 Task: Set status limit to 10000.
Action: Mouse moved to (17, 575)
Screenshot: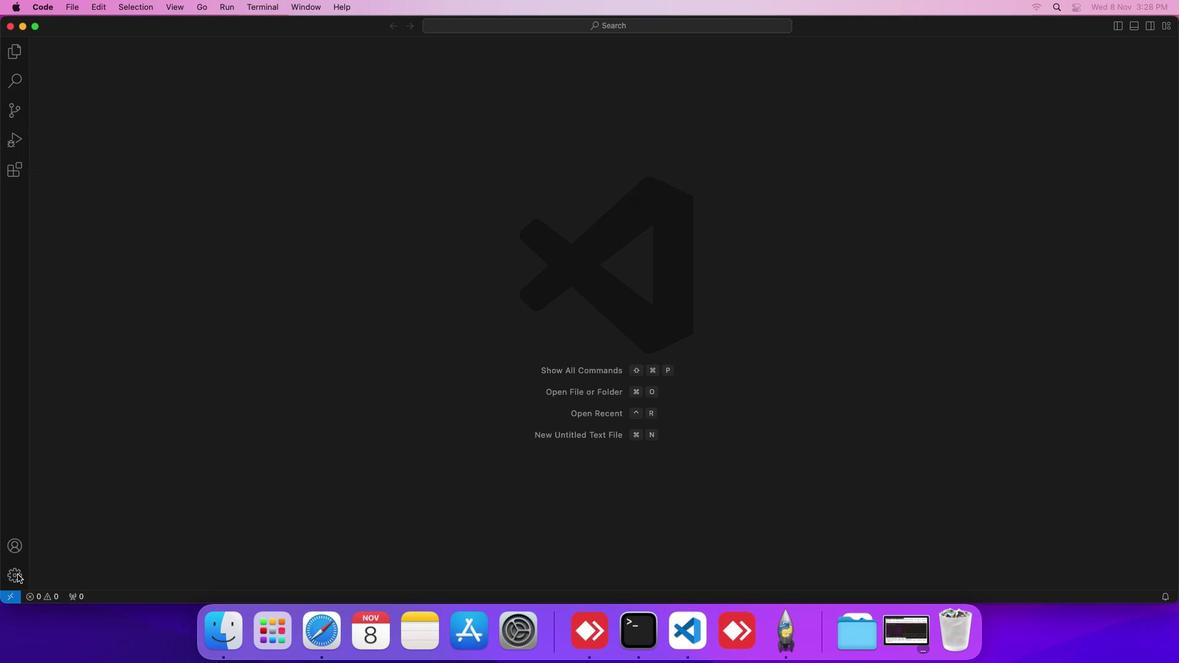 
Action: Mouse pressed left at (17, 575)
Screenshot: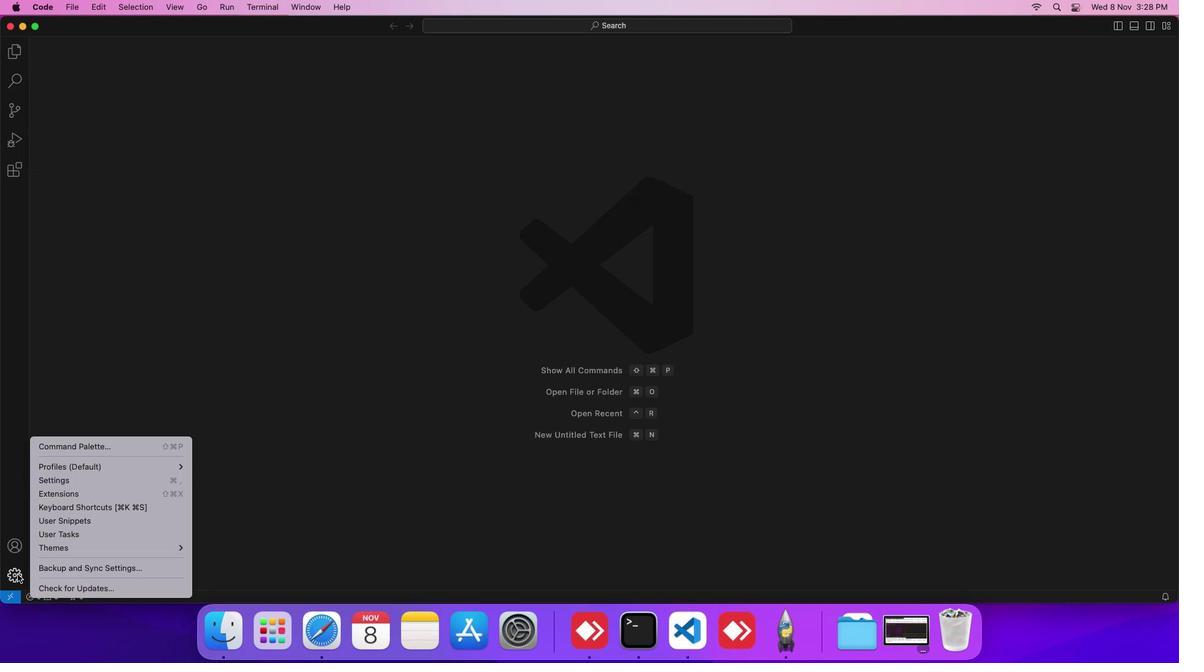 
Action: Mouse moved to (82, 486)
Screenshot: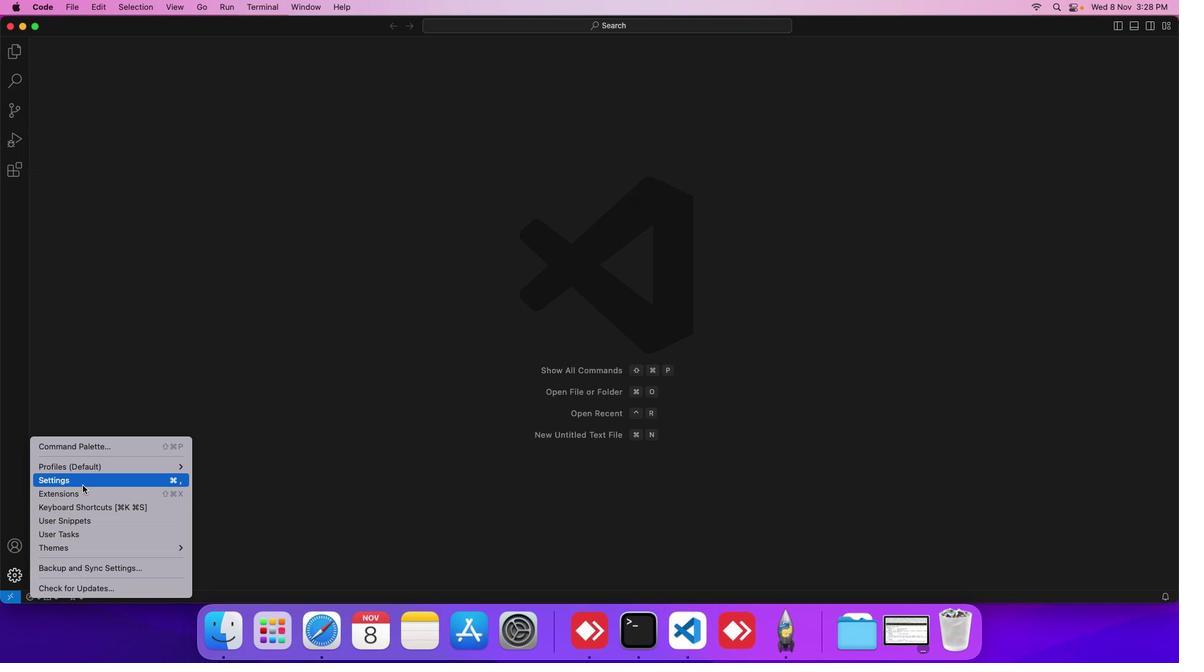 
Action: Mouse pressed left at (82, 486)
Screenshot: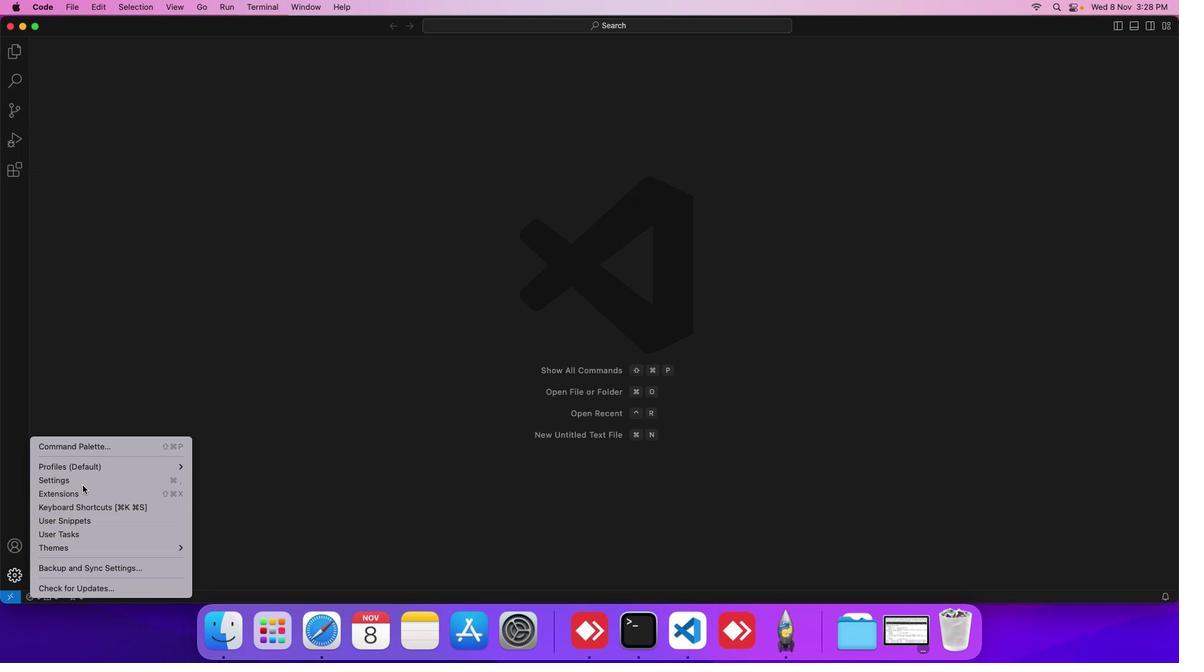 
Action: Mouse moved to (294, 218)
Screenshot: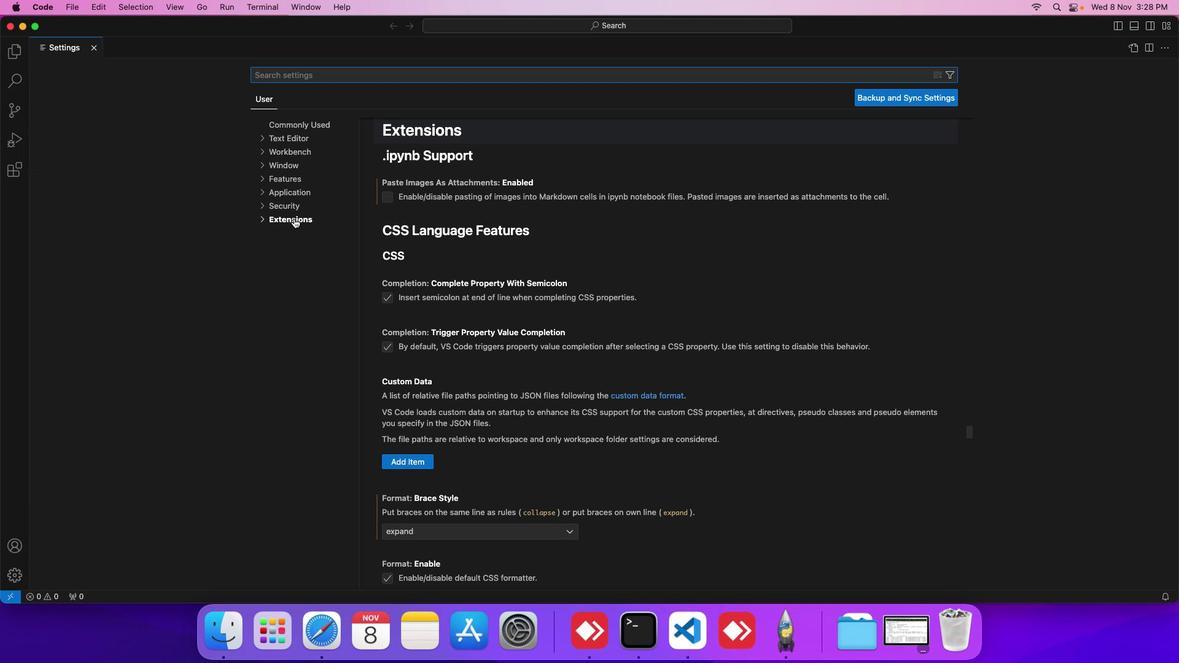 
Action: Mouse pressed left at (294, 218)
Screenshot: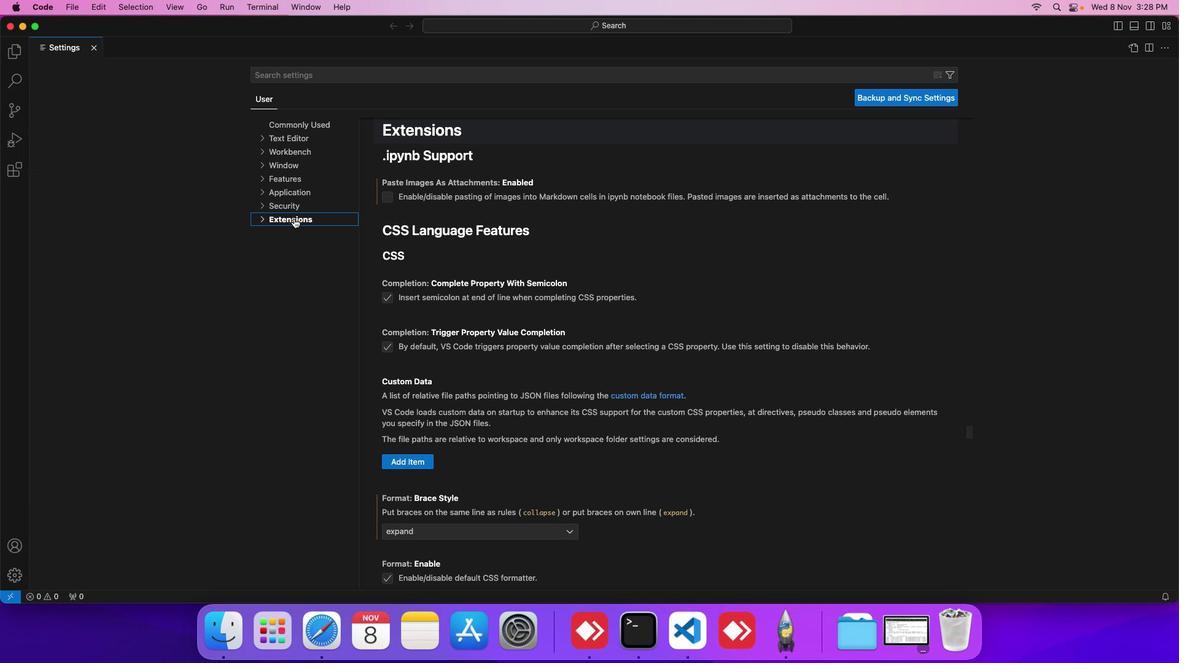 
Action: Mouse moved to (287, 279)
Screenshot: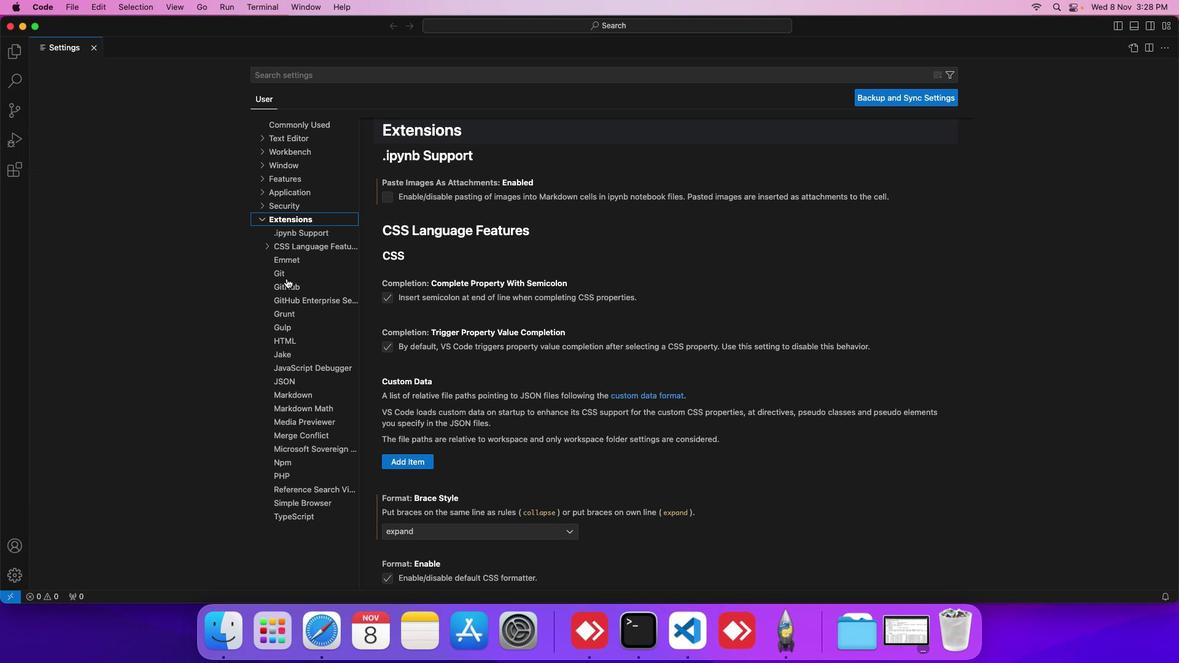 
Action: Mouse pressed left at (287, 279)
Screenshot: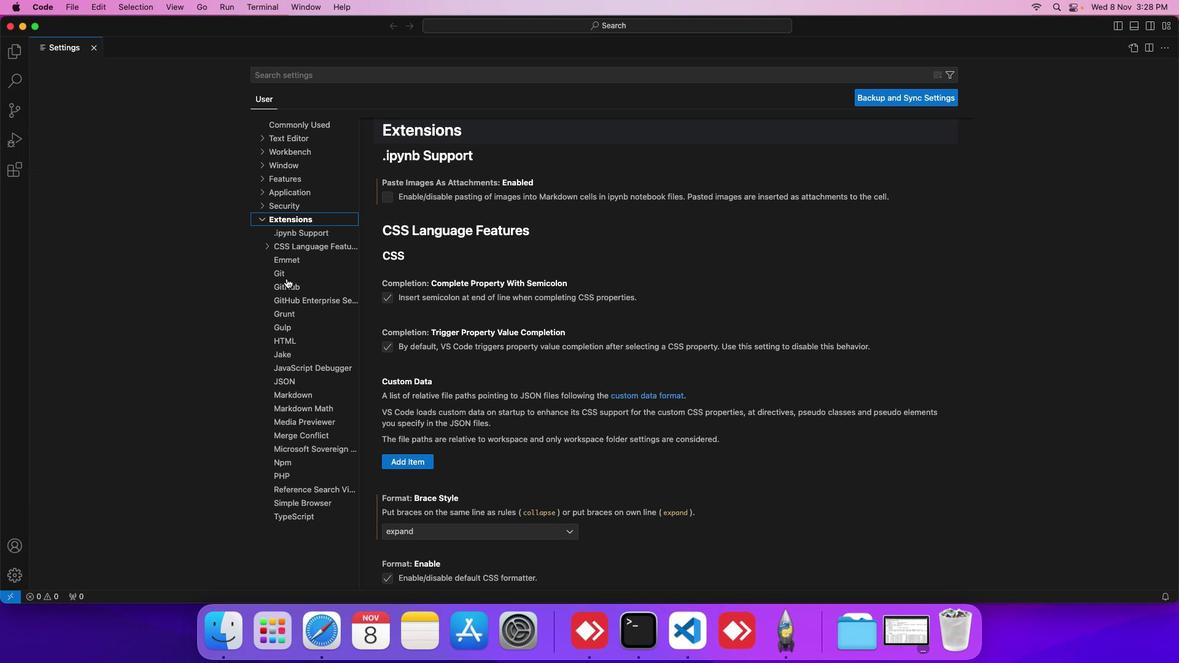 
Action: Mouse moved to (455, 398)
Screenshot: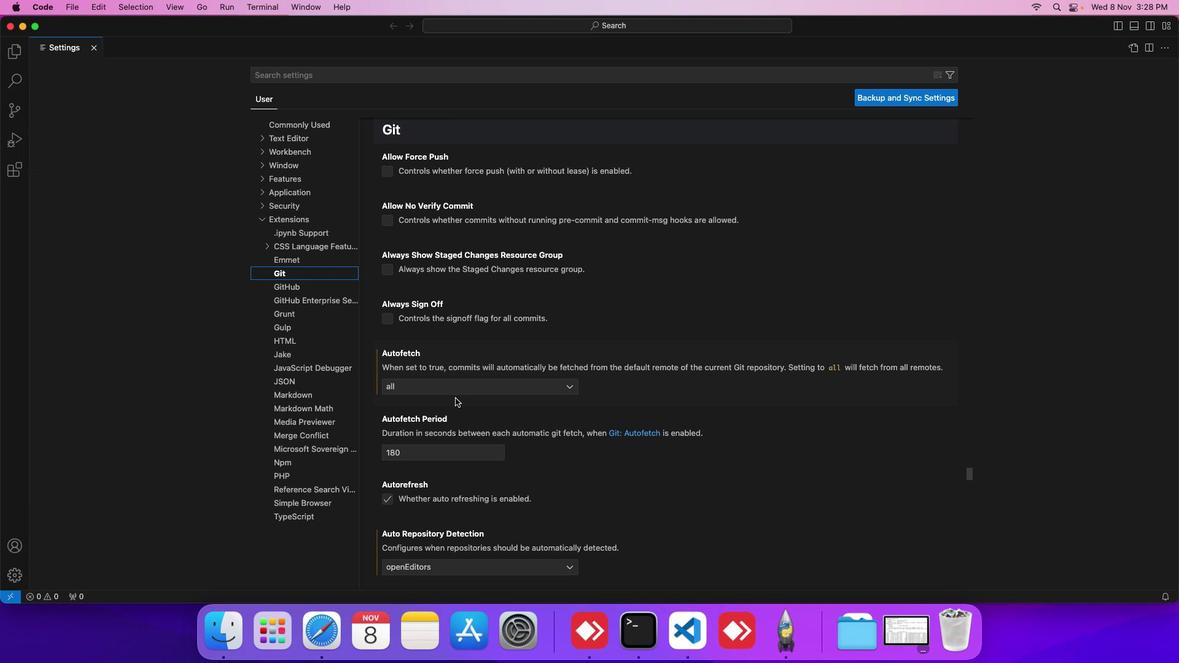 
Action: Mouse scrolled (455, 398) with delta (0, 0)
Screenshot: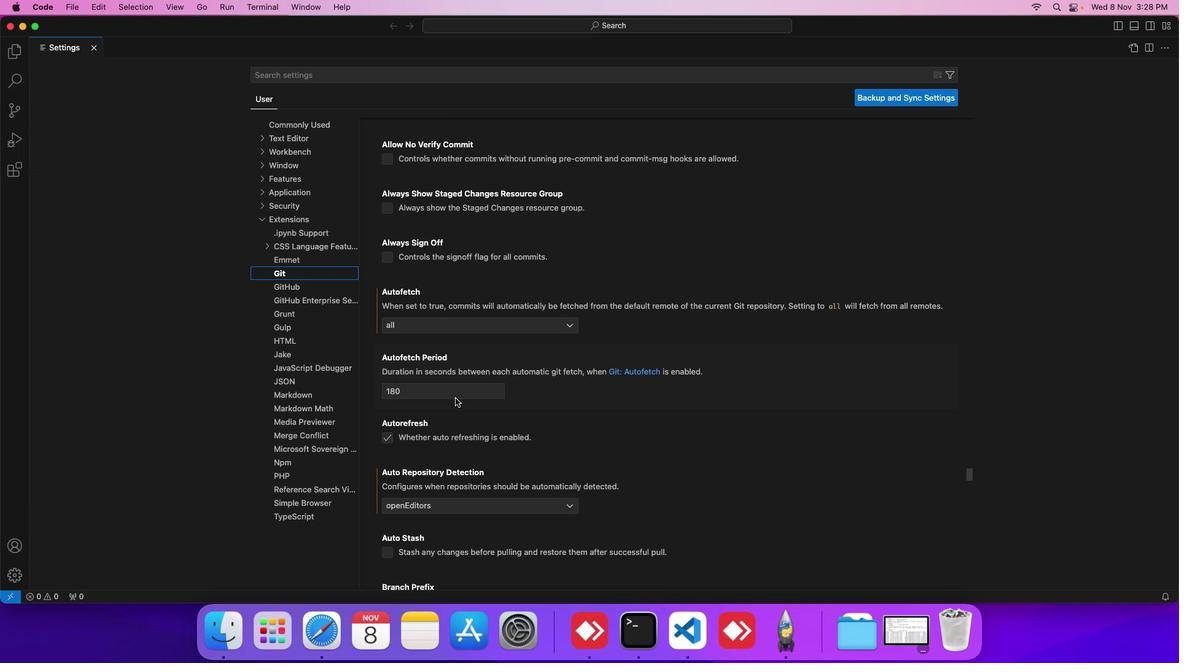 
Action: Mouse scrolled (455, 398) with delta (0, 0)
Screenshot: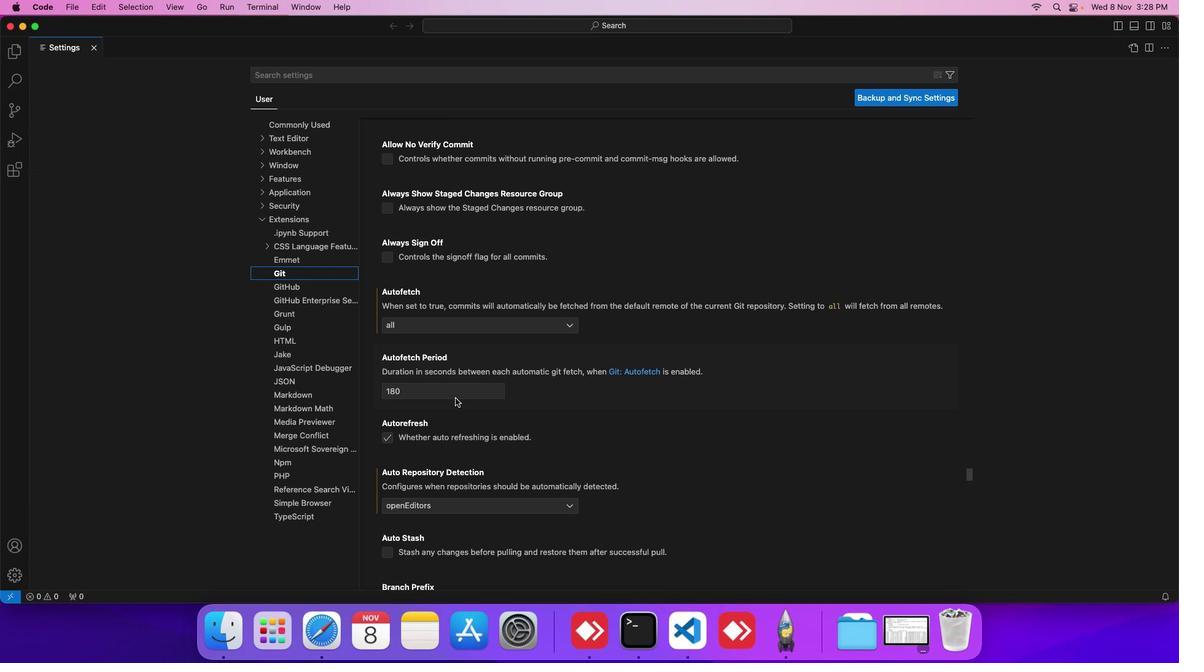 
Action: Mouse scrolled (455, 398) with delta (0, 0)
Screenshot: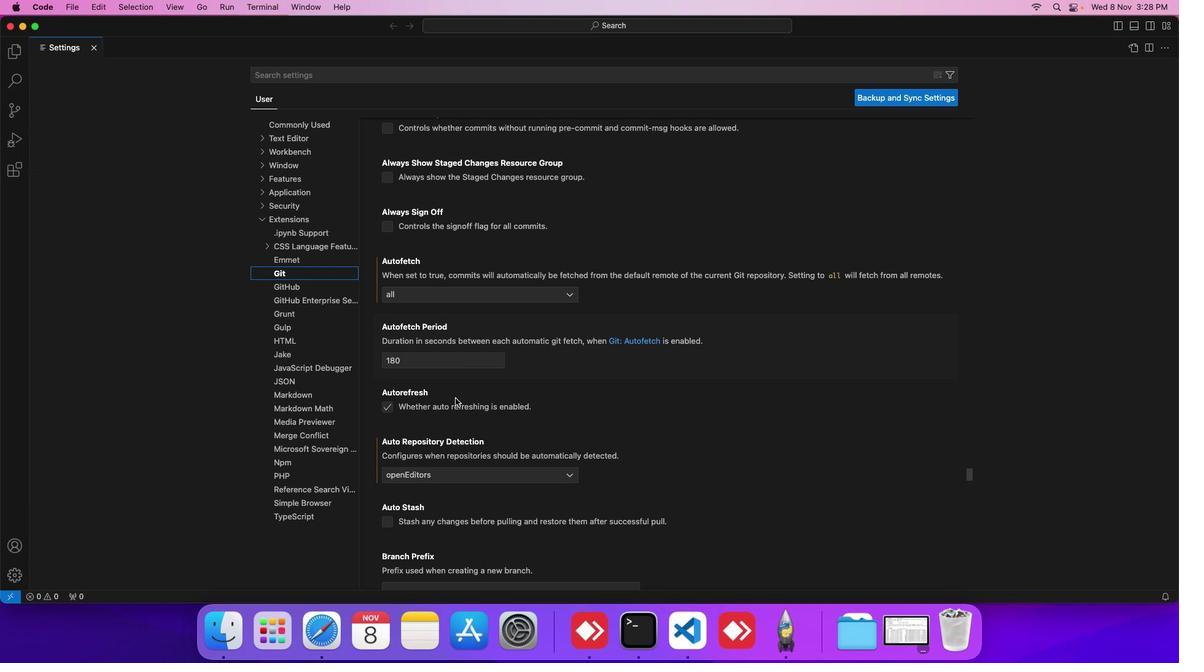 
Action: Mouse scrolled (455, 398) with delta (0, 0)
Screenshot: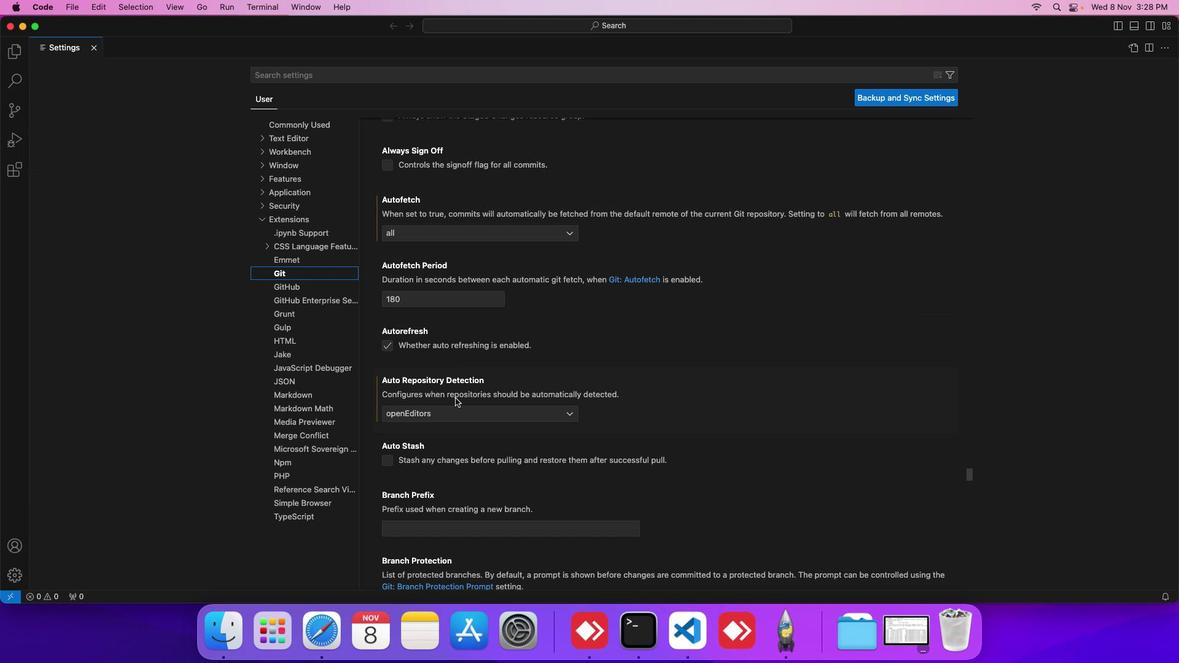 
Action: Mouse scrolled (455, 398) with delta (0, 0)
Screenshot: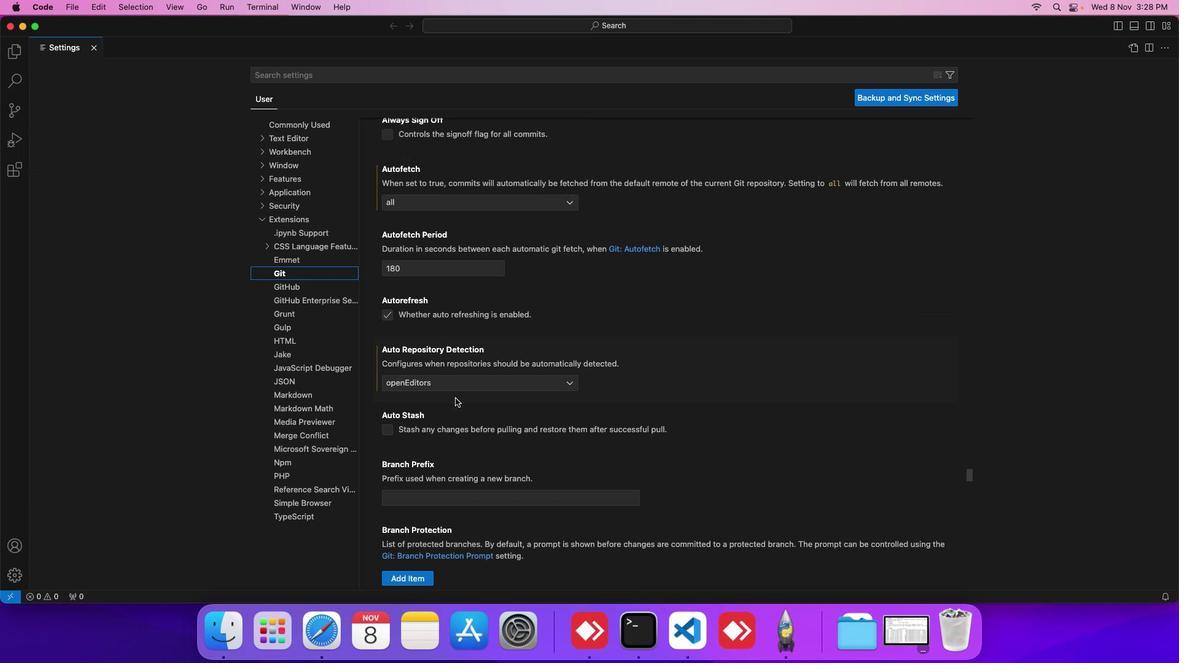 
Action: Mouse scrolled (455, 398) with delta (0, 0)
Screenshot: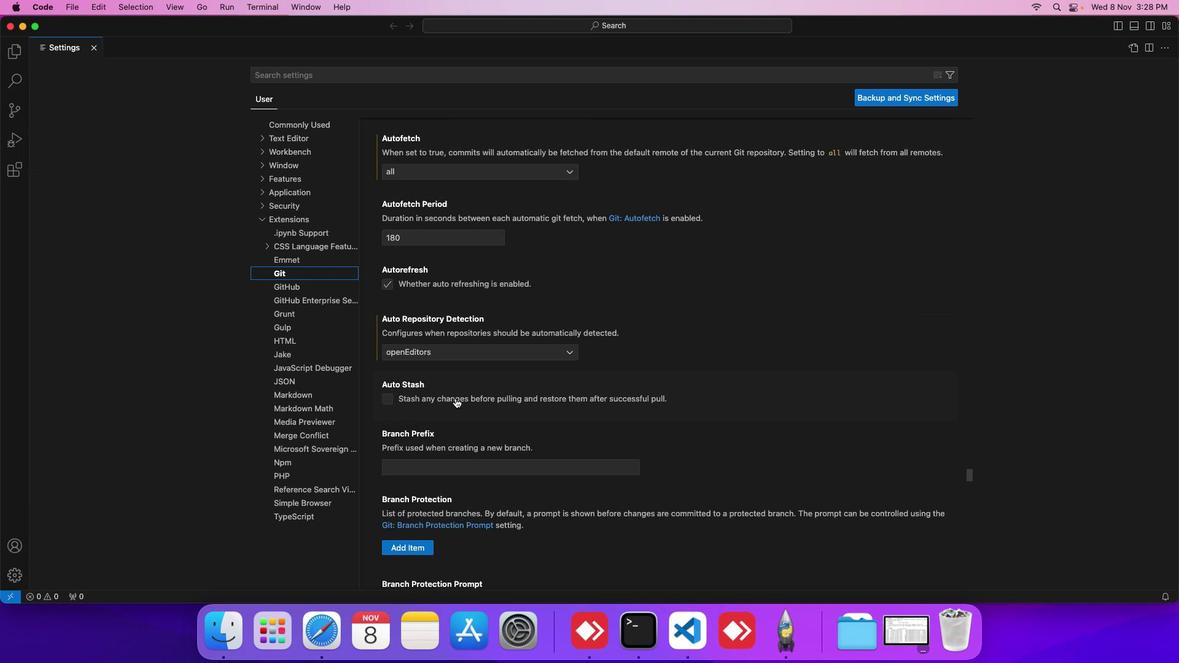 
Action: Mouse scrolled (455, 398) with delta (0, 0)
Screenshot: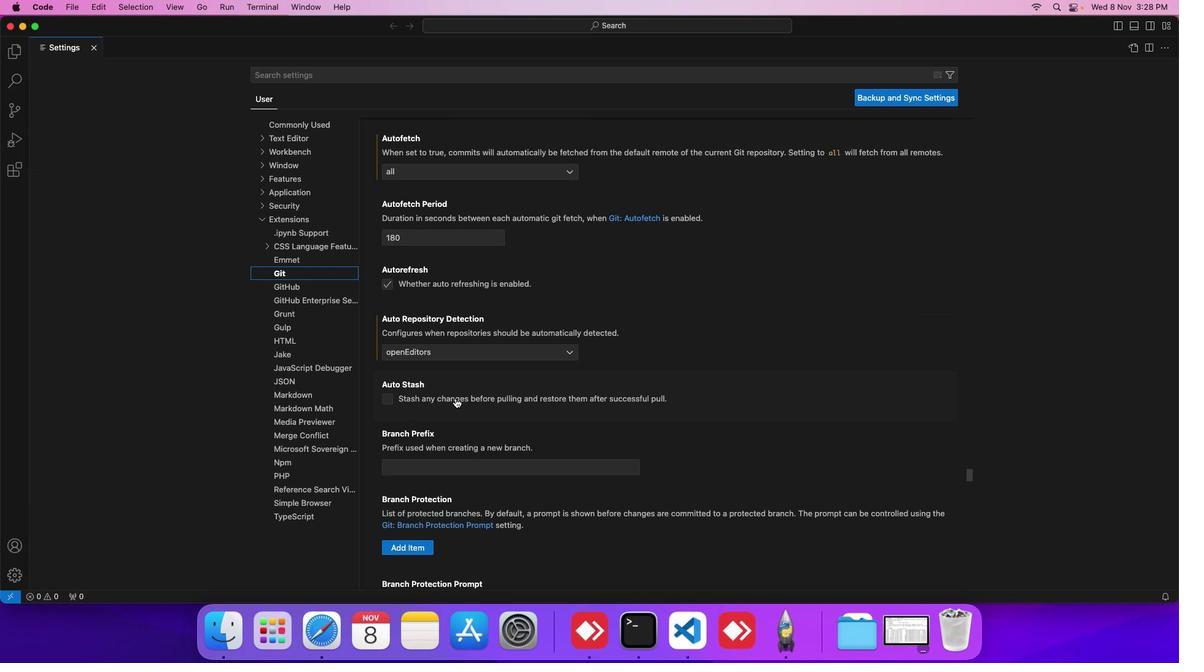 
Action: Mouse scrolled (455, 398) with delta (0, 0)
Screenshot: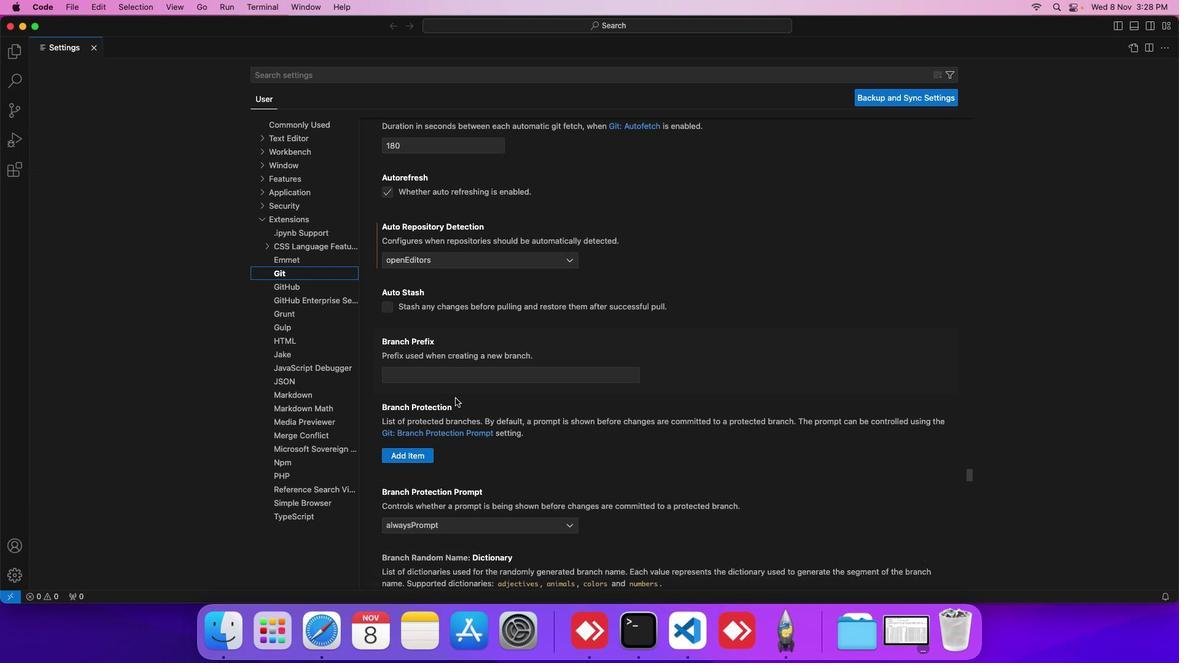 
Action: Mouse scrolled (455, 398) with delta (0, 0)
Screenshot: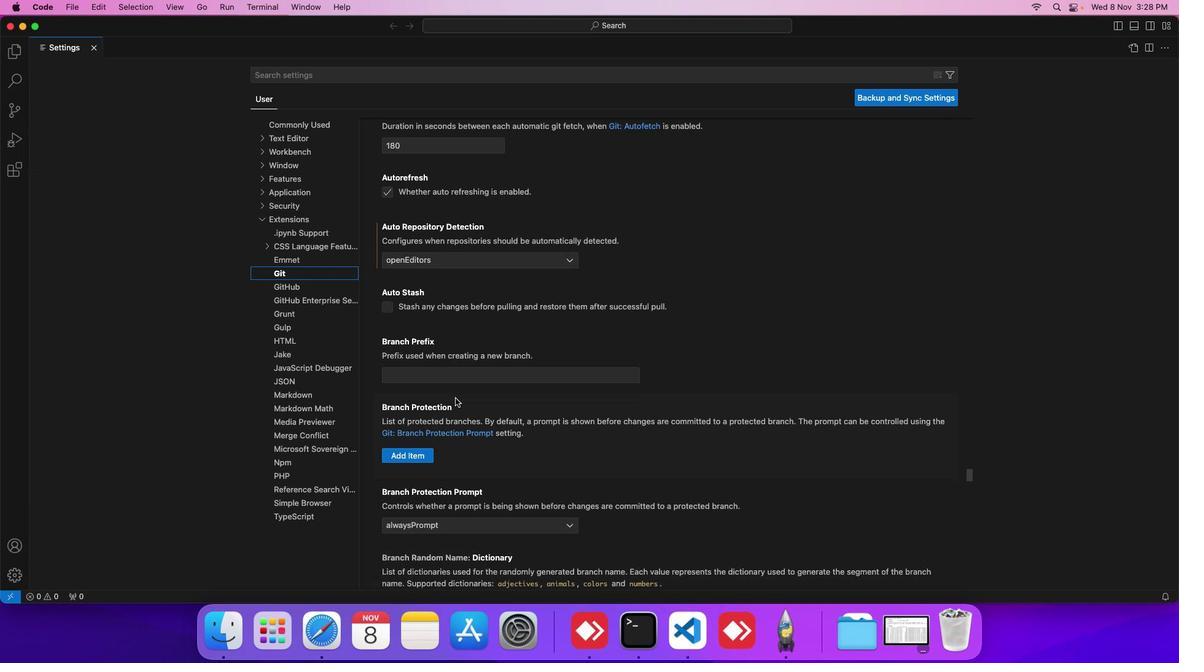 
Action: Mouse scrolled (455, 398) with delta (0, 0)
Screenshot: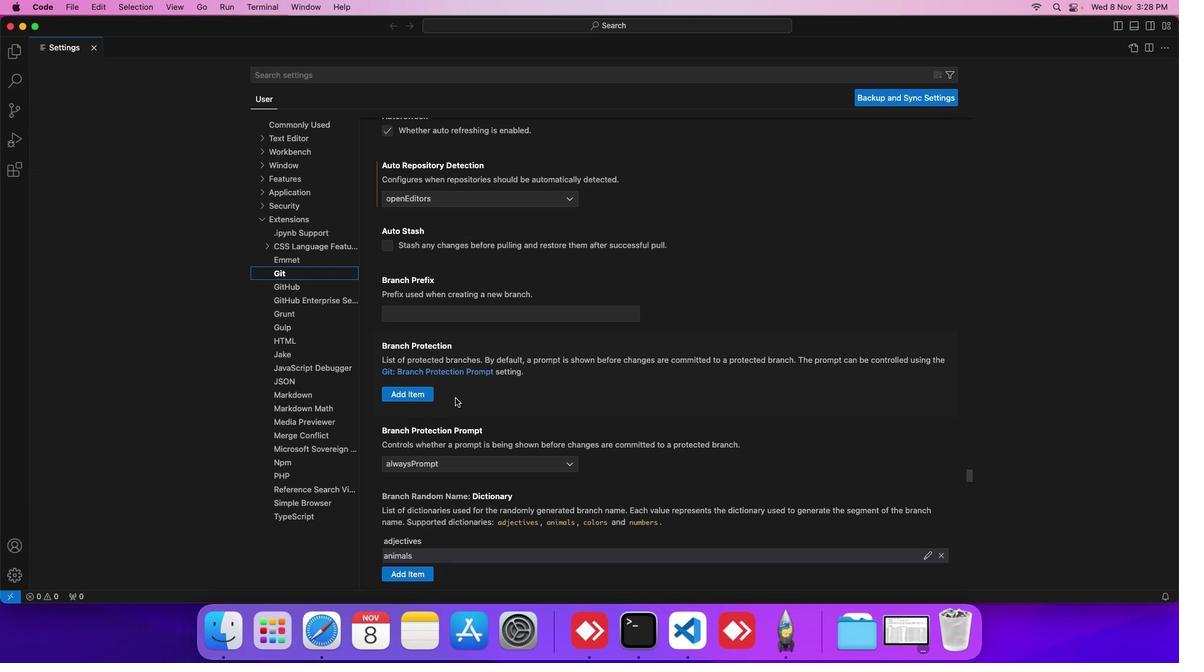 
Action: Mouse scrolled (455, 398) with delta (0, -1)
Screenshot: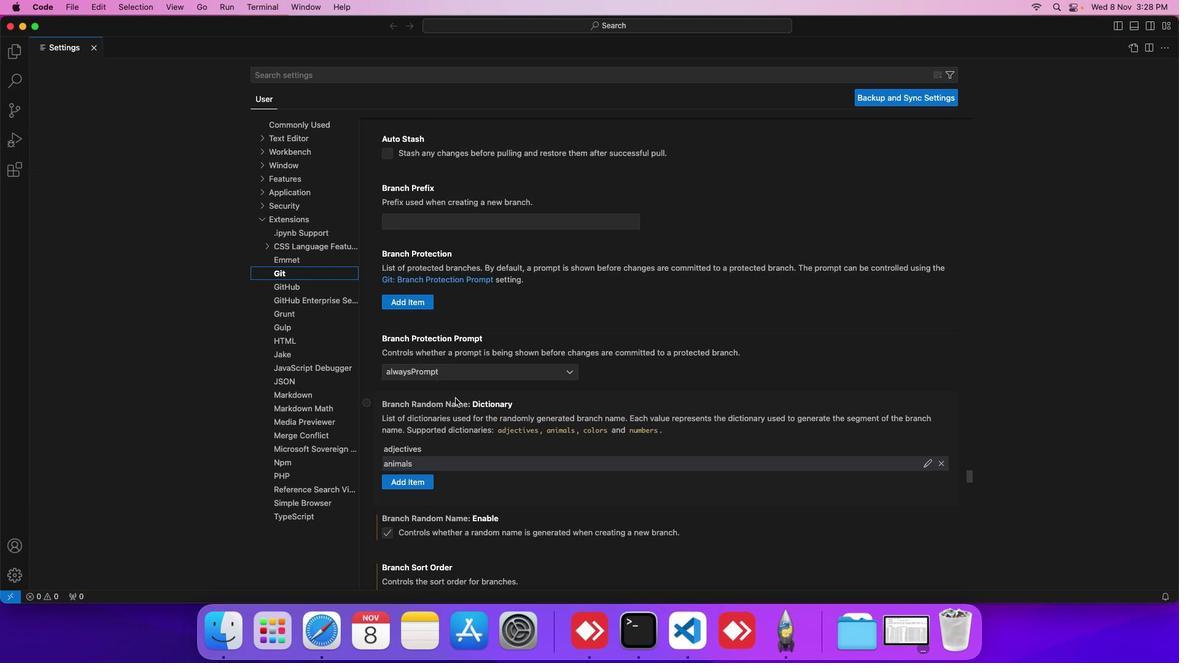 
Action: Mouse scrolled (455, 398) with delta (0, -1)
Screenshot: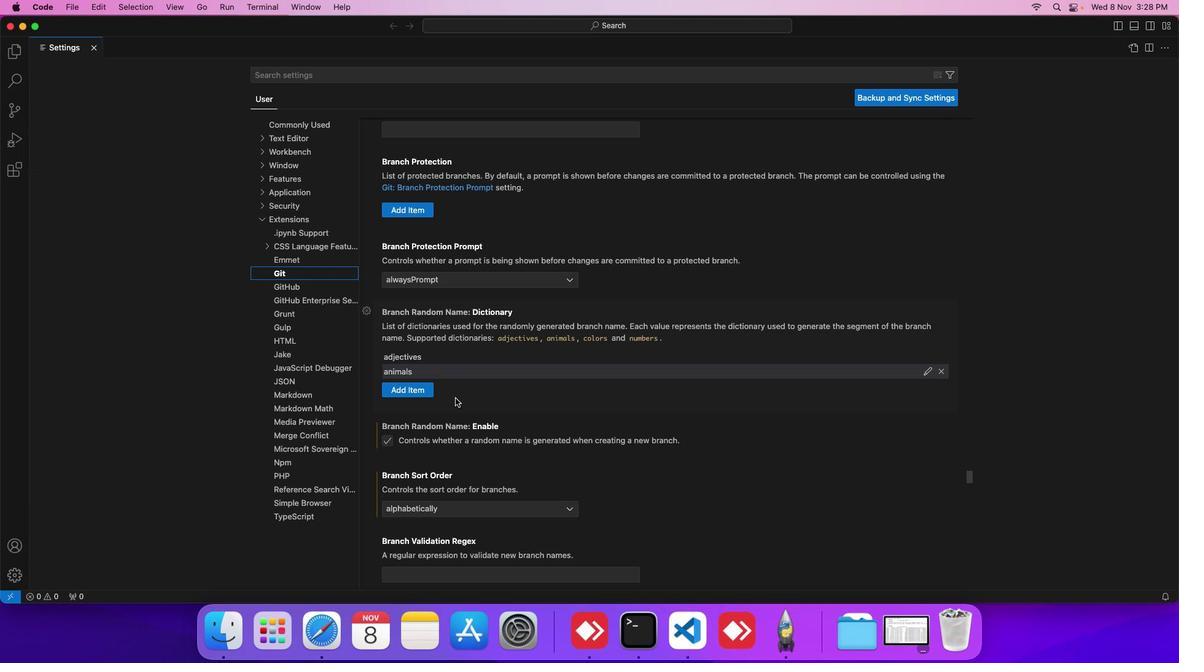 
Action: Mouse scrolled (455, 398) with delta (0, -1)
Screenshot: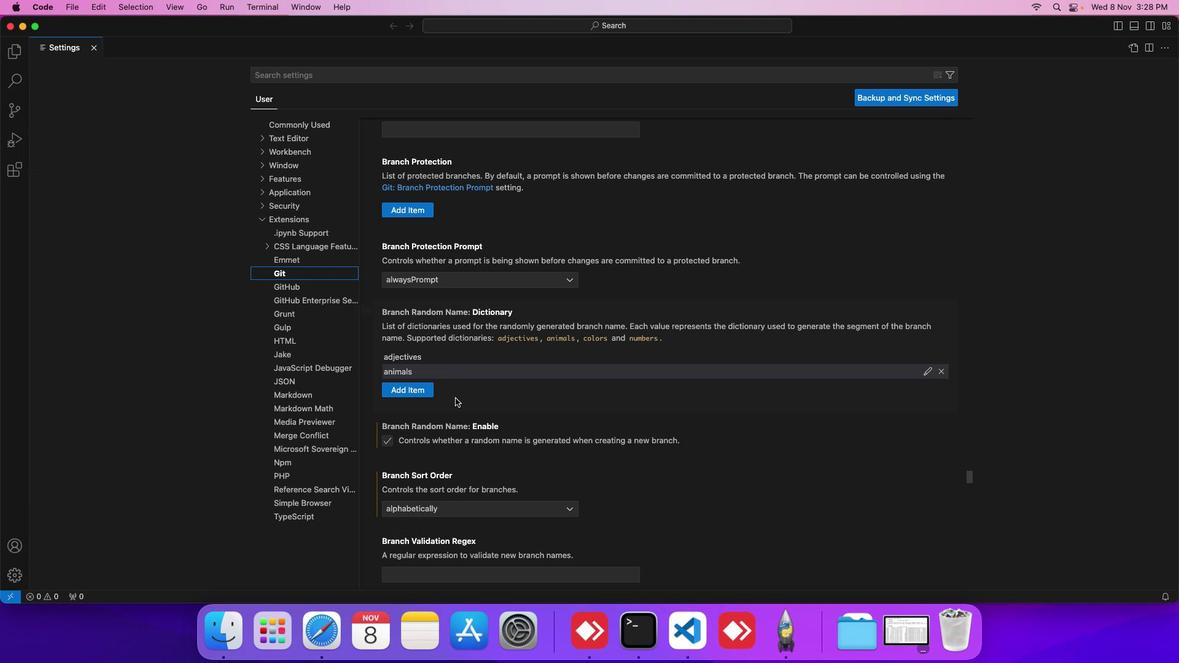 
Action: Mouse scrolled (455, 398) with delta (0, 0)
Screenshot: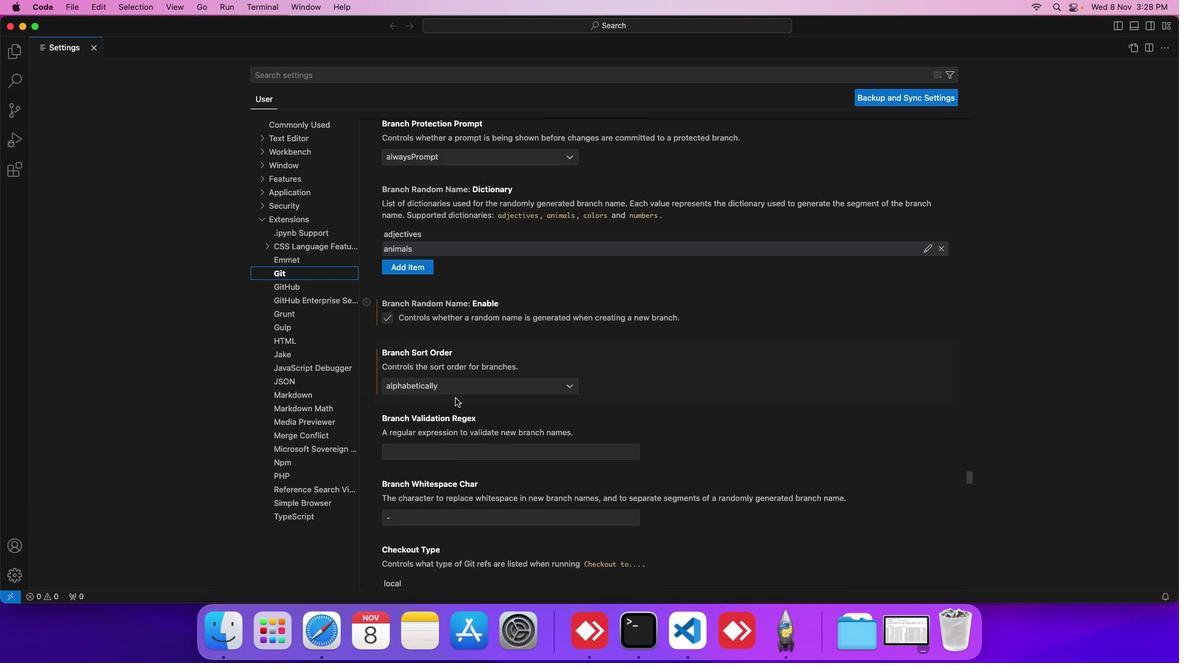 
Action: Mouse scrolled (455, 398) with delta (0, 0)
Screenshot: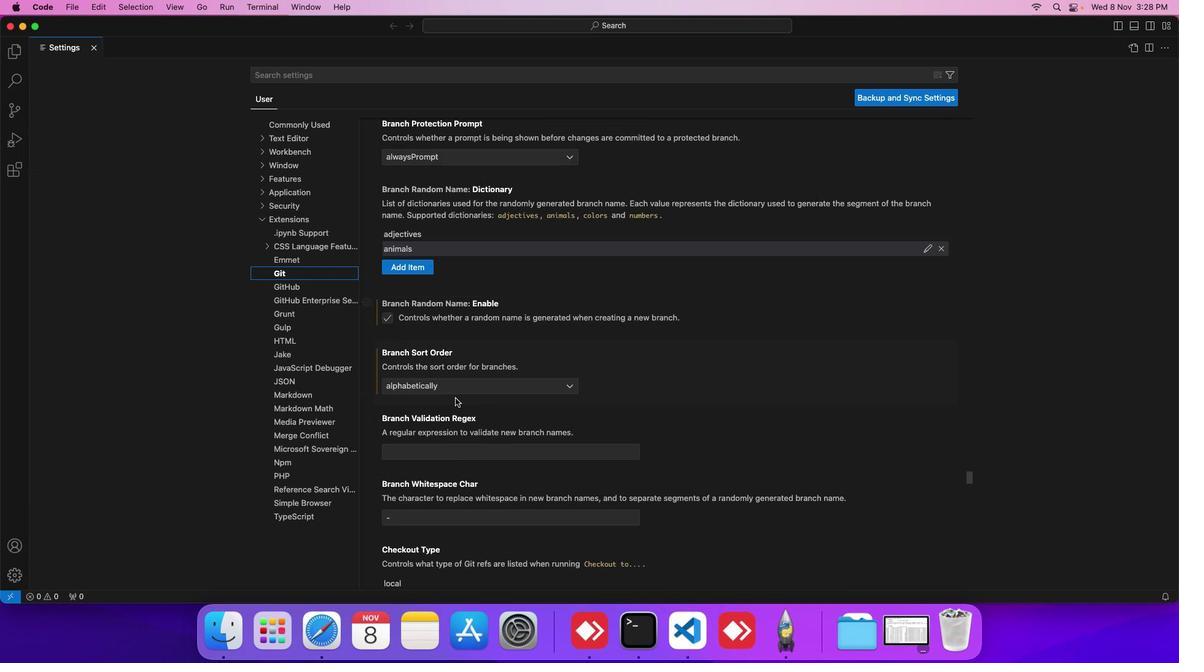 
Action: Mouse scrolled (455, 398) with delta (0, -1)
Screenshot: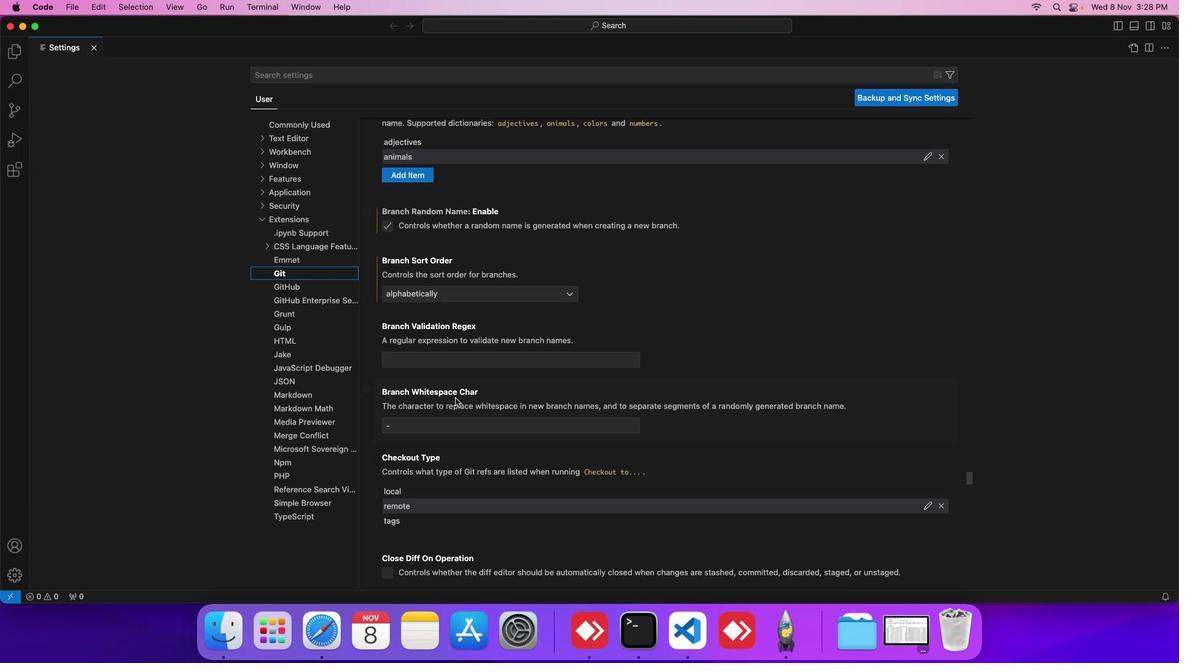 
Action: Mouse scrolled (455, 398) with delta (0, -1)
Screenshot: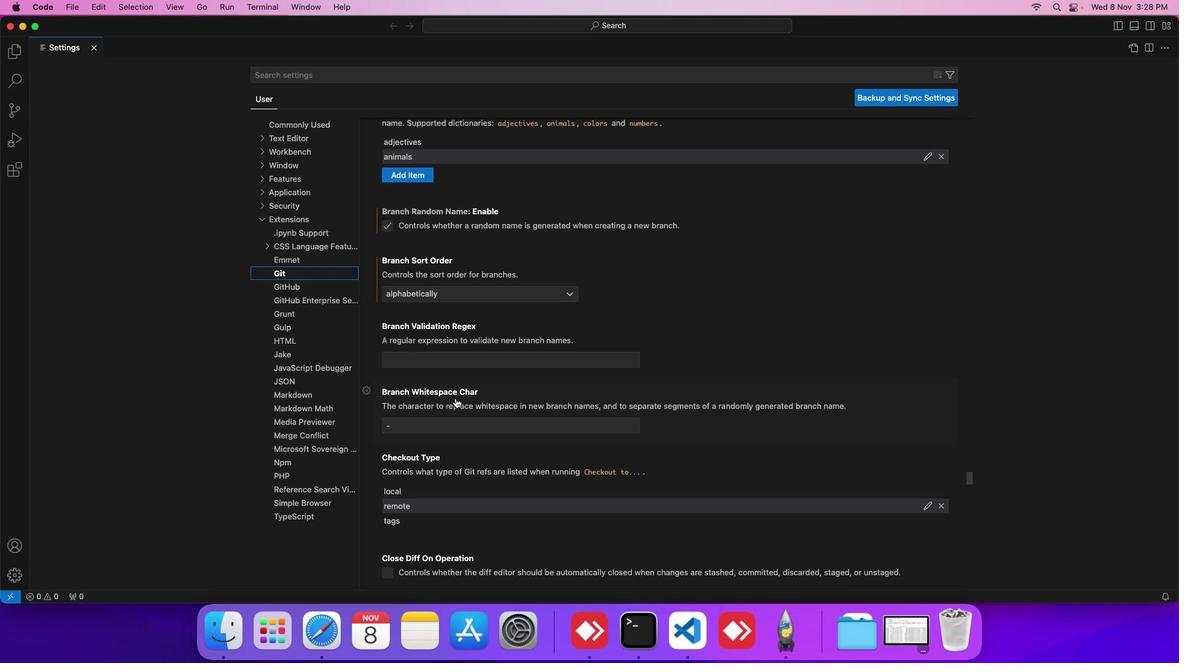 
Action: Mouse scrolled (455, 398) with delta (0, -1)
Screenshot: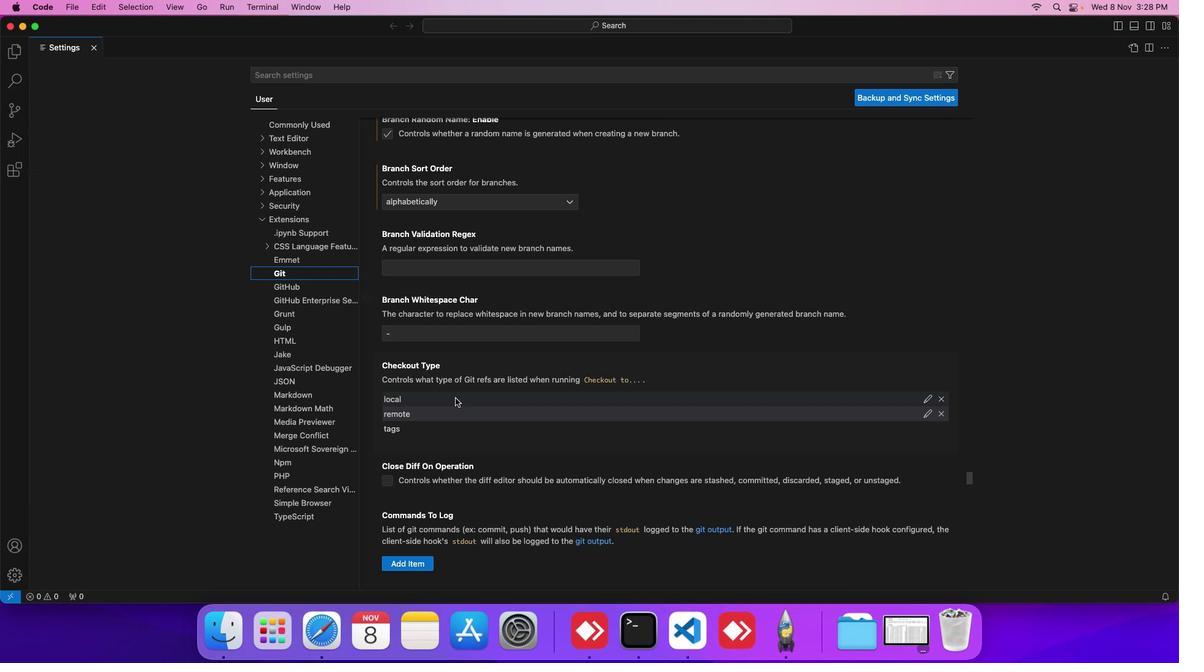 
Action: Mouse scrolled (455, 398) with delta (0, -1)
Screenshot: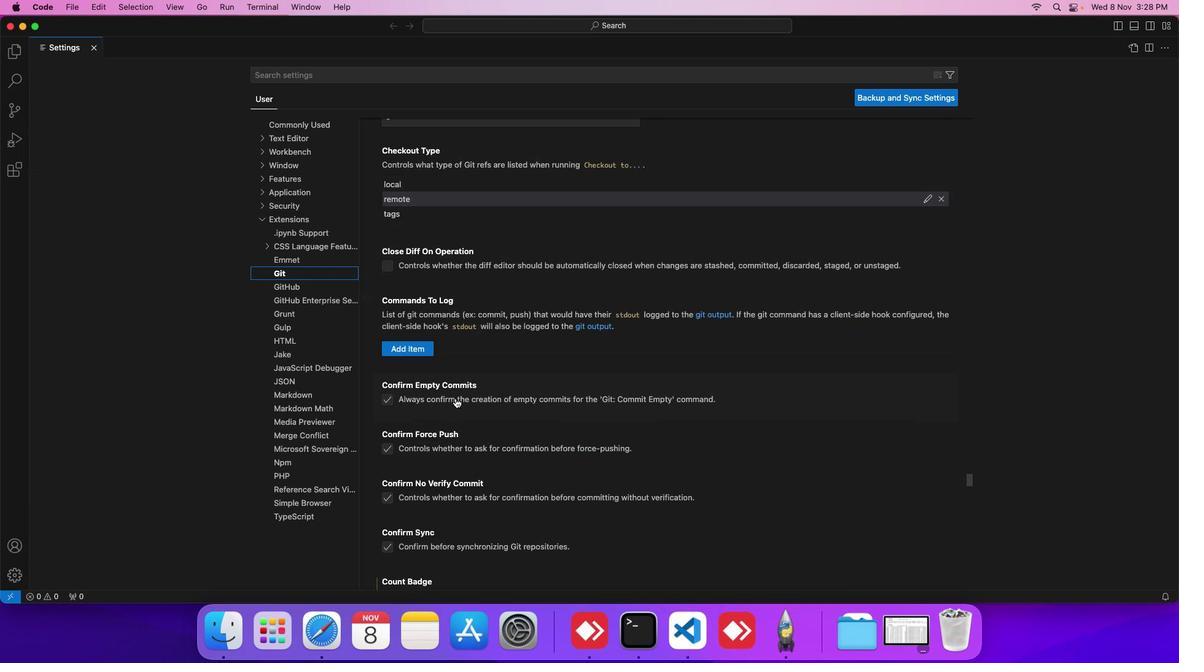 
Action: Mouse scrolled (455, 398) with delta (0, -2)
Screenshot: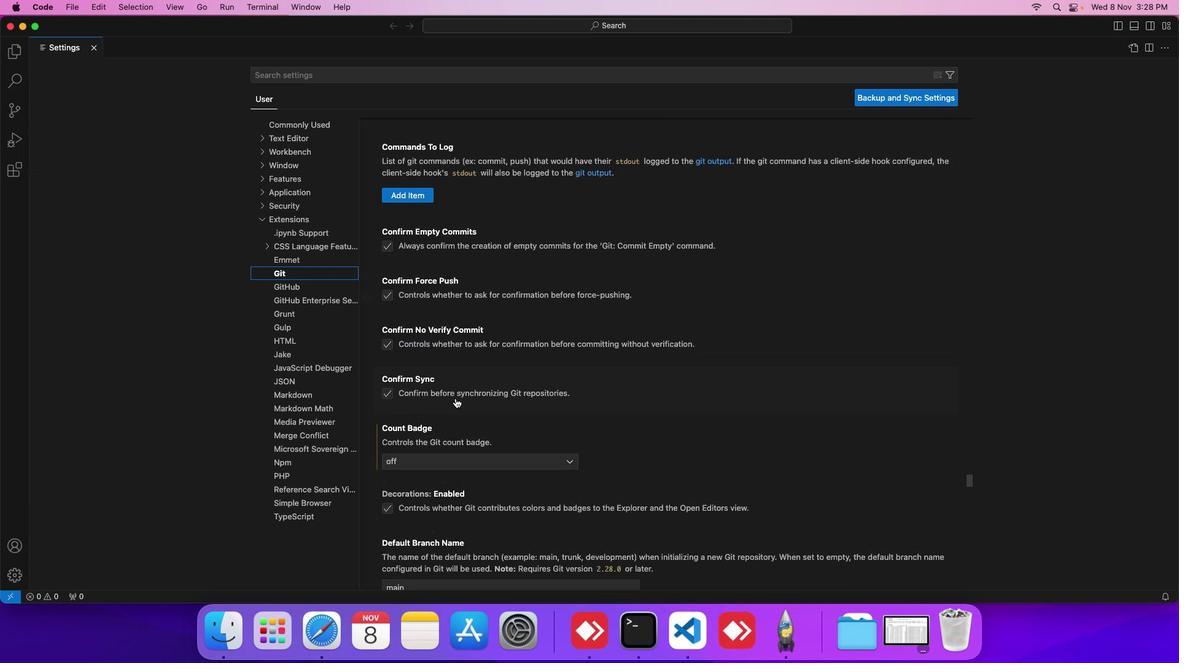 
Action: Mouse scrolled (455, 398) with delta (0, -3)
Screenshot: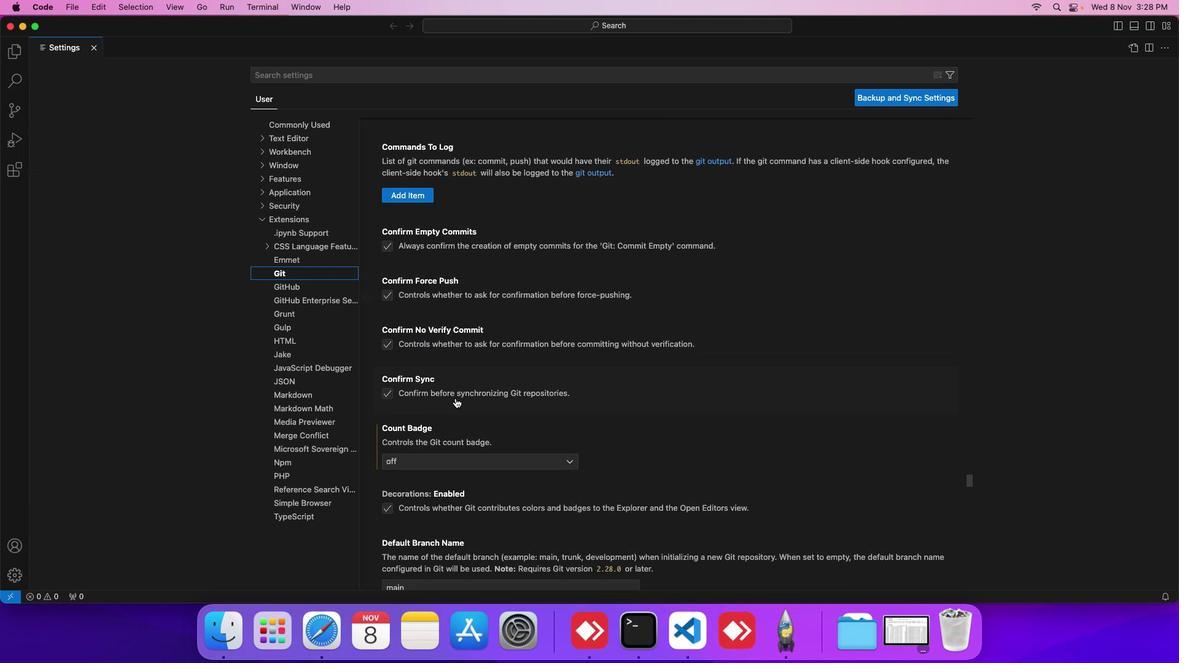 
Action: Mouse scrolled (455, 398) with delta (0, 0)
Screenshot: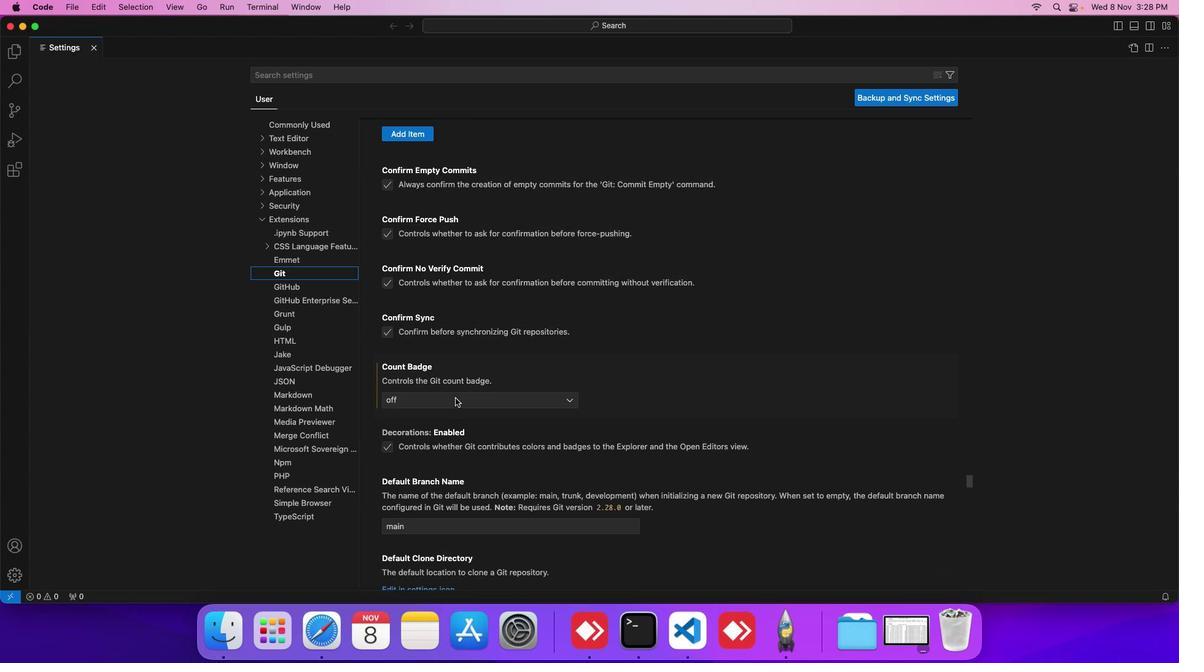 
Action: Mouse scrolled (455, 398) with delta (0, 0)
Screenshot: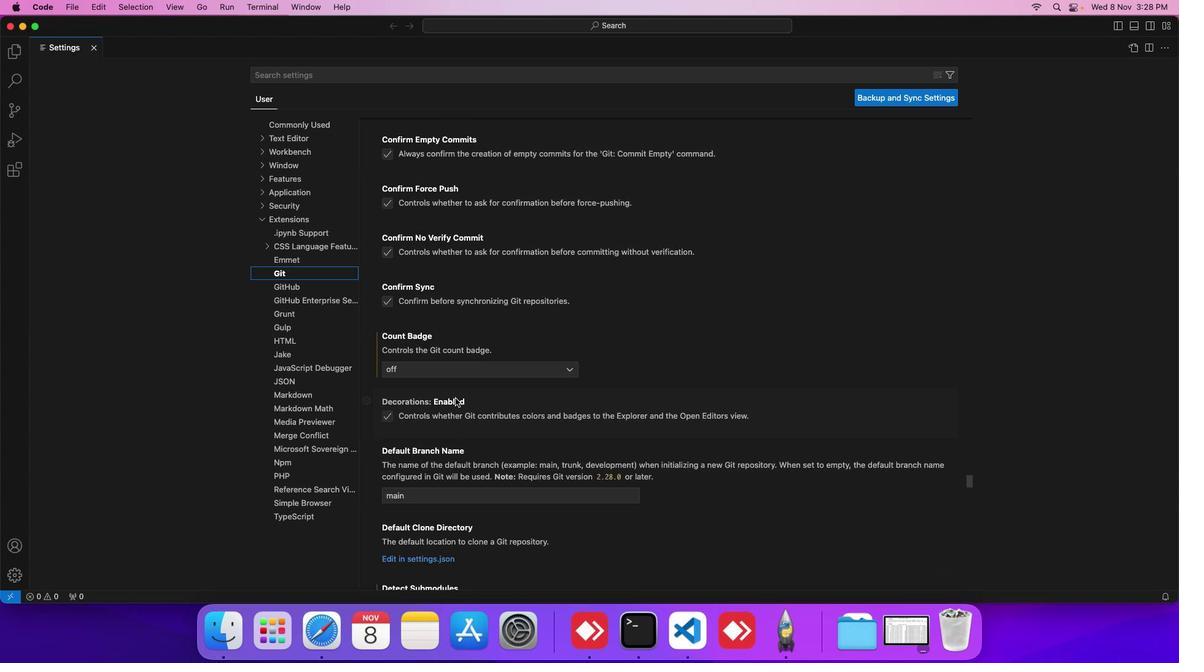 
Action: Mouse scrolled (455, 398) with delta (0, 0)
Screenshot: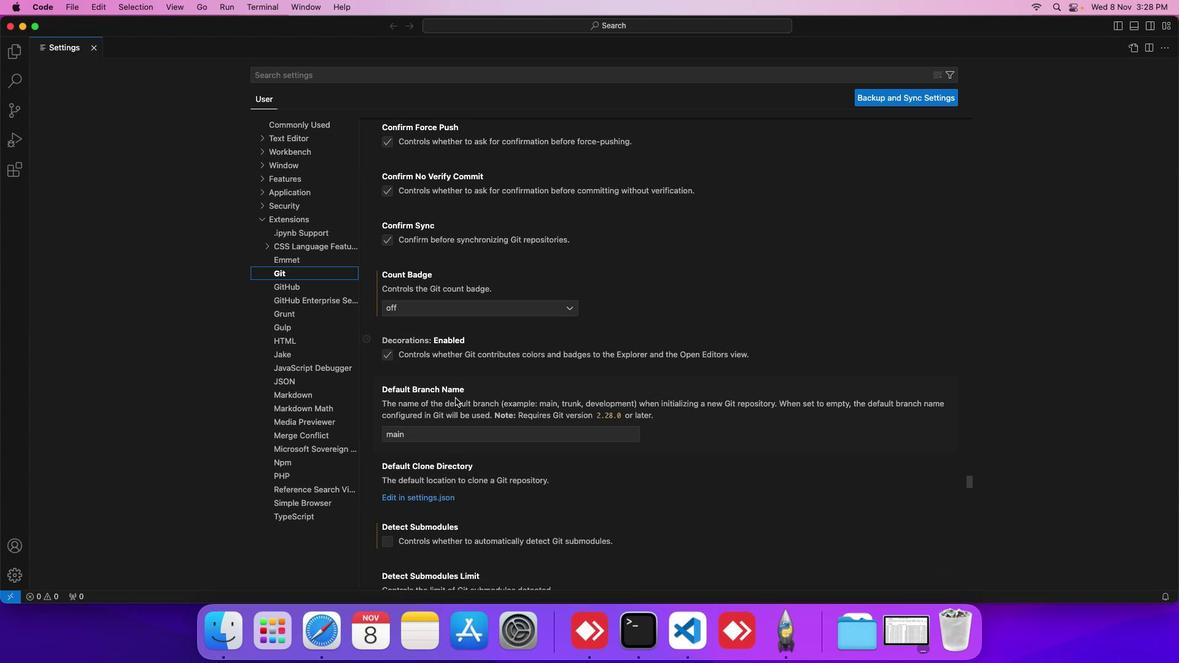 
Action: Mouse scrolled (455, 398) with delta (0, -1)
Screenshot: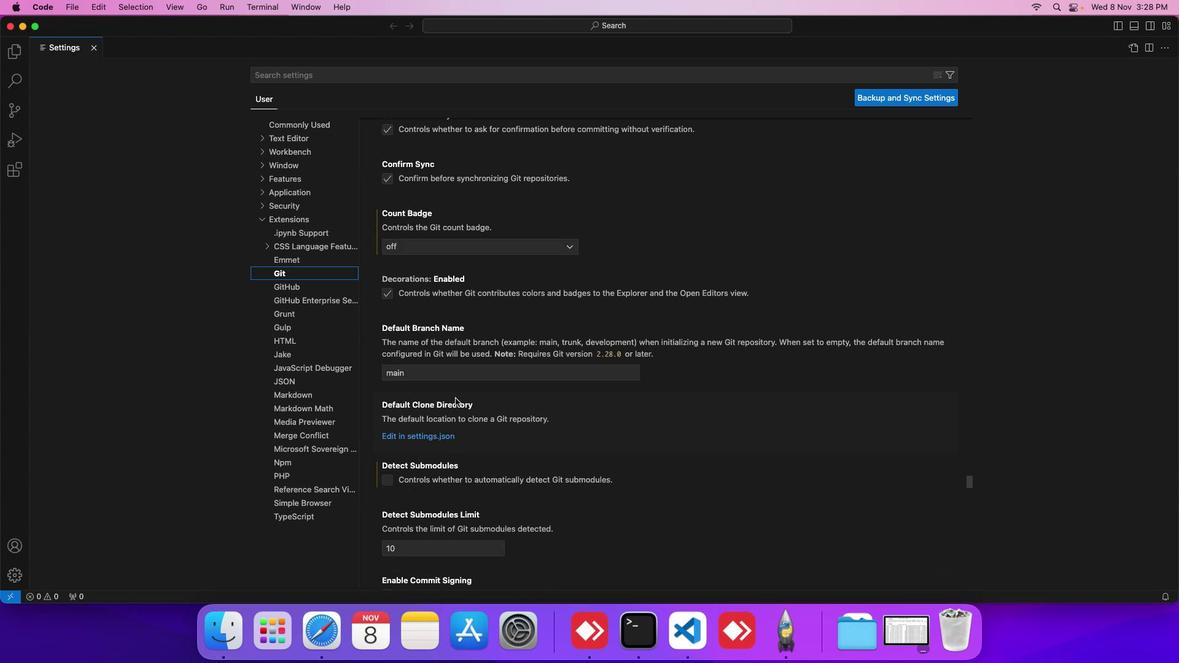 
Action: Mouse scrolled (455, 398) with delta (0, -1)
Screenshot: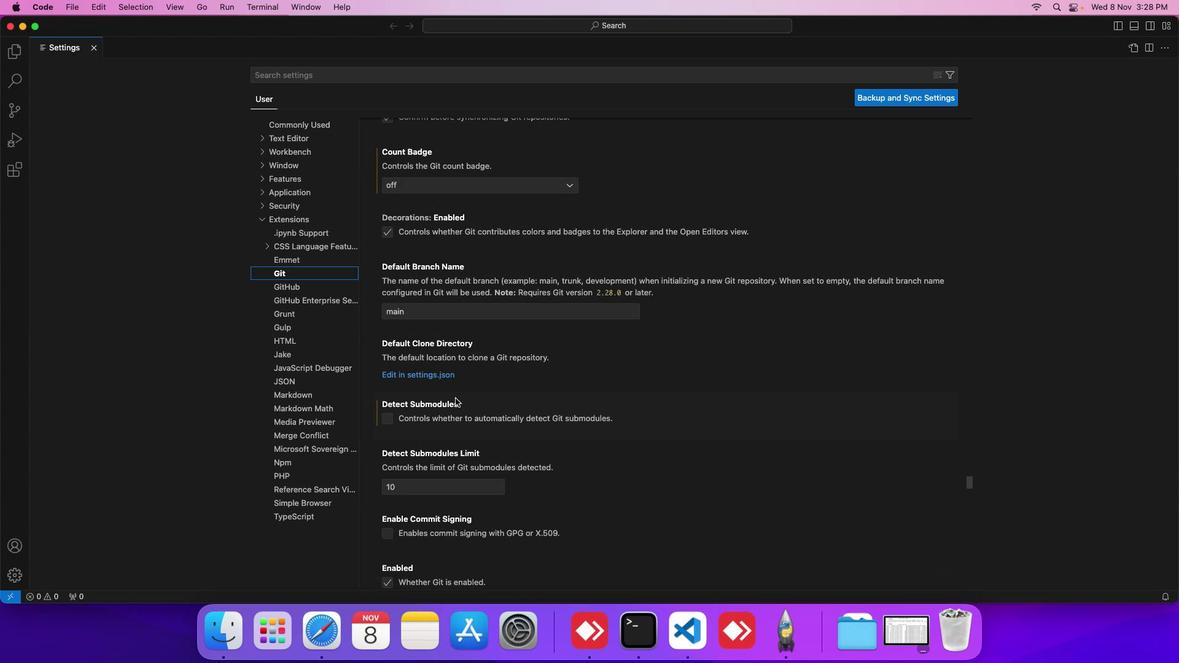 
Action: Mouse scrolled (455, 398) with delta (0, -1)
Screenshot: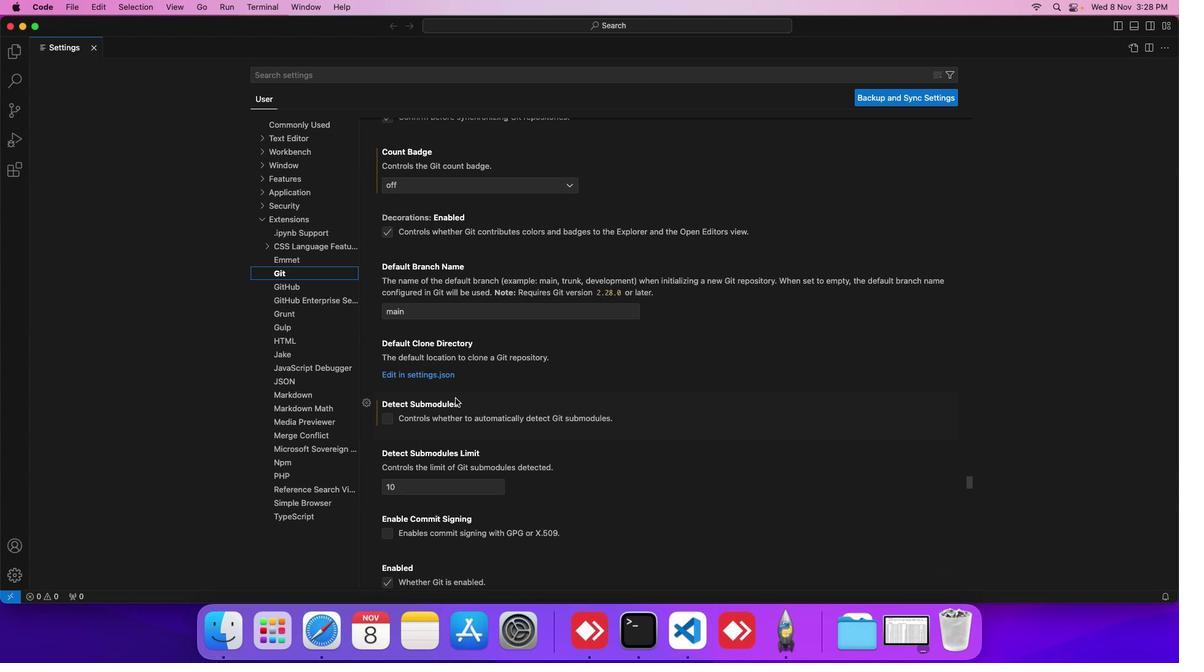
Action: Mouse scrolled (455, 398) with delta (0, 0)
Screenshot: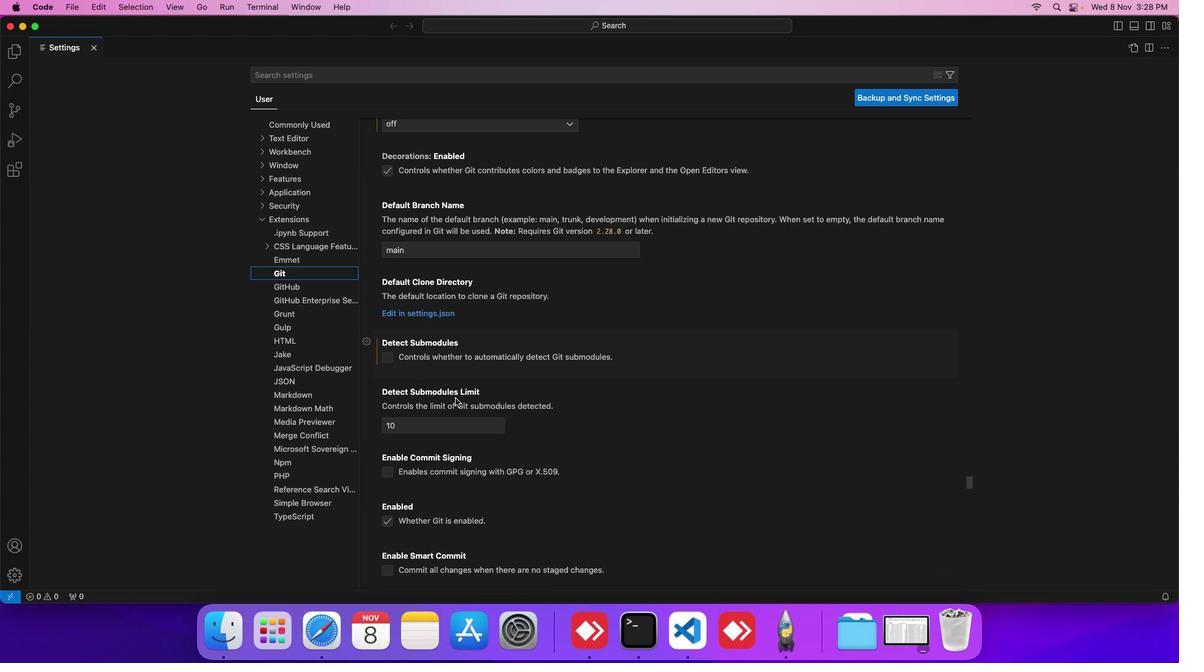 
Action: Mouse scrolled (455, 398) with delta (0, 0)
Screenshot: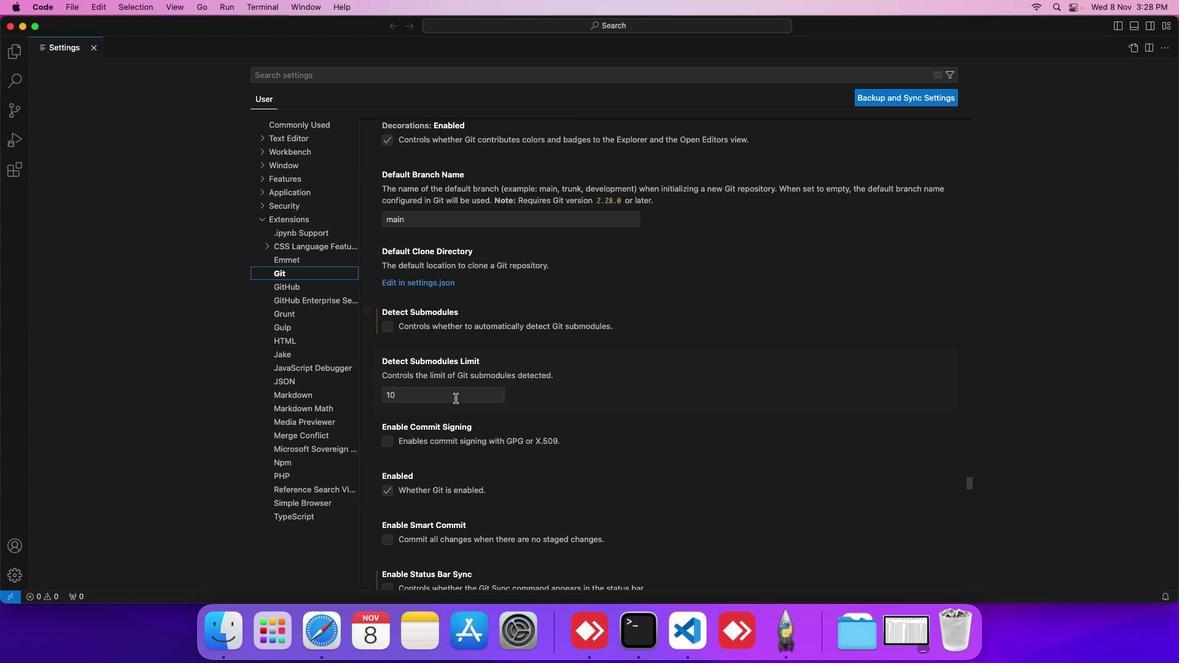 
Action: Mouse scrolled (455, 398) with delta (0, 0)
Screenshot: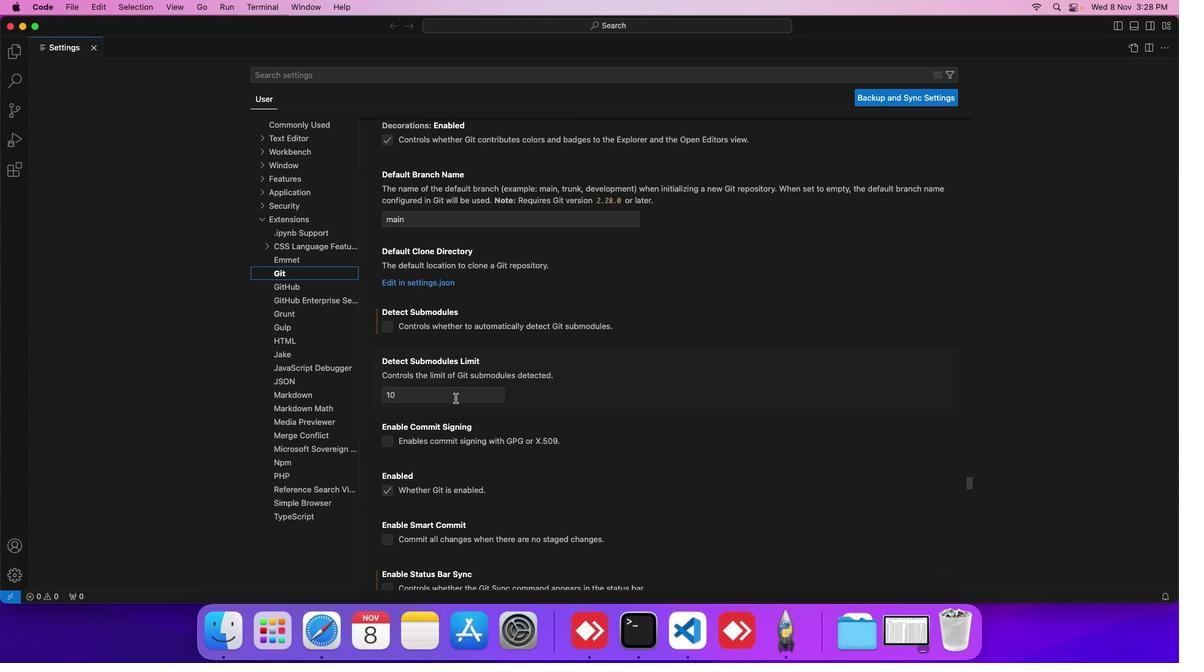 
Action: Mouse scrolled (455, 398) with delta (0, 0)
Screenshot: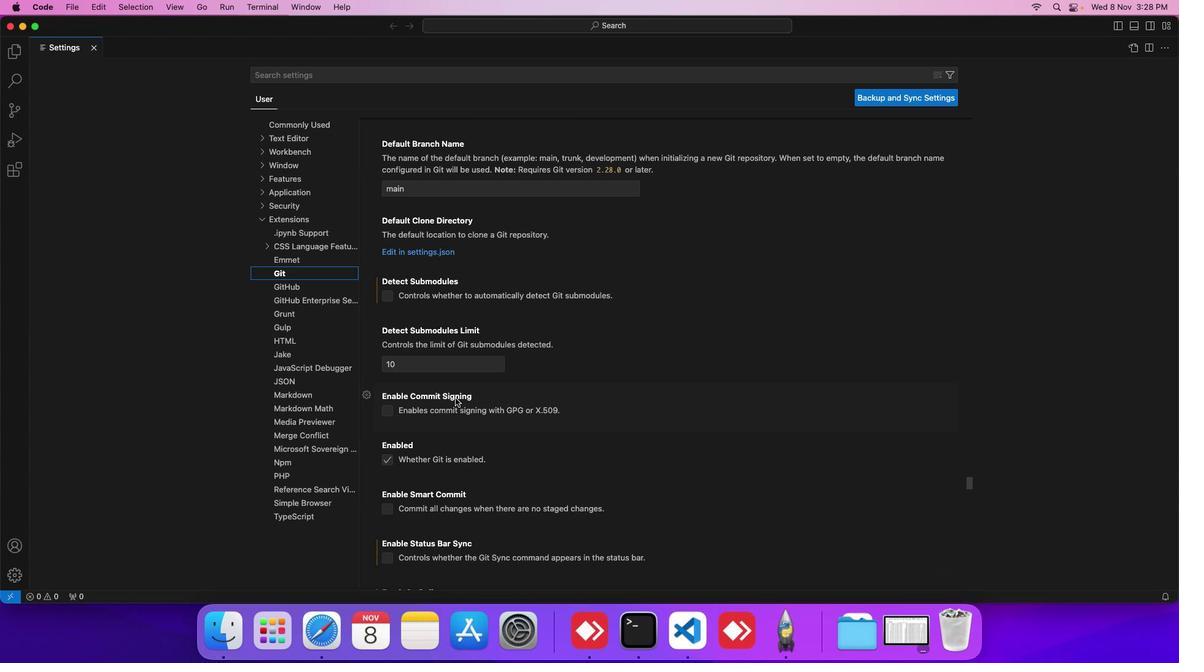 
Action: Mouse scrolled (455, 398) with delta (0, 0)
Screenshot: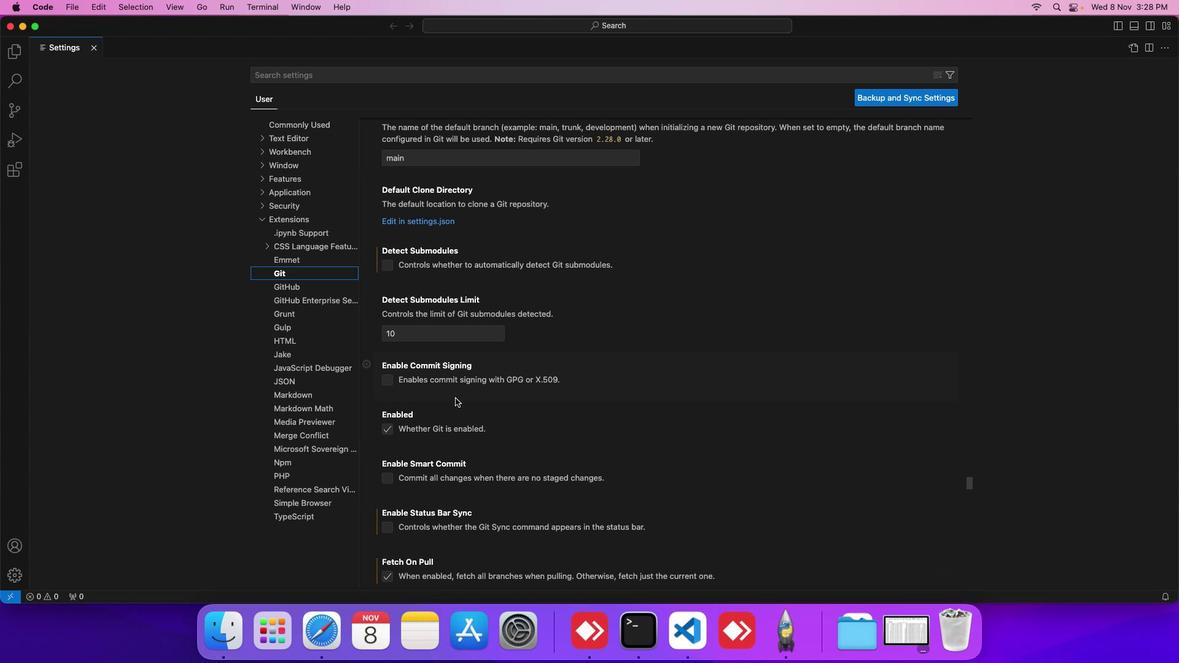 
Action: Mouse scrolled (455, 398) with delta (0, 0)
Screenshot: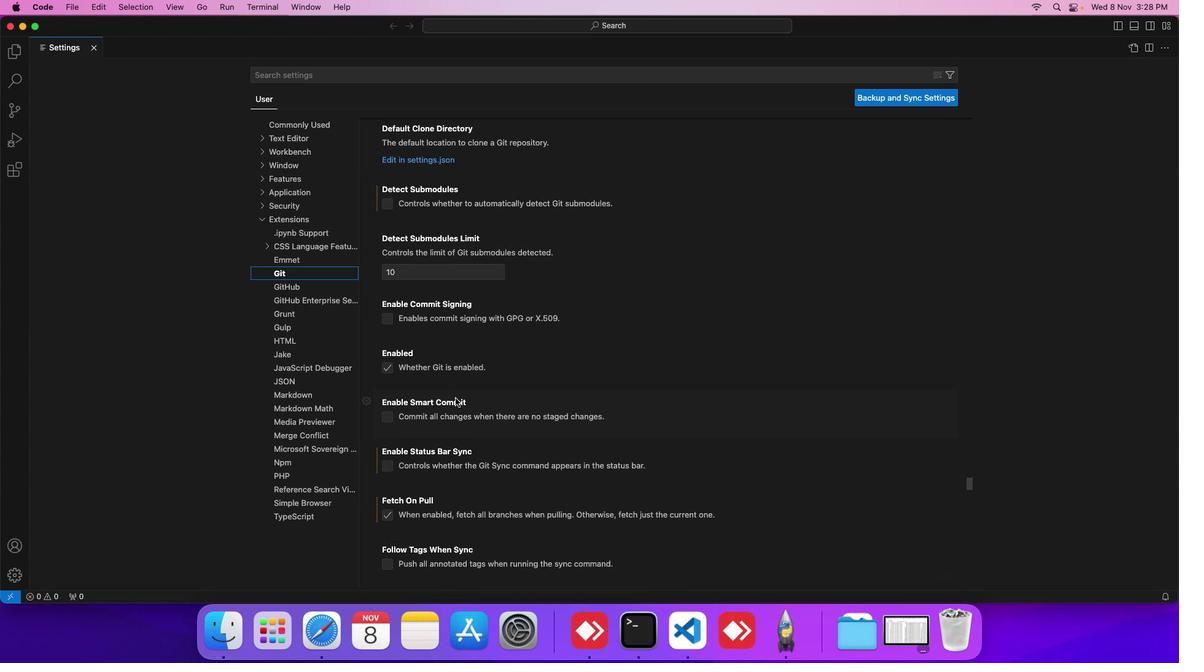 
Action: Mouse scrolled (455, 398) with delta (0, 0)
Screenshot: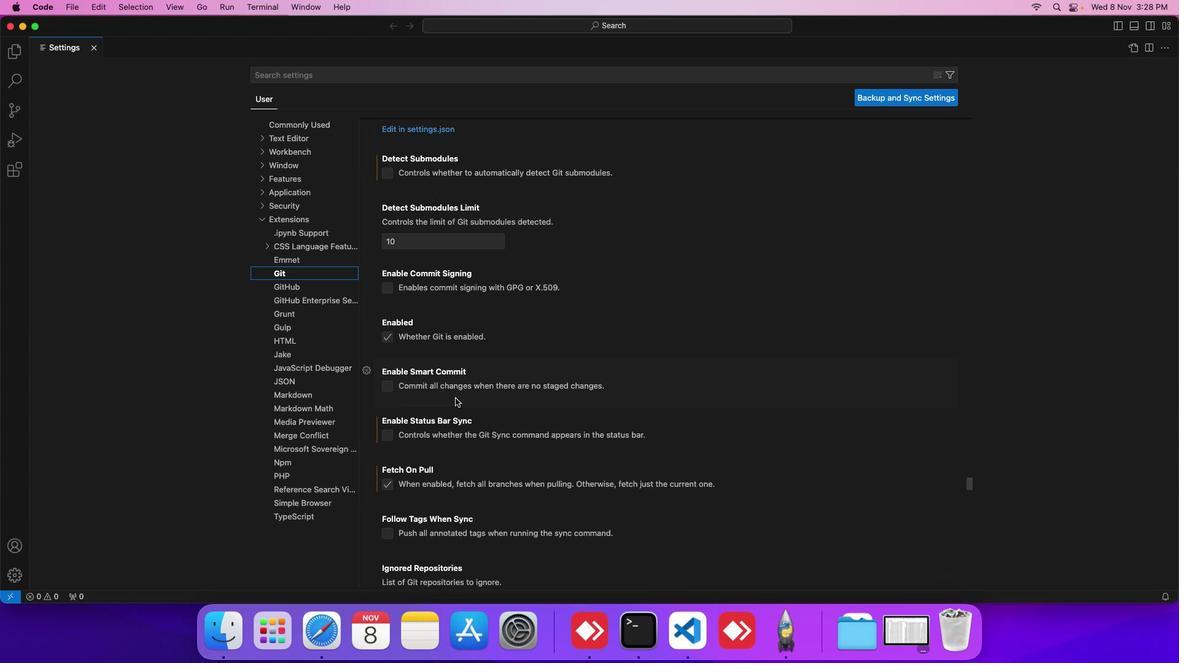 
Action: Mouse scrolled (455, 398) with delta (0, 0)
Screenshot: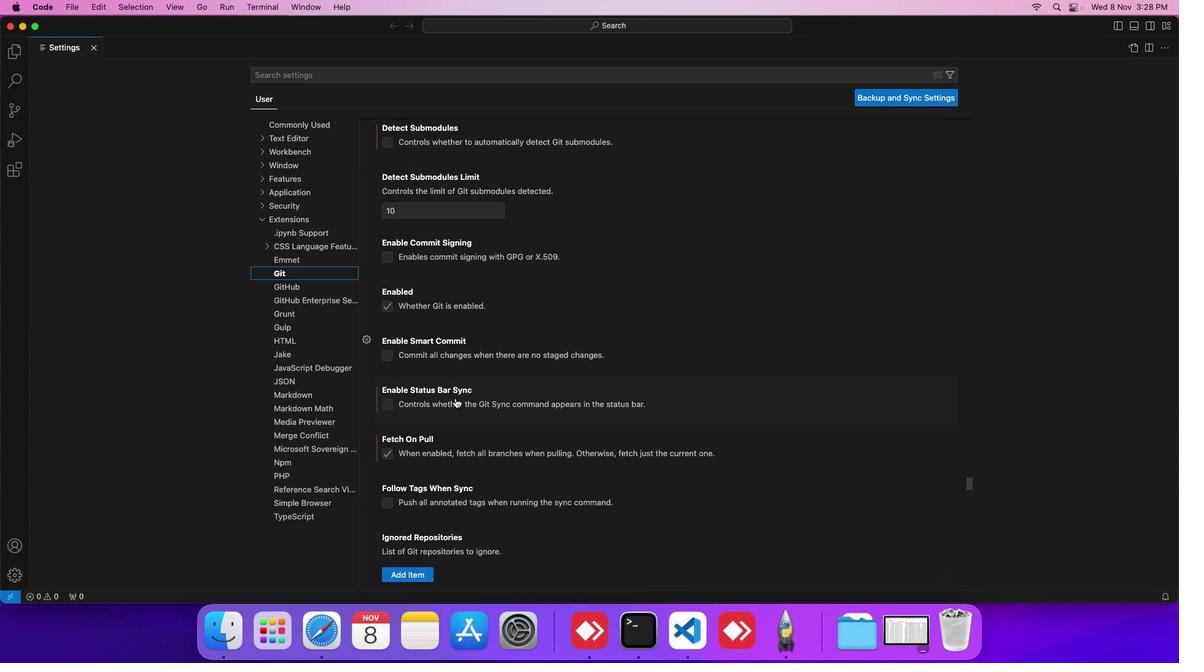 
Action: Mouse scrolled (455, 398) with delta (0, 0)
Screenshot: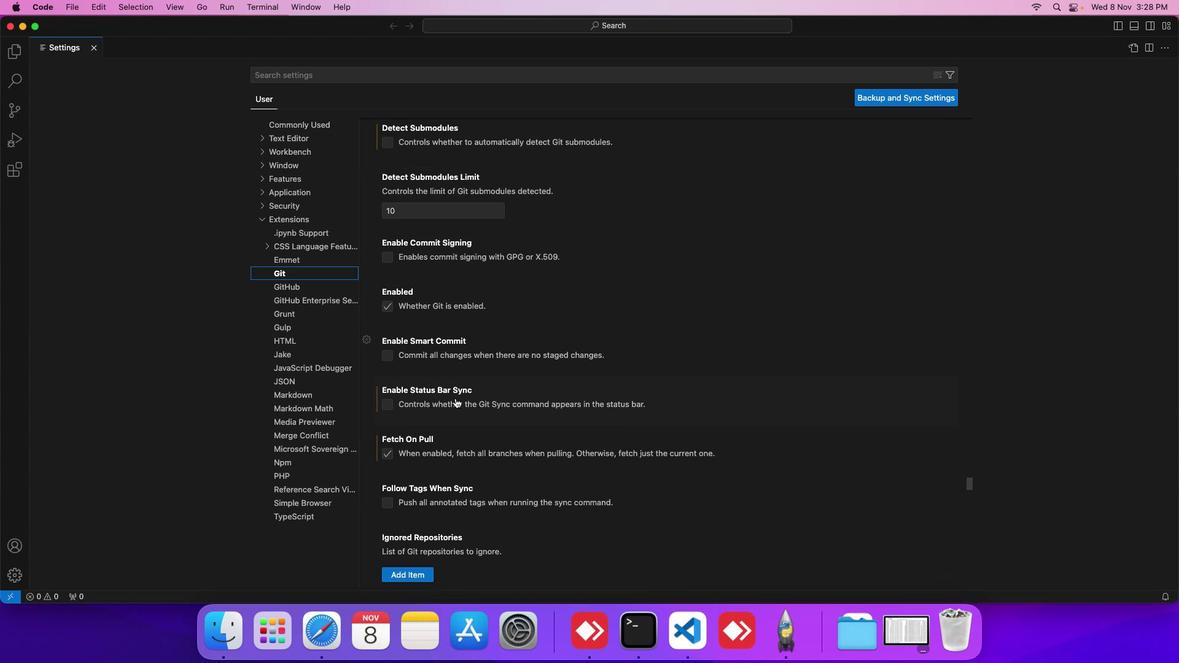 
Action: Mouse scrolled (455, 398) with delta (0, 0)
Screenshot: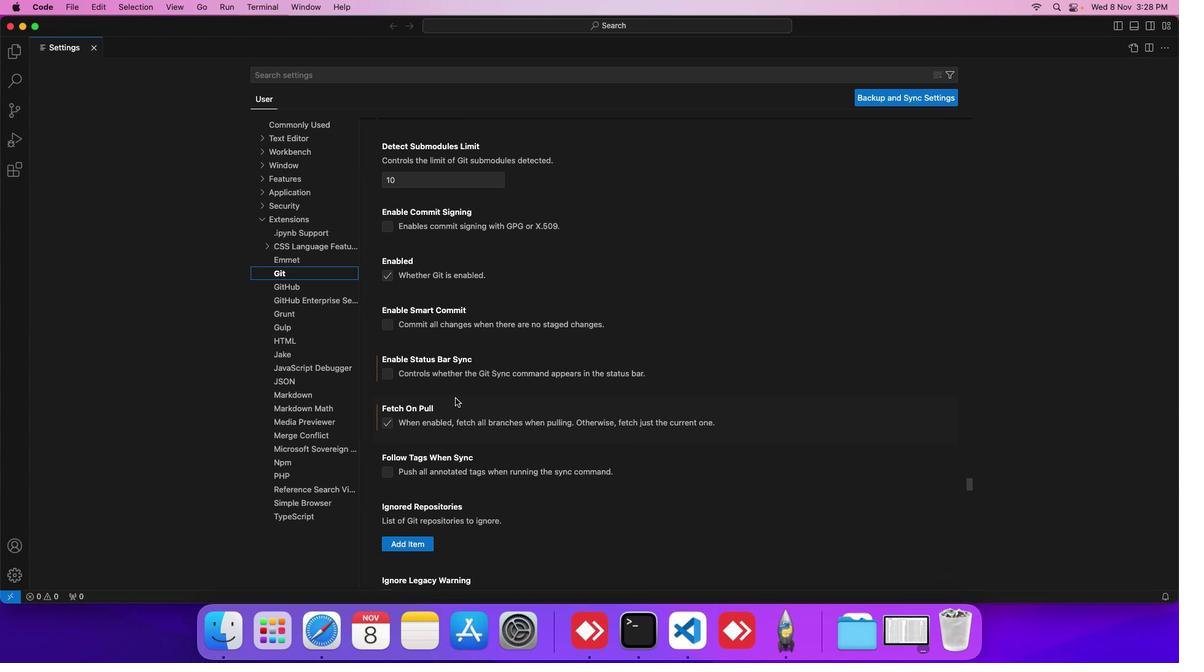 
Action: Mouse scrolled (455, 398) with delta (0, 0)
Screenshot: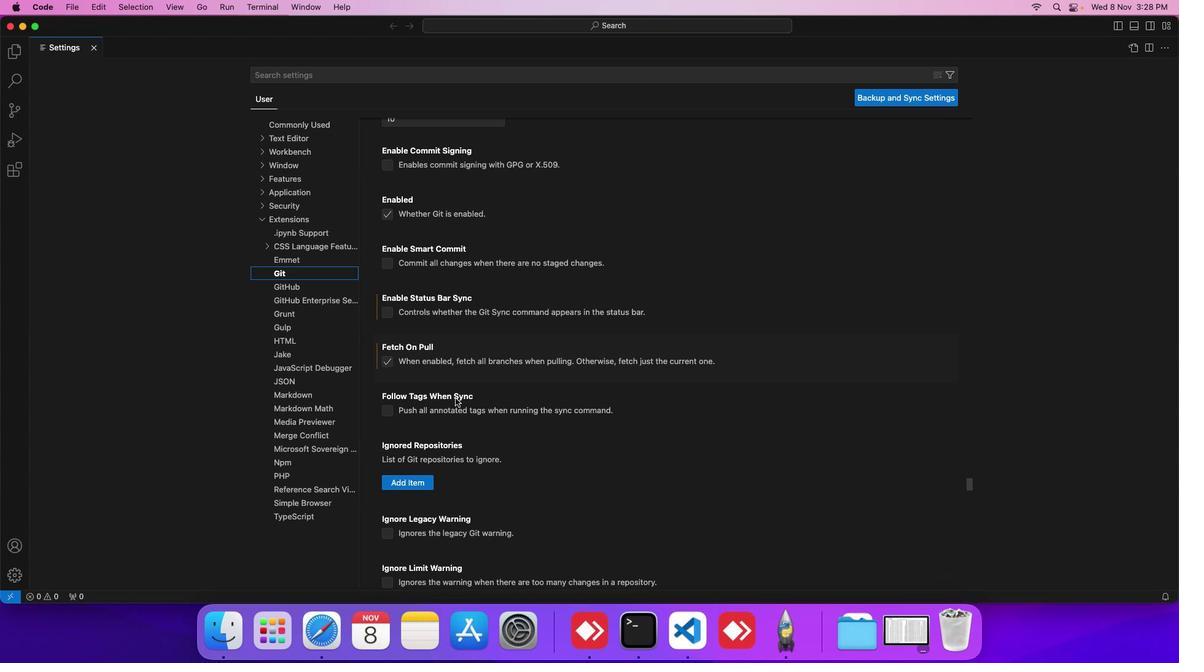 
Action: Mouse scrolled (455, 398) with delta (0, 0)
Screenshot: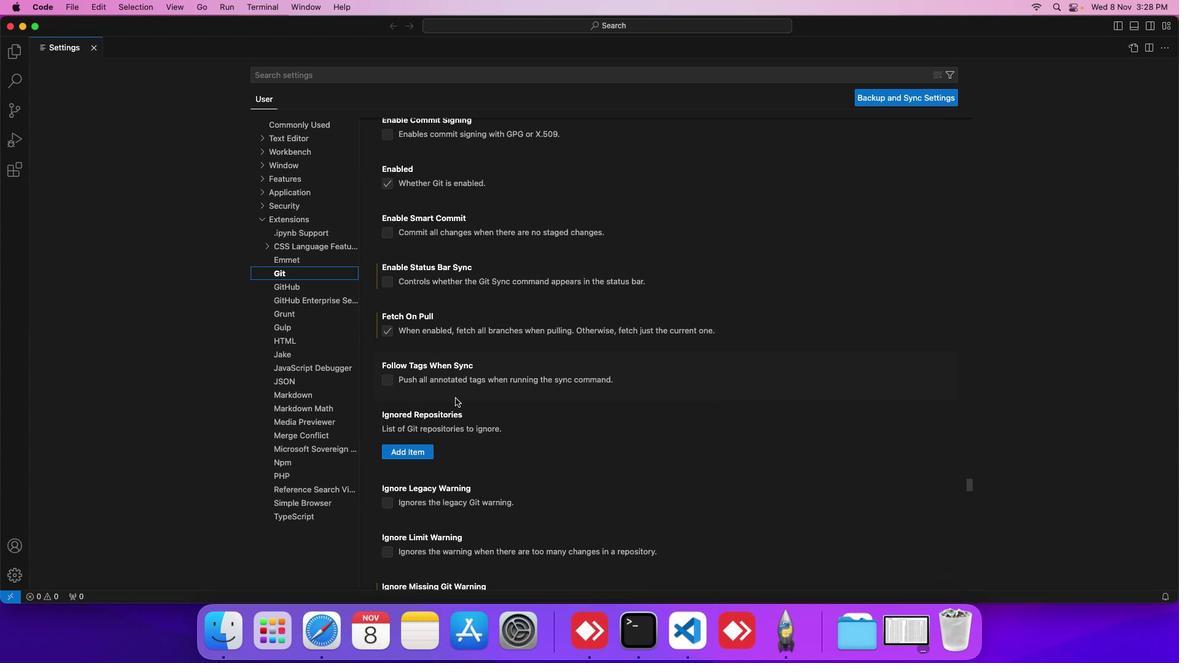 
Action: Mouse scrolled (455, 398) with delta (0, 0)
Screenshot: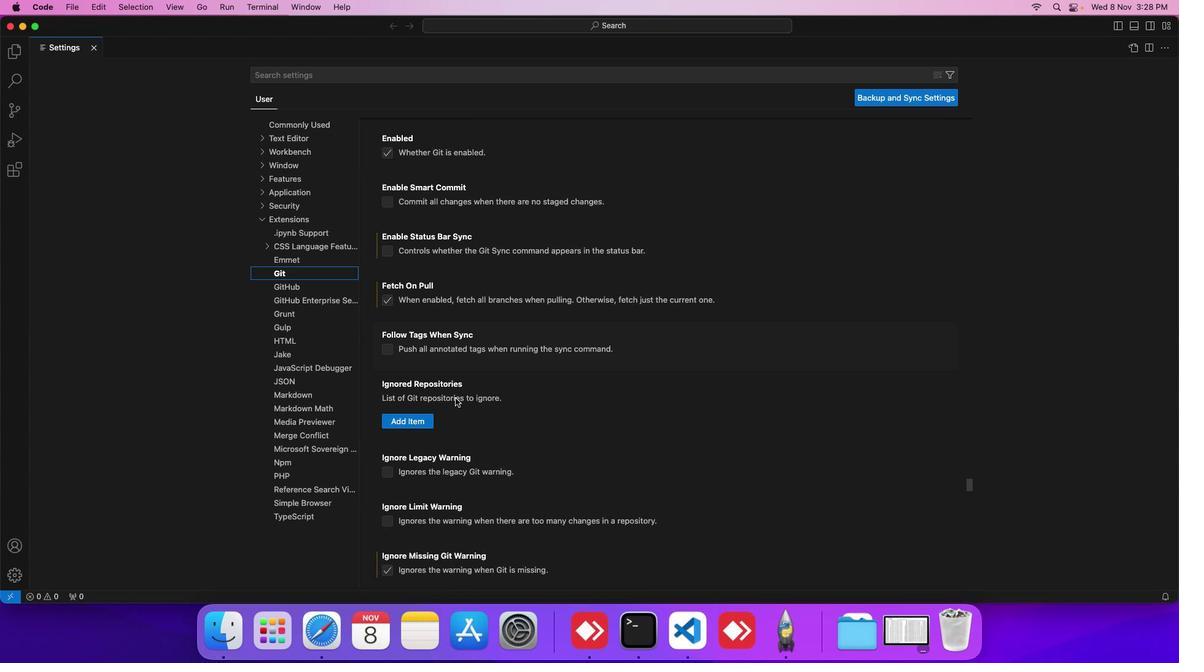 
Action: Mouse scrolled (455, 398) with delta (0, 0)
Screenshot: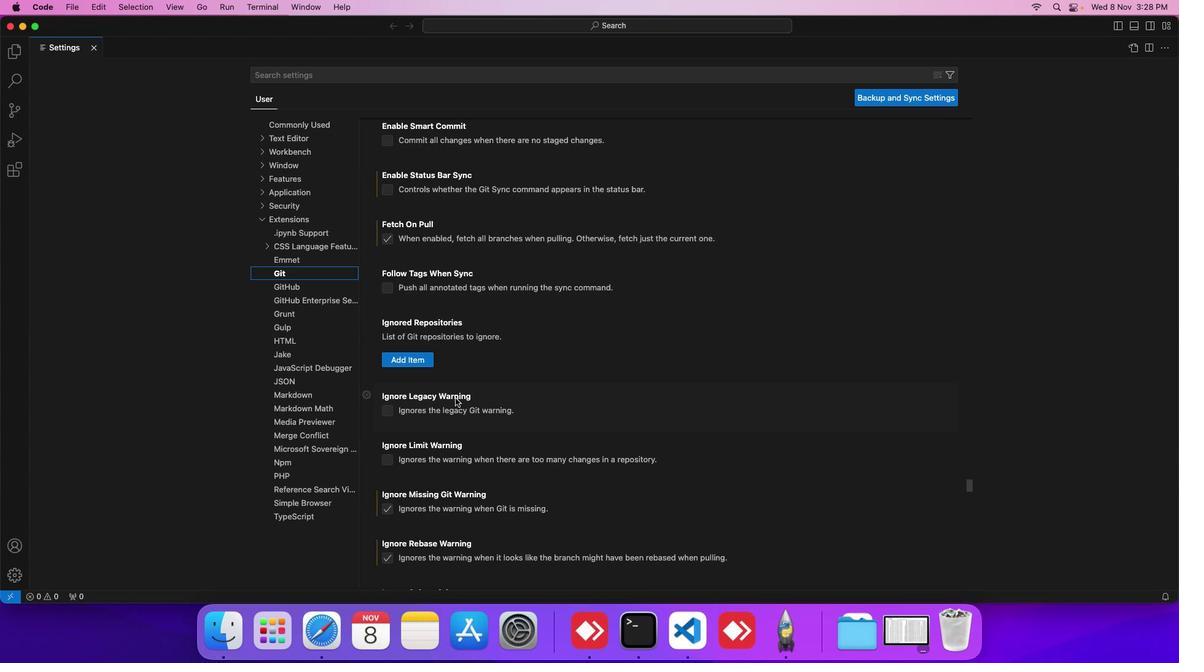 
Action: Mouse scrolled (455, 398) with delta (0, -1)
Screenshot: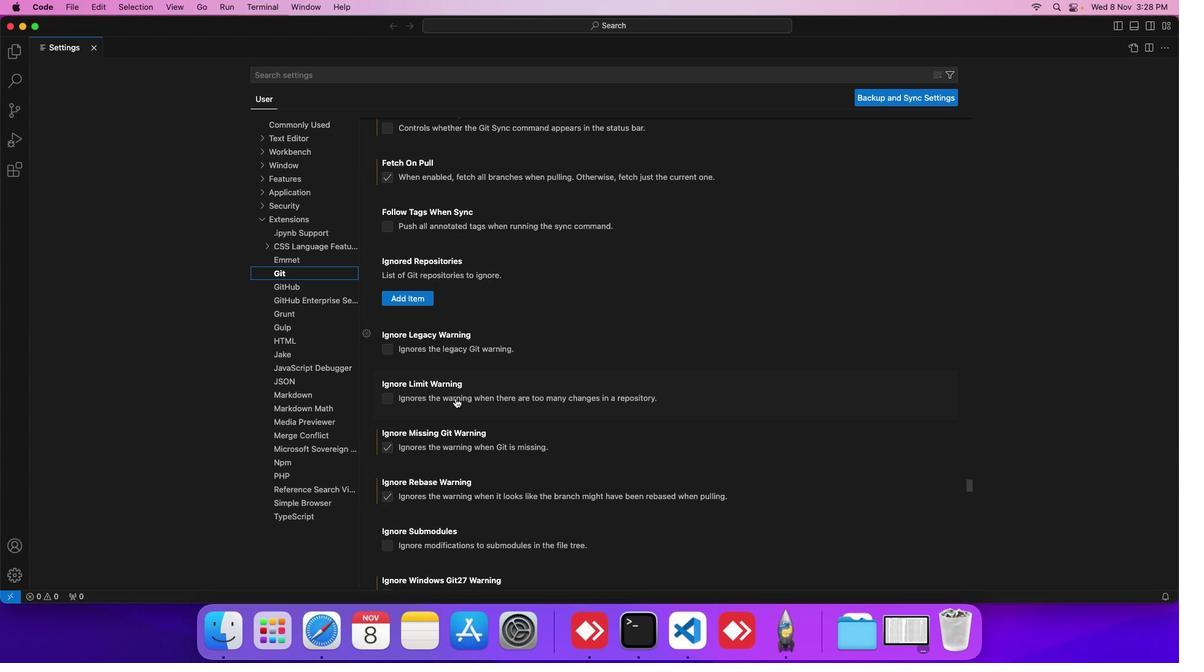 
Action: Mouse scrolled (455, 398) with delta (0, -1)
Screenshot: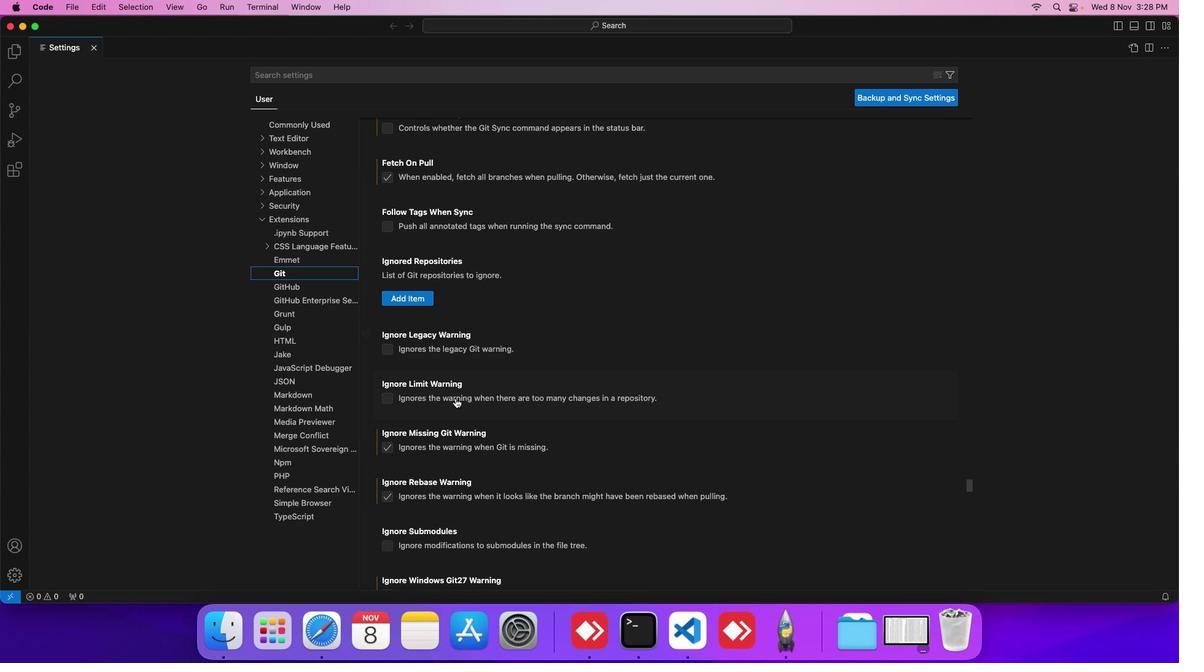 
Action: Mouse scrolled (455, 398) with delta (0, 0)
Screenshot: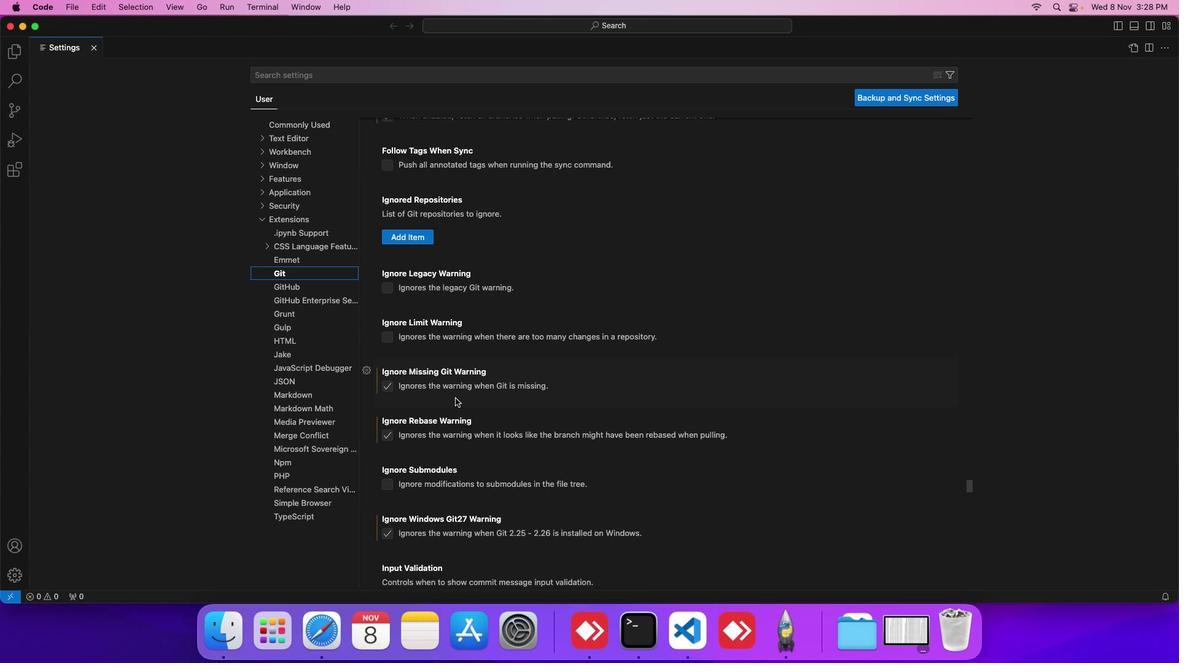
Action: Mouse scrolled (455, 398) with delta (0, 0)
Screenshot: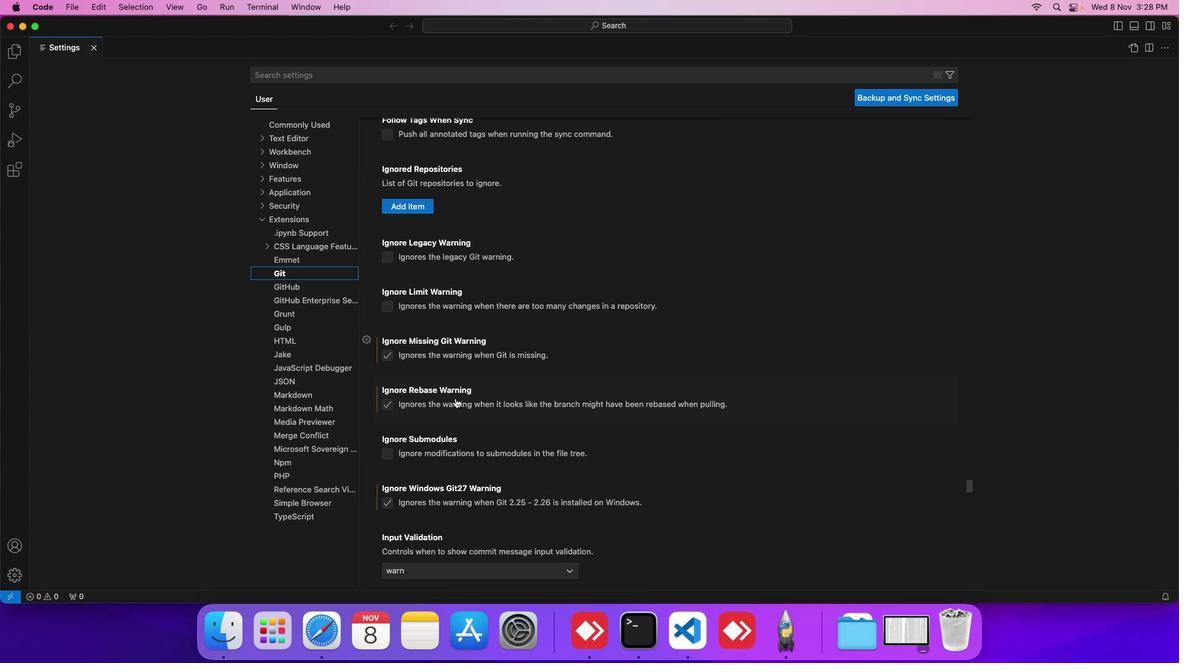 
Action: Mouse scrolled (455, 398) with delta (0, 0)
Screenshot: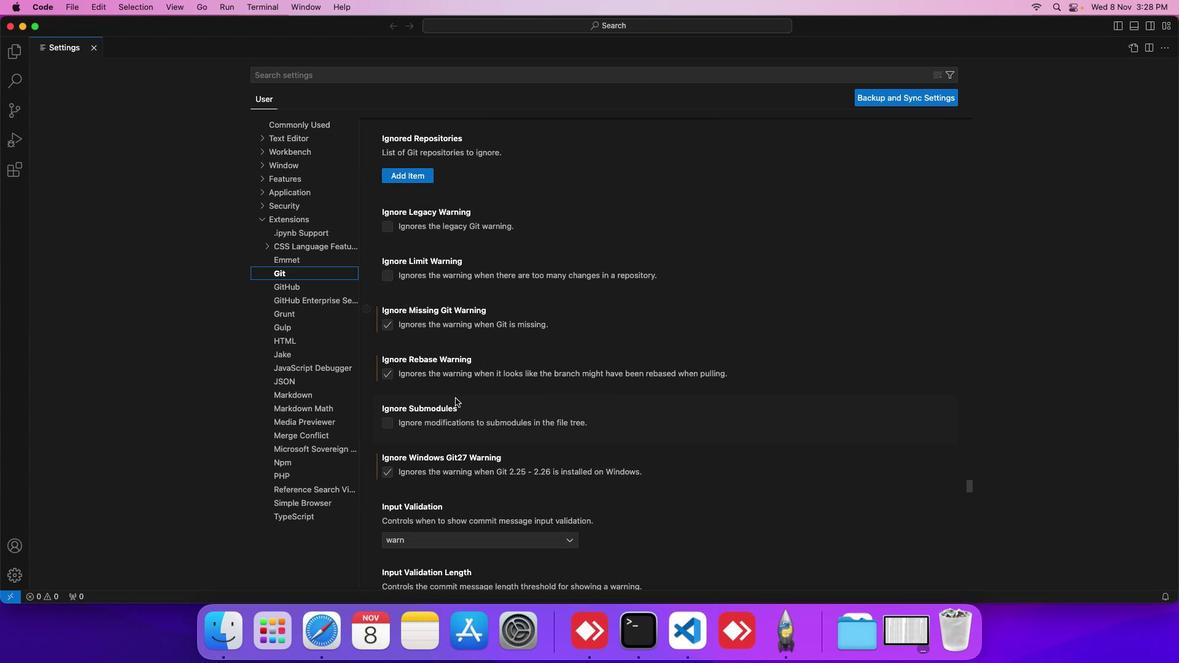 
Action: Mouse scrolled (455, 398) with delta (0, 0)
Screenshot: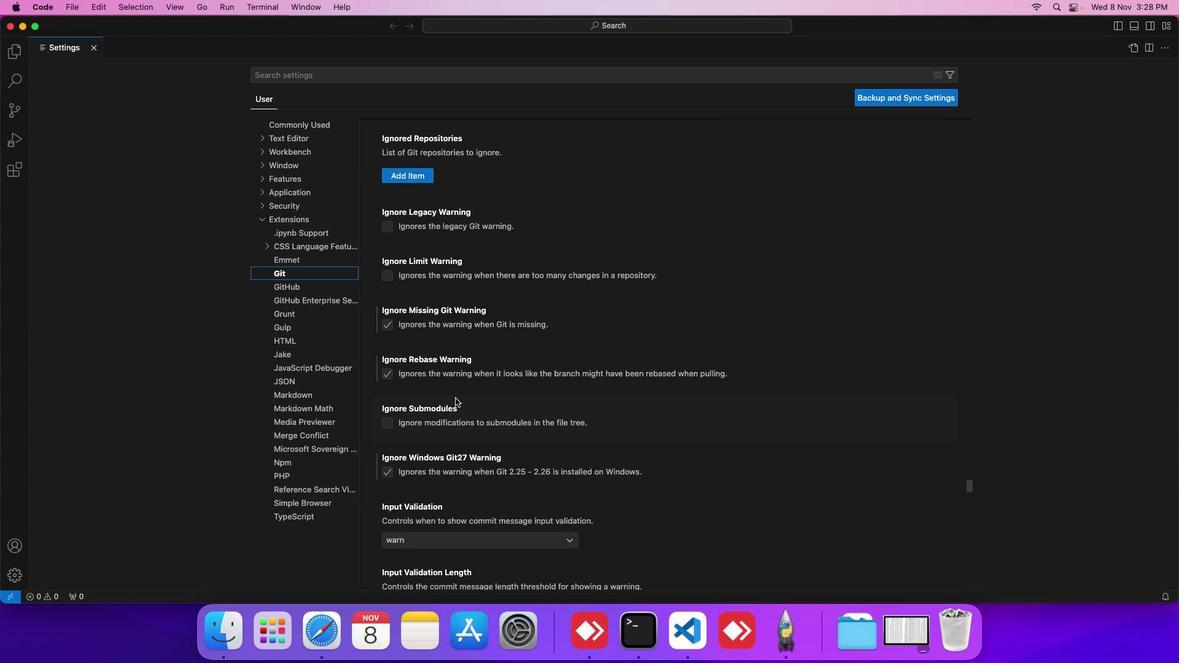 
Action: Mouse scrolled (455, 398) with delta (0, 0)
Screenshot: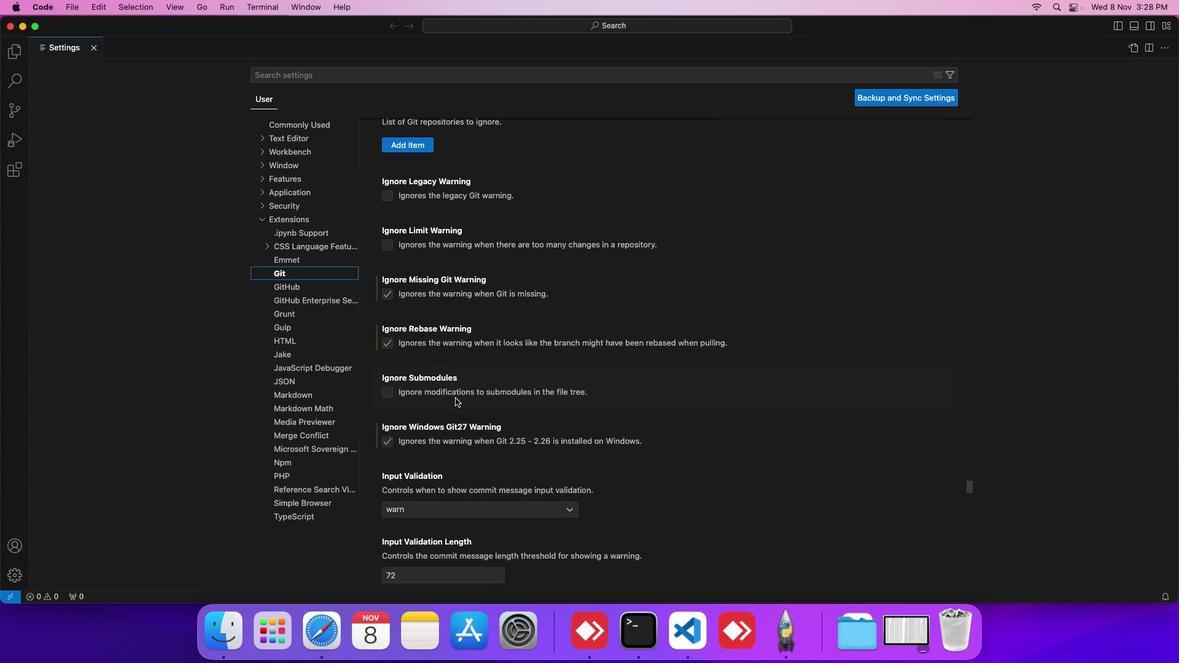 
Action: Mouse scrolled (455, 398) with delta (0, 0)
Screenshot: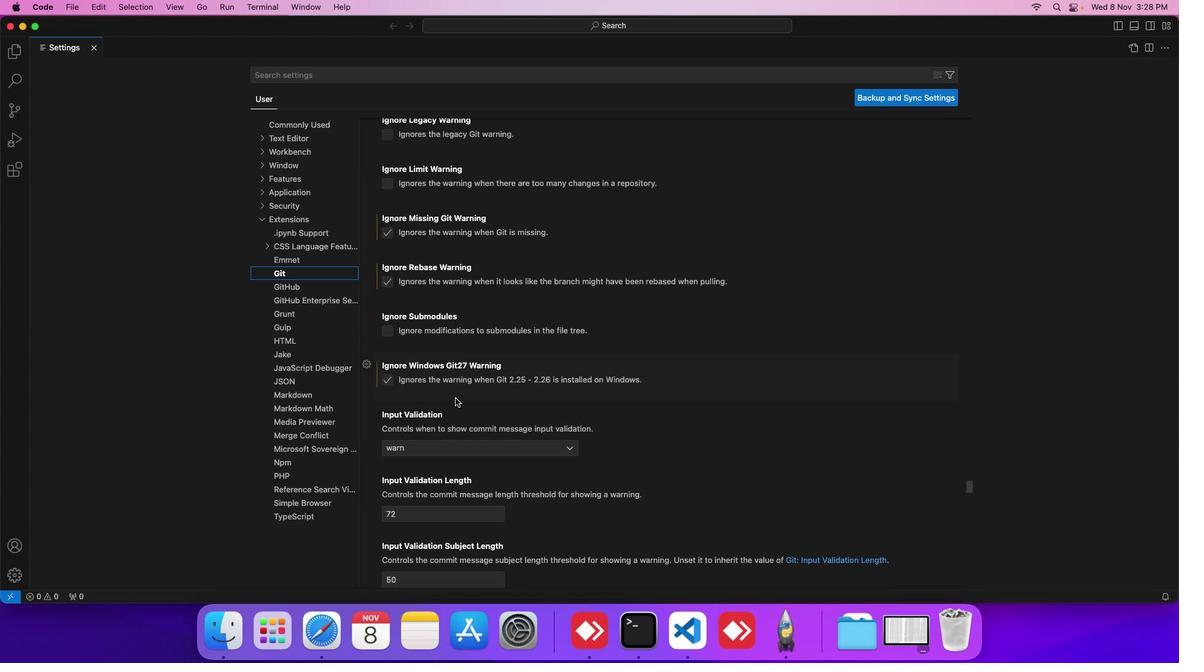 
Action: Mouse scrolled (455, 398) with delta (0, 0)
Screenshot: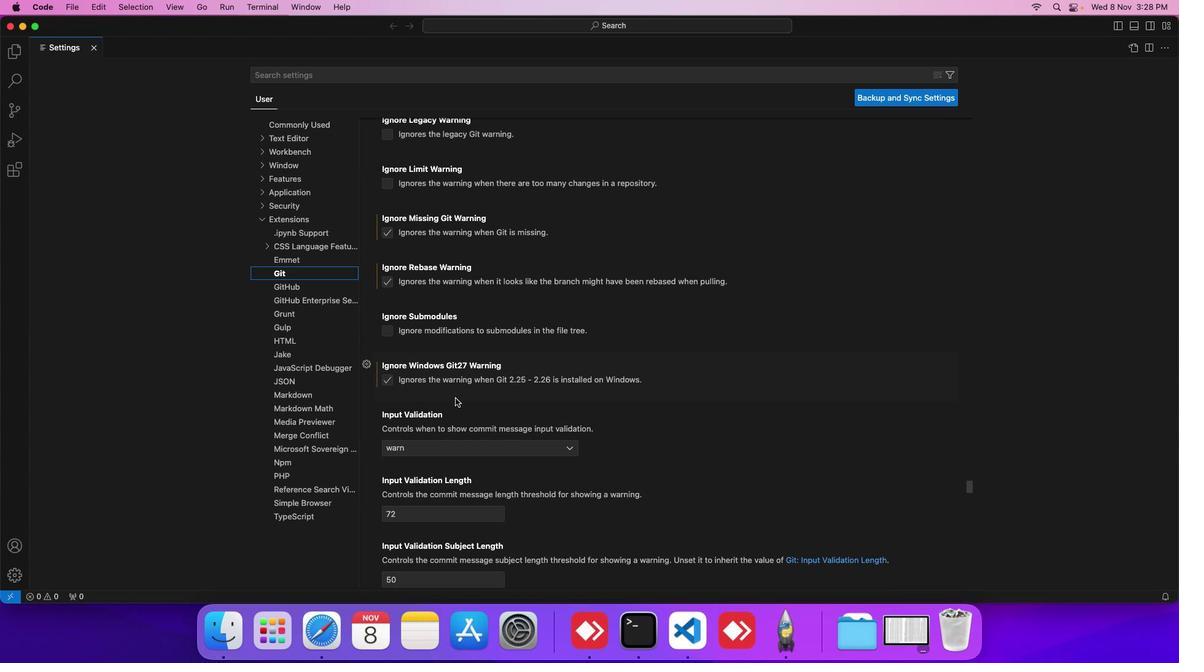 
Action: Mouse scrolled (455, 398) with delta (0, 0)
Screenshot: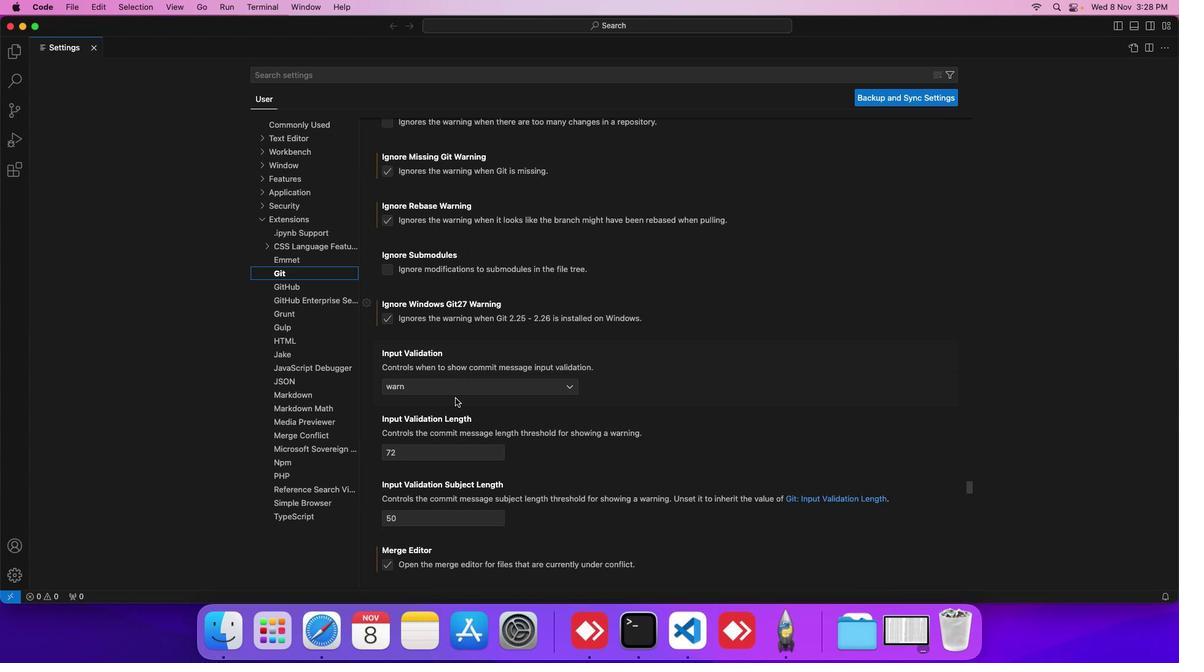 
Action: Mouse scrolled (455, 398) with delta (0, 0)
Screenshot: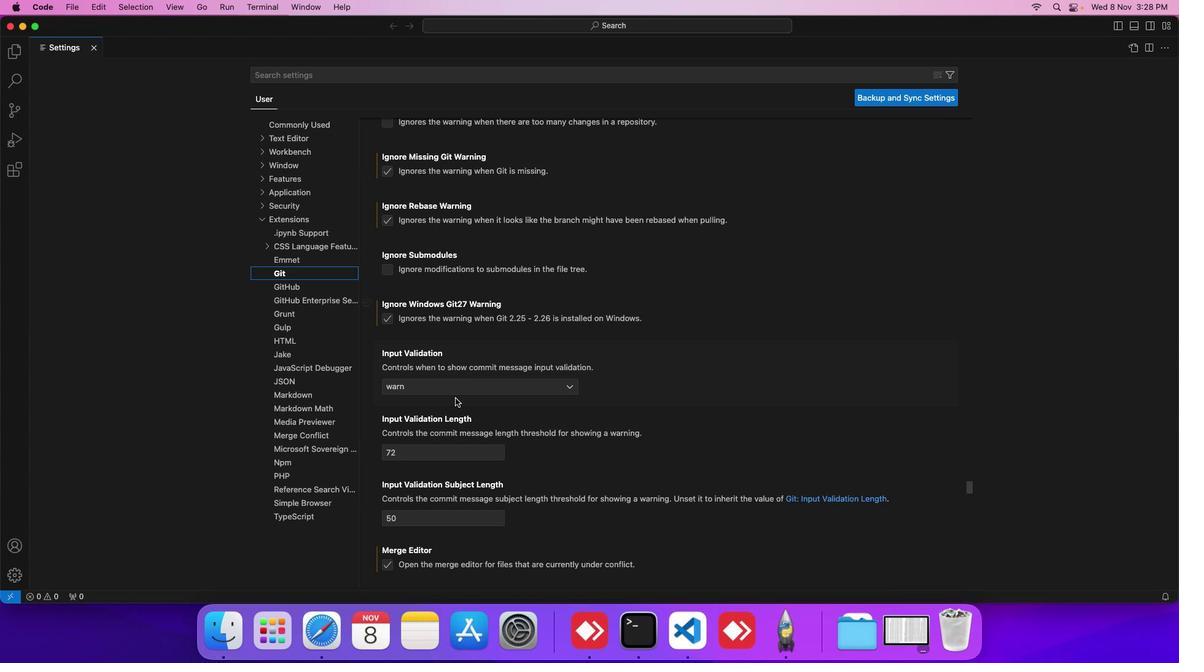 
Action: Mouse scrolled (455, 398) with delta (0, 0)
Screenshot: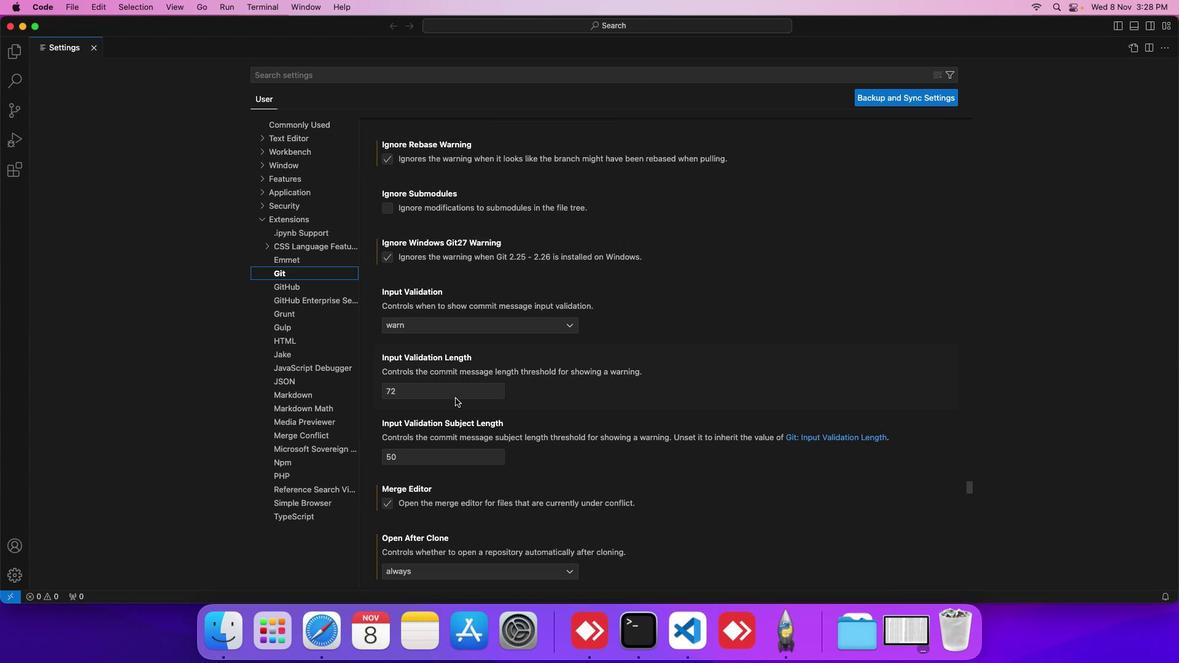 
Action: Mouse scrolled (455, 398) with delta (0, 0)
Screenshot: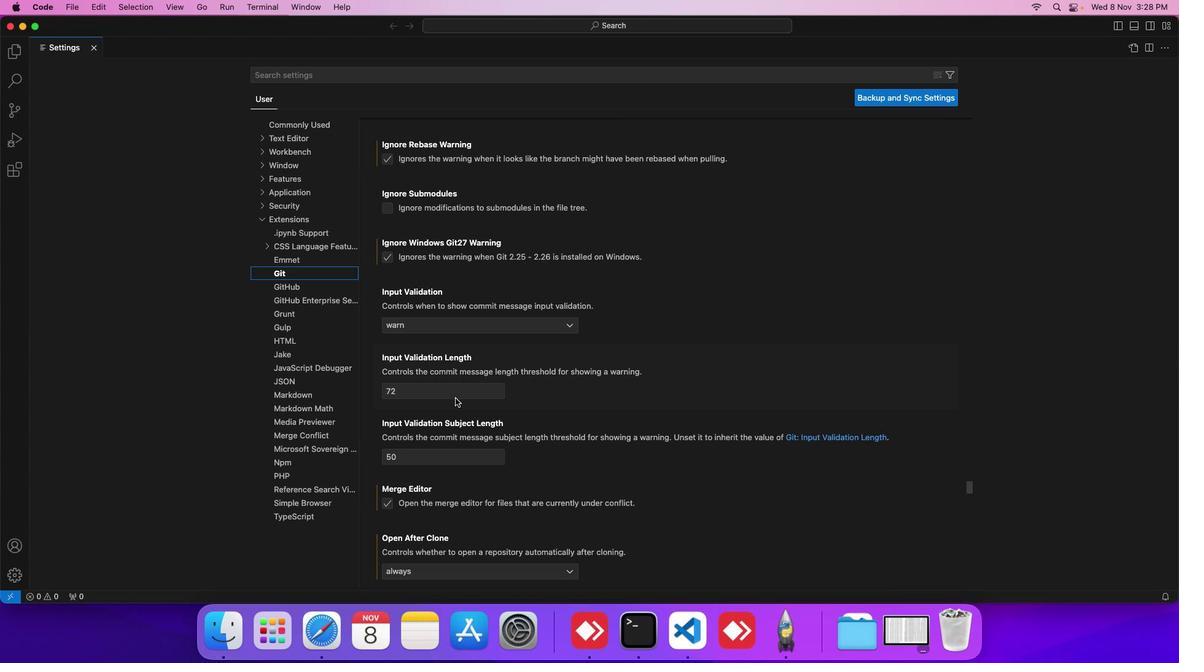 
Action: Mouse scrolled (455, 398) with delta (0, 0)
Screenshot: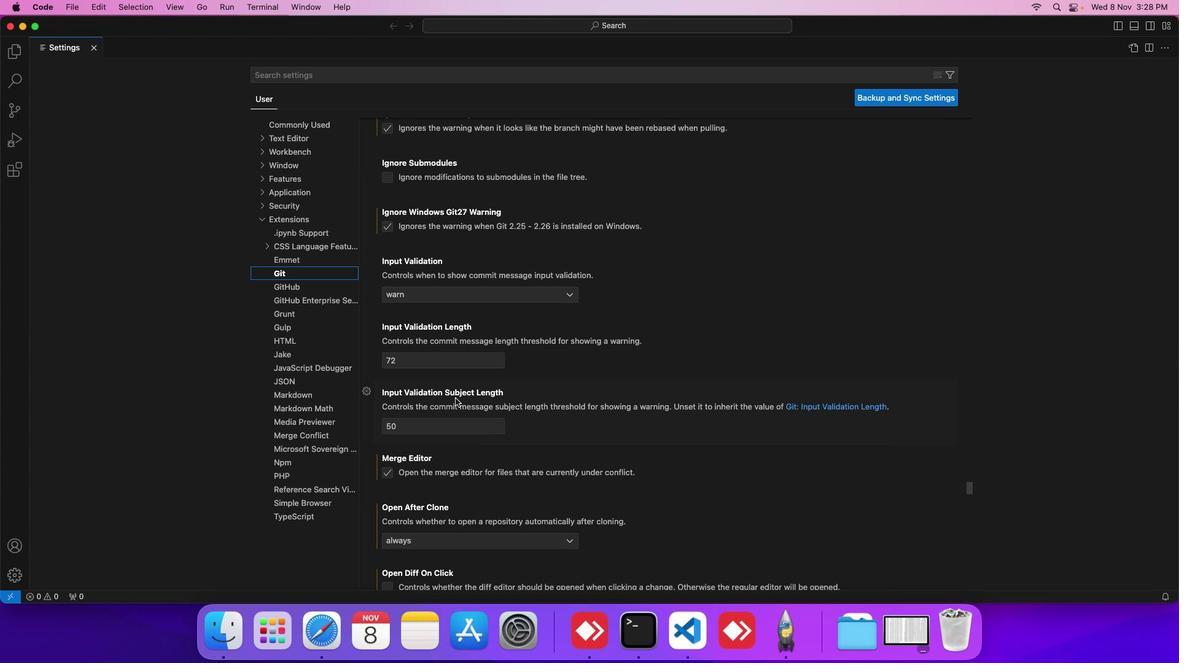 
Action: Mouse scrolled (455, 398) with delta (0, 0)
Screenshot: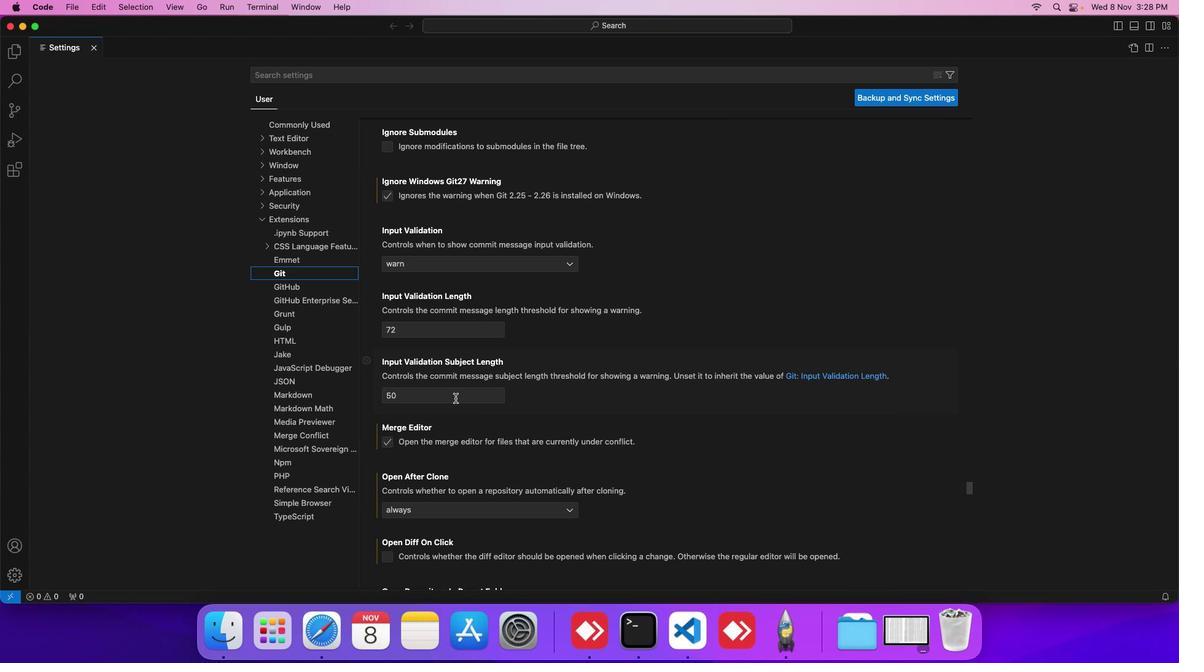 
Action: Mouse scrolled (455, 398) with delta (0, 0)
Screenshot: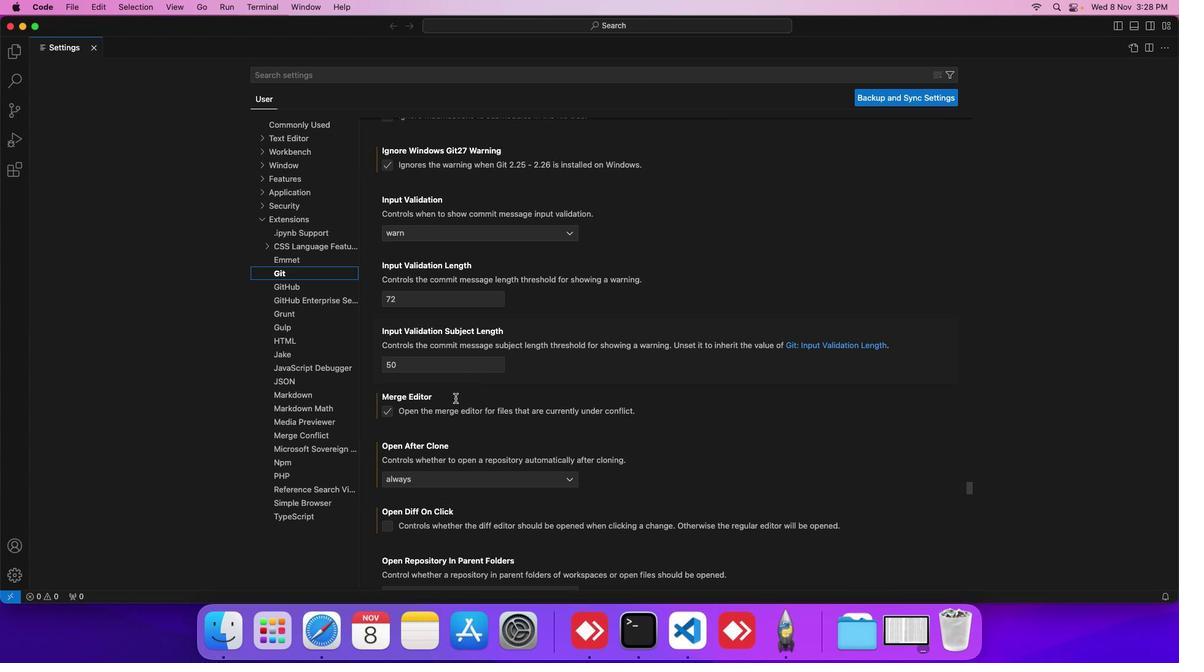 
Action: Mouse scrolled (455, 398) with delta (0, 0)
Screenshot: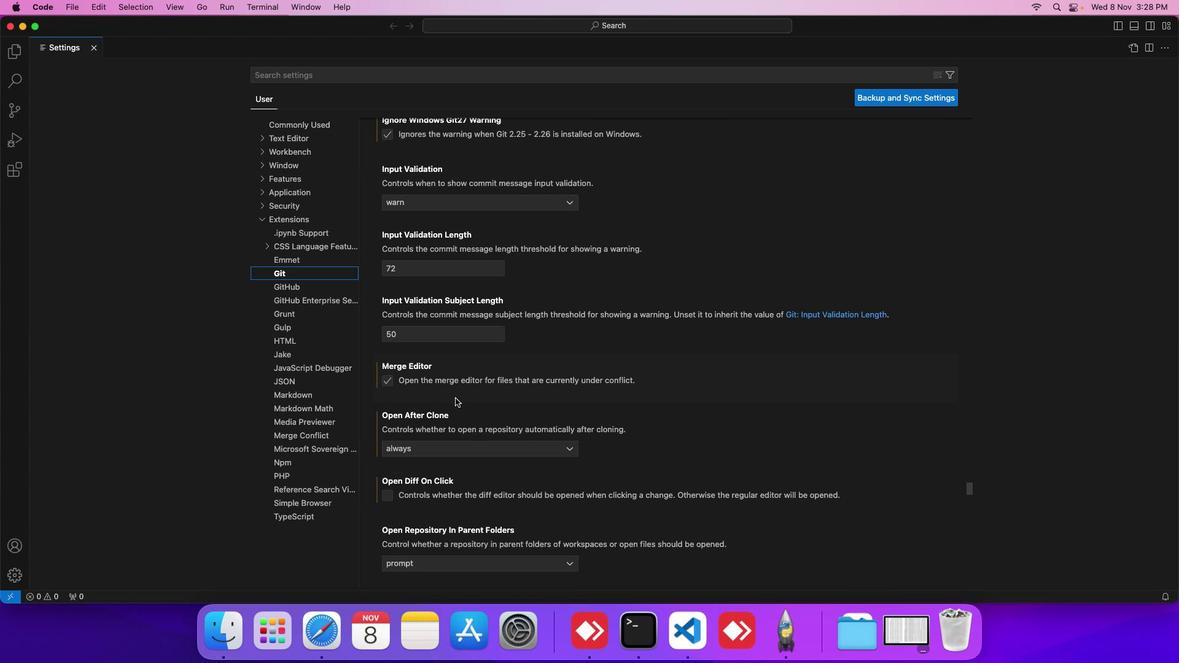 
Action: Mouse scrolled (455, 398) with delta (0, 0)
Screenshot: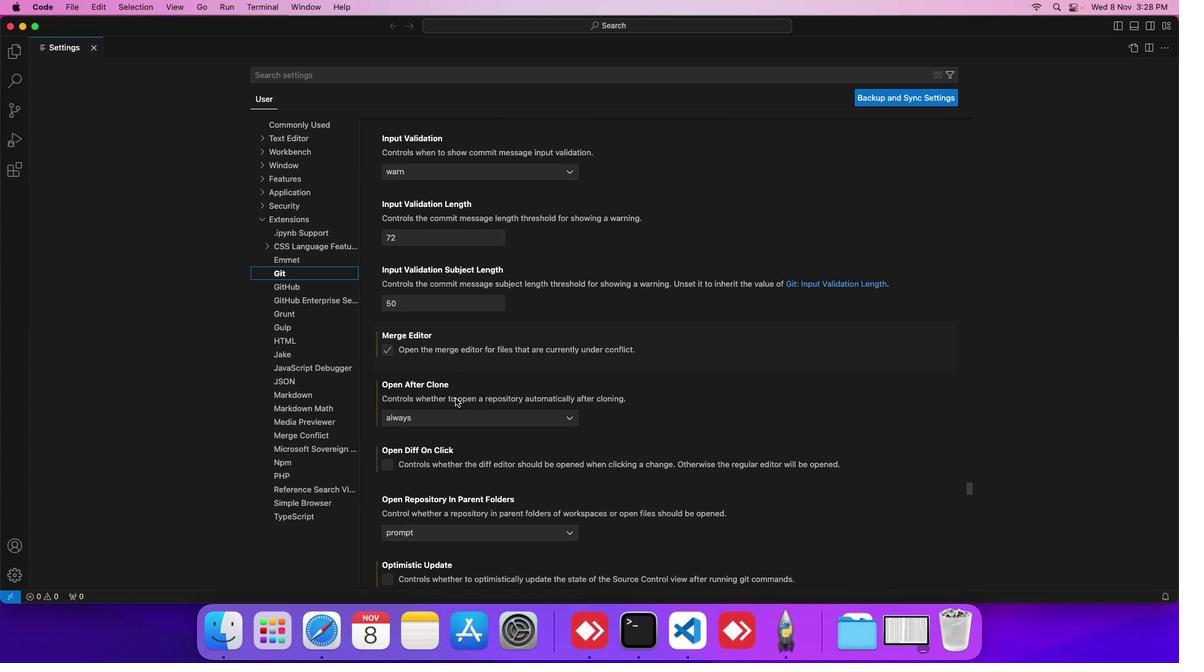 
Action: Mouse scrolled (455, 398) with delta (0, 0)
Screenshot: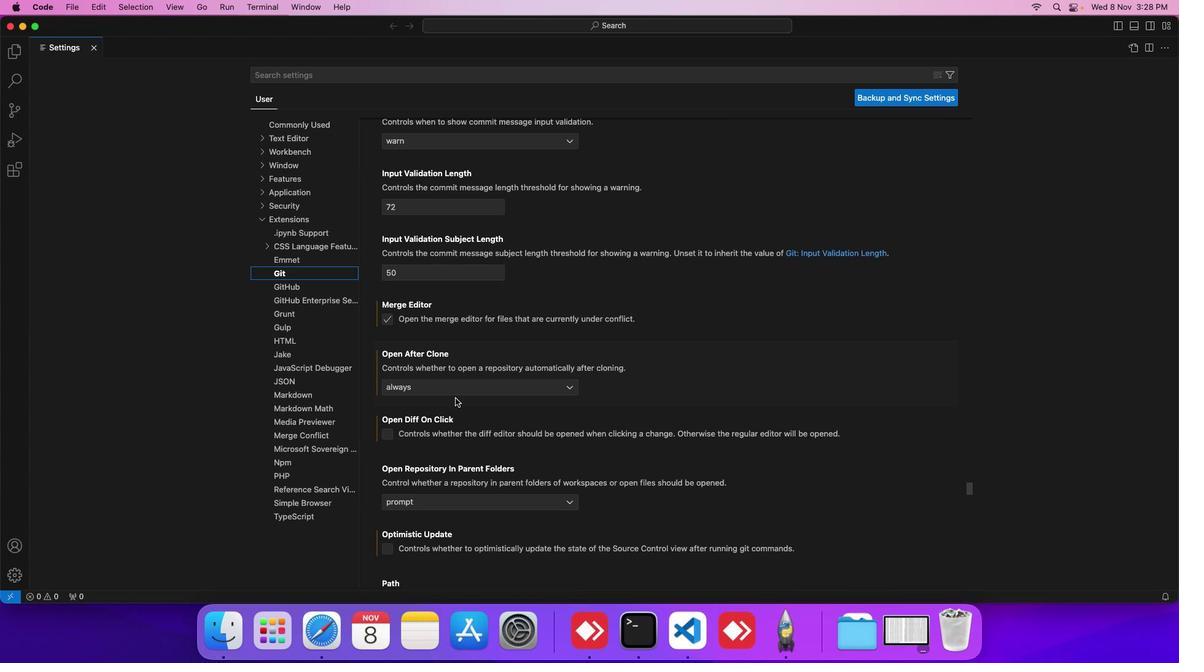 
Action: Mouse scrolled (455, 398) with delta (0, 0)
Screenshot: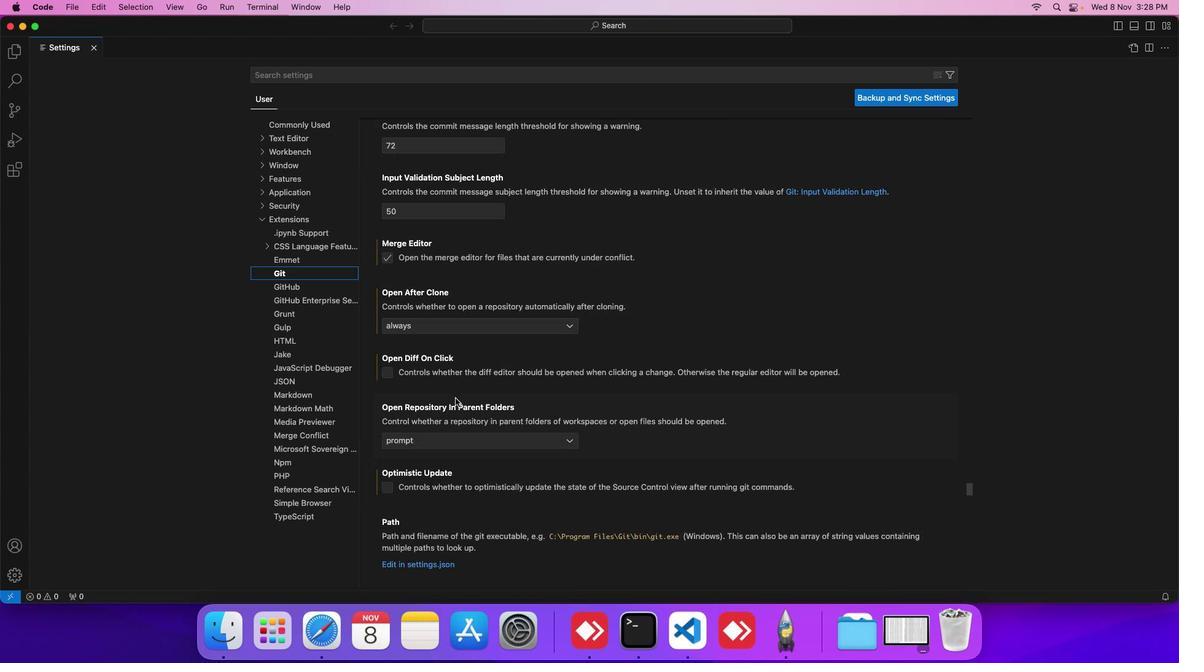
Action: Mouse scrolled (455, 398) with delta (0, 0)
Screenshot: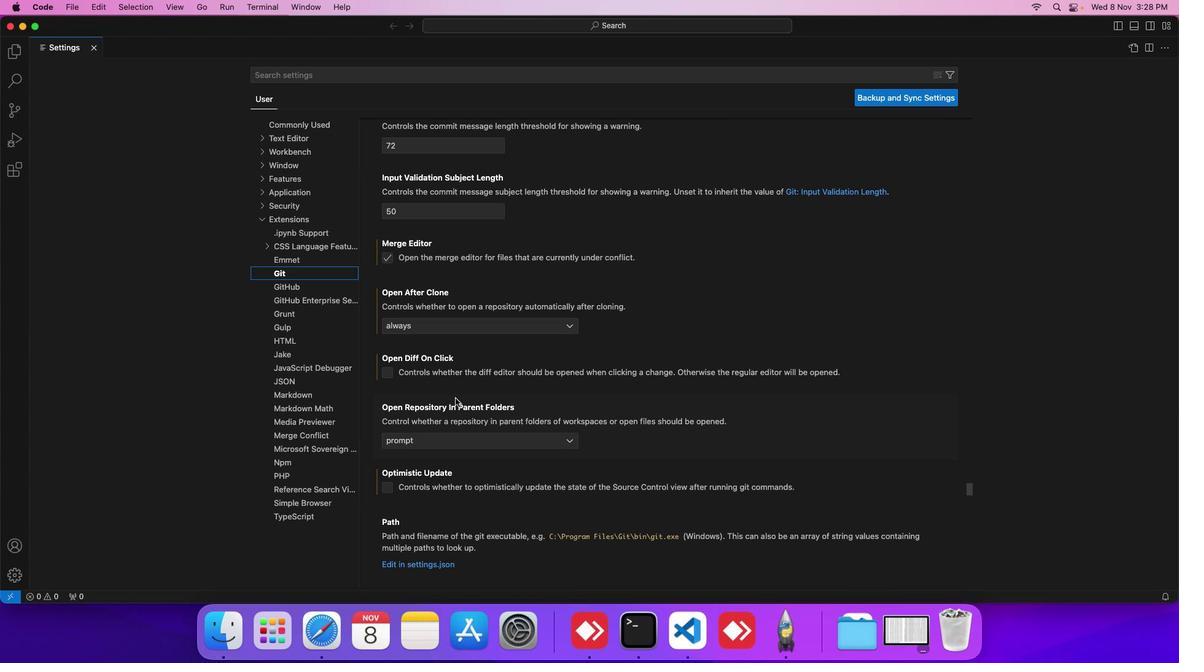 
Action: Mouse scrolled (455, 398) with delta (0, 0)
Screenshot: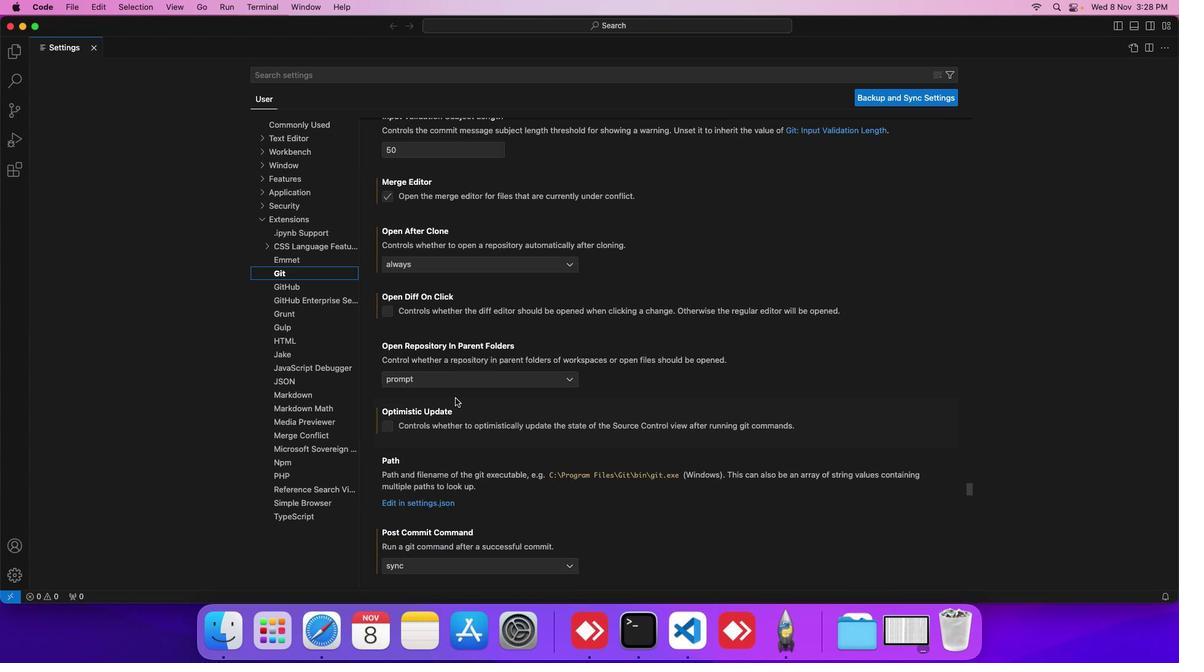 
Action: Mouse scrolled (455, 398) with delta (0, 0)
Screenshot: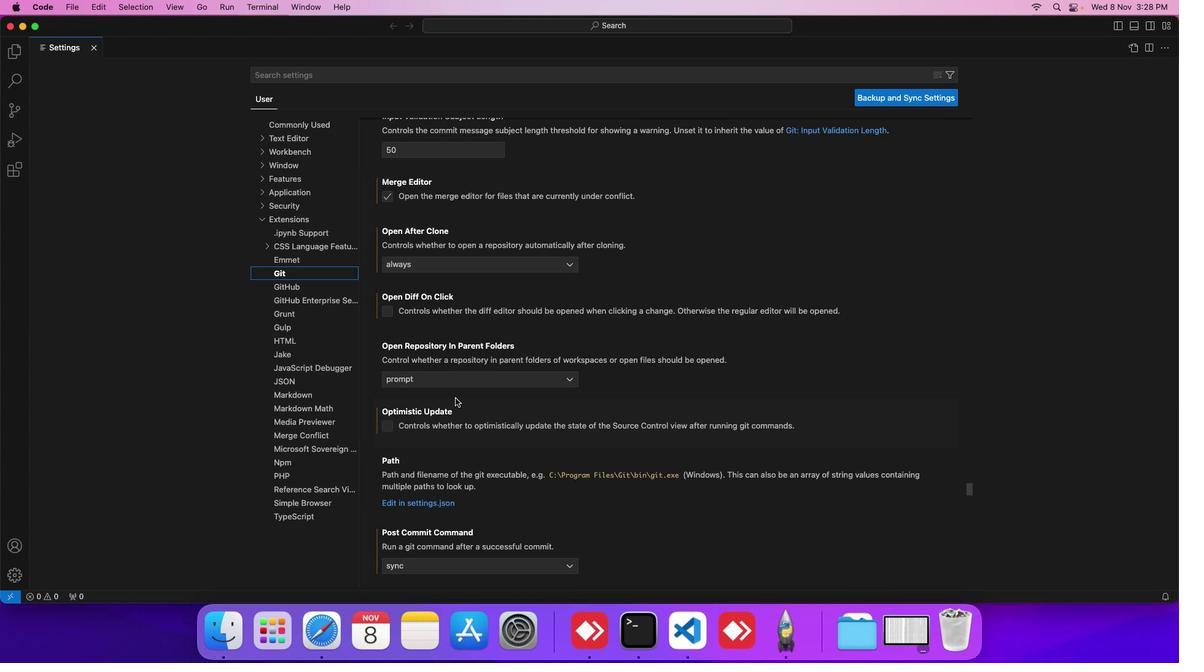 
Action: Mouse scrolled (455, 398) with delta (0, 0)
Screenshot: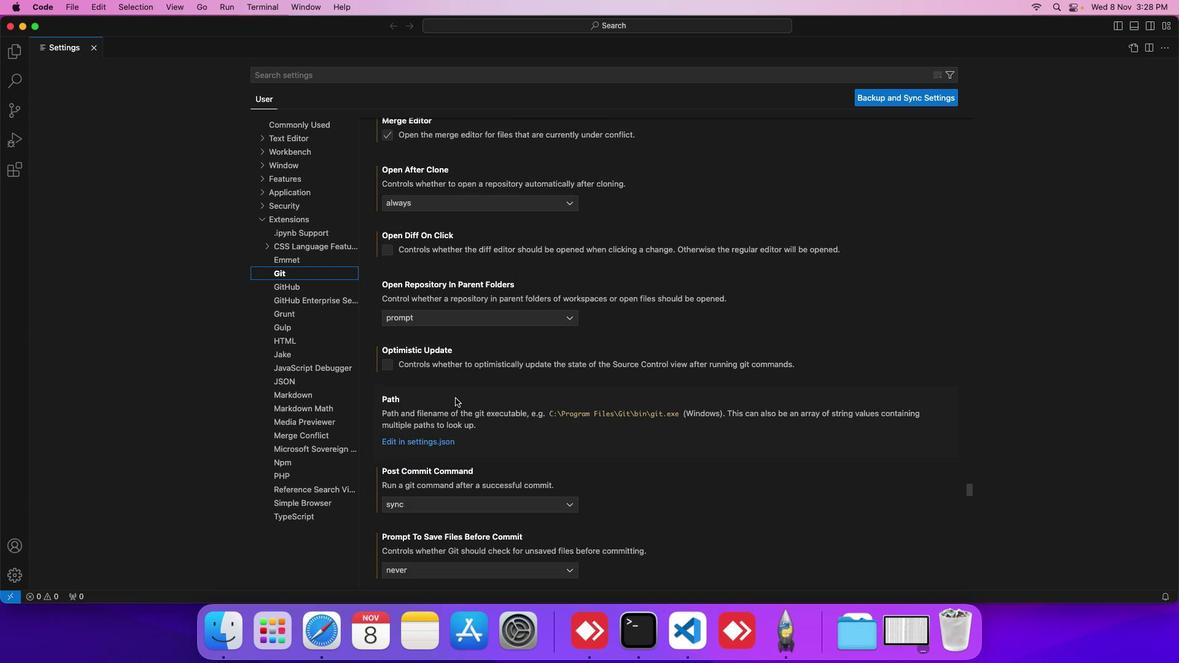 
Action: Mouse scrolled (455, 398) with delta (0, 0)
Screenshot: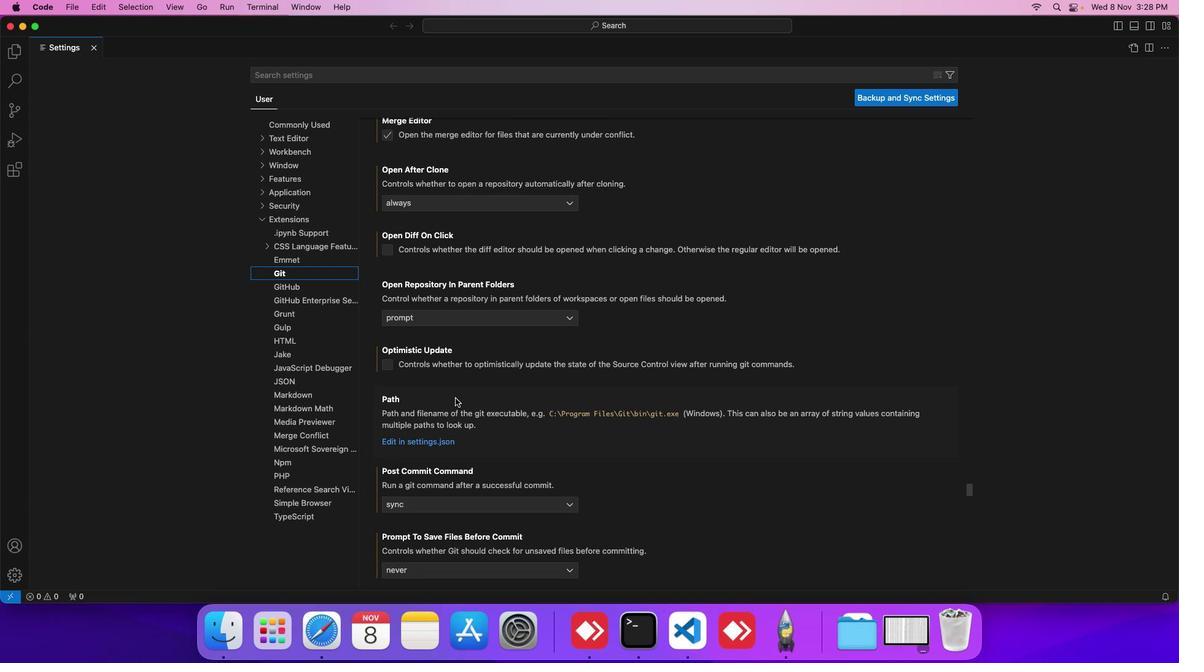 
Action: Mouse moved to (441, 317)
Screenshot: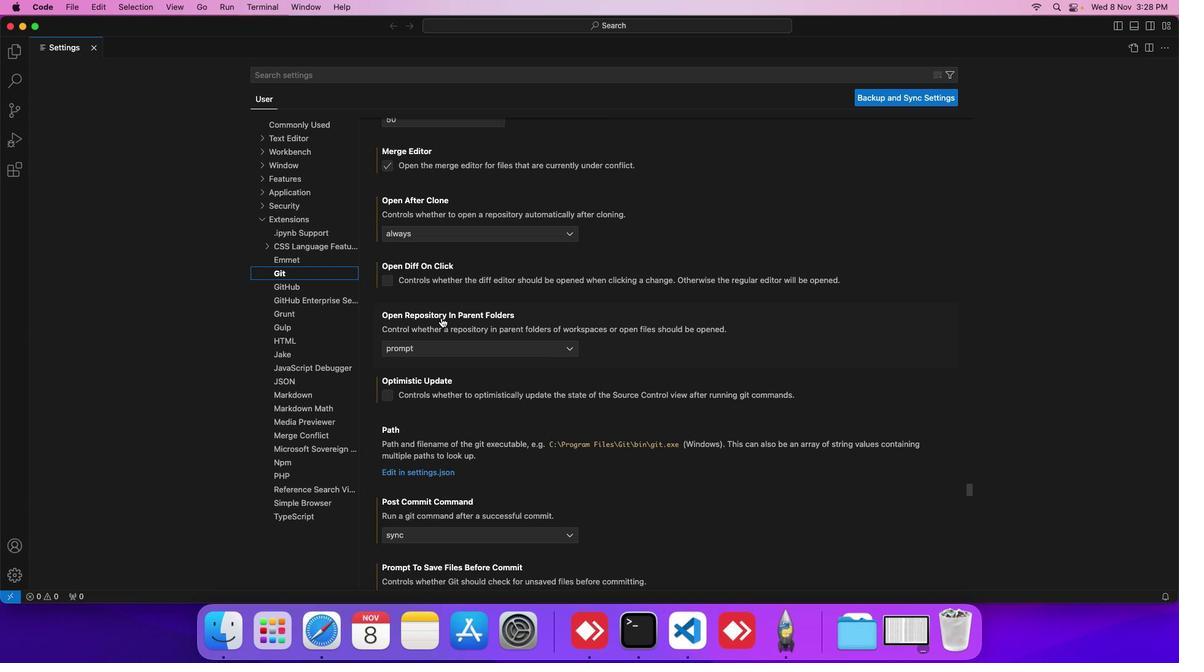 
Action: Mouse scrolled (441, 317) with delta (0, 0)
Screenshot: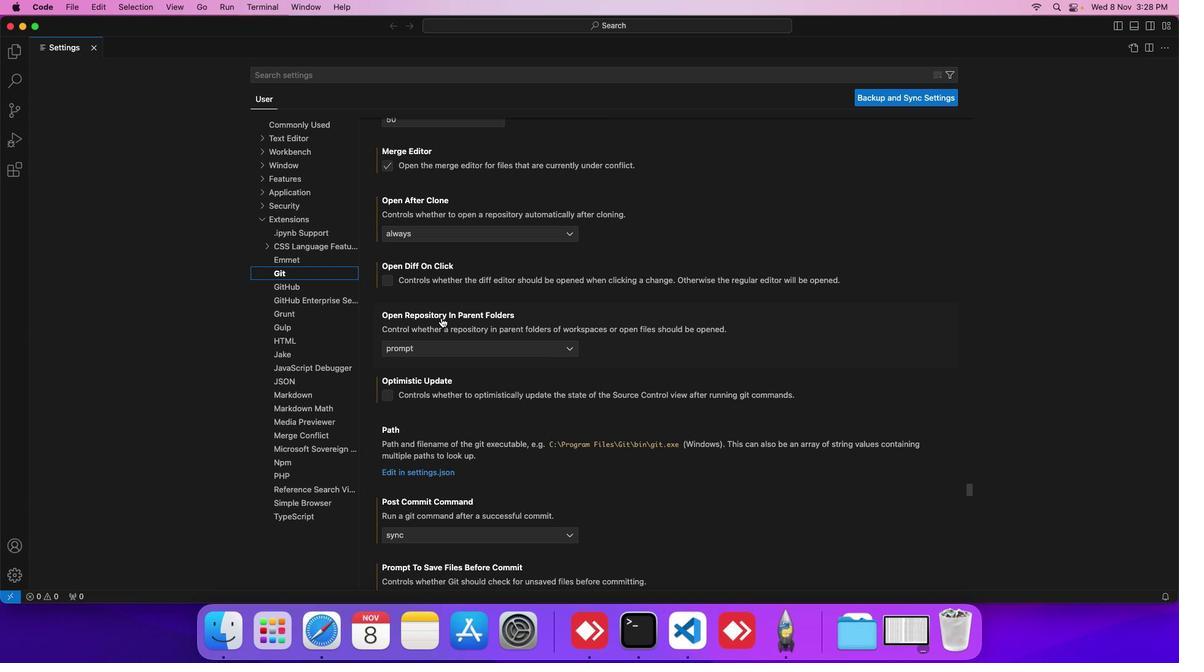 
Action: Mouse scrolled (441, 317) with delta (0, 0)
Screenshot: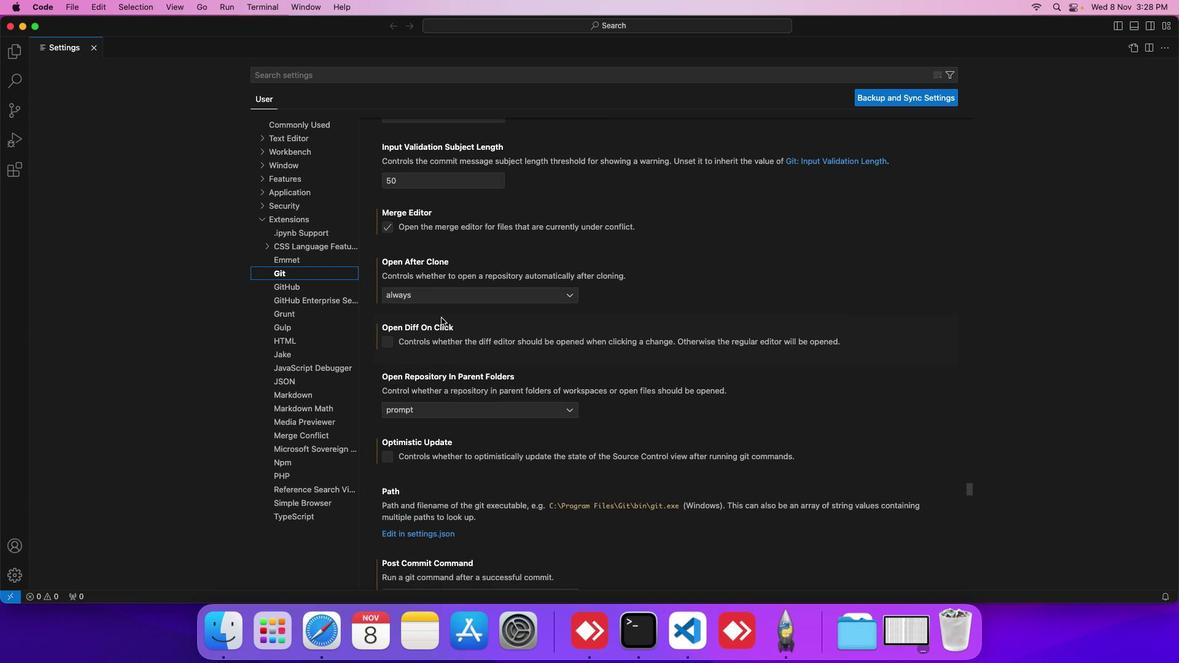 
Action: Mouse scrolled (441, 317) with delta (0, 0)
Screenshot: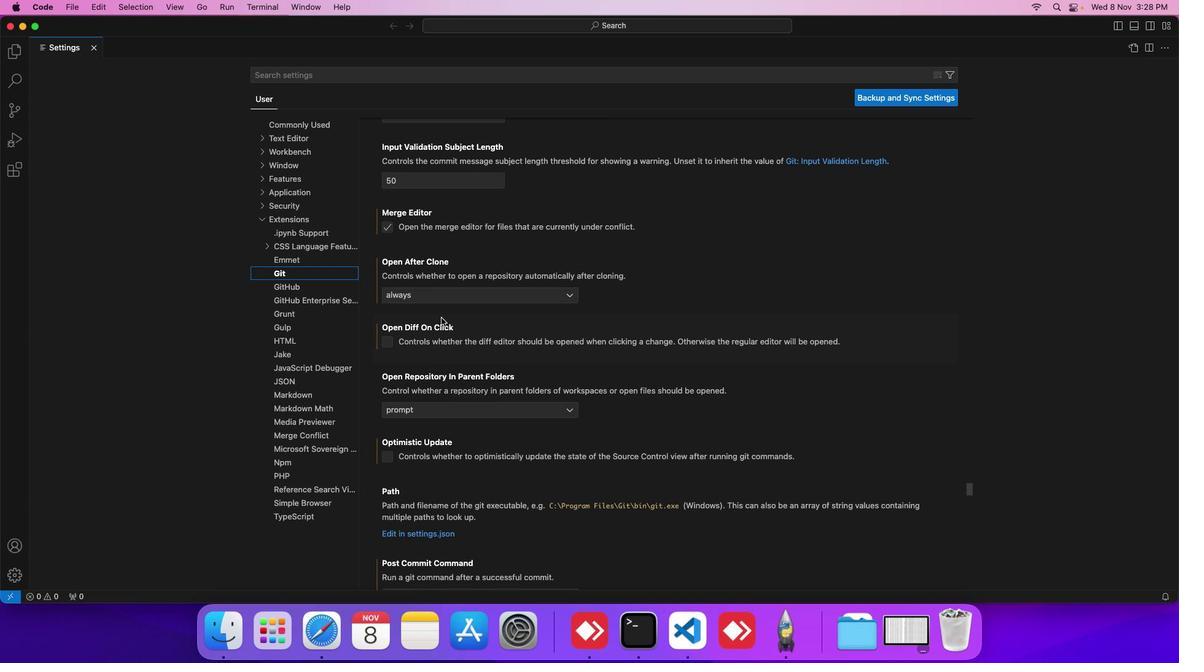 
Action: Mouse scrolled (441, 317) with delta (0, 0)
Screenshot: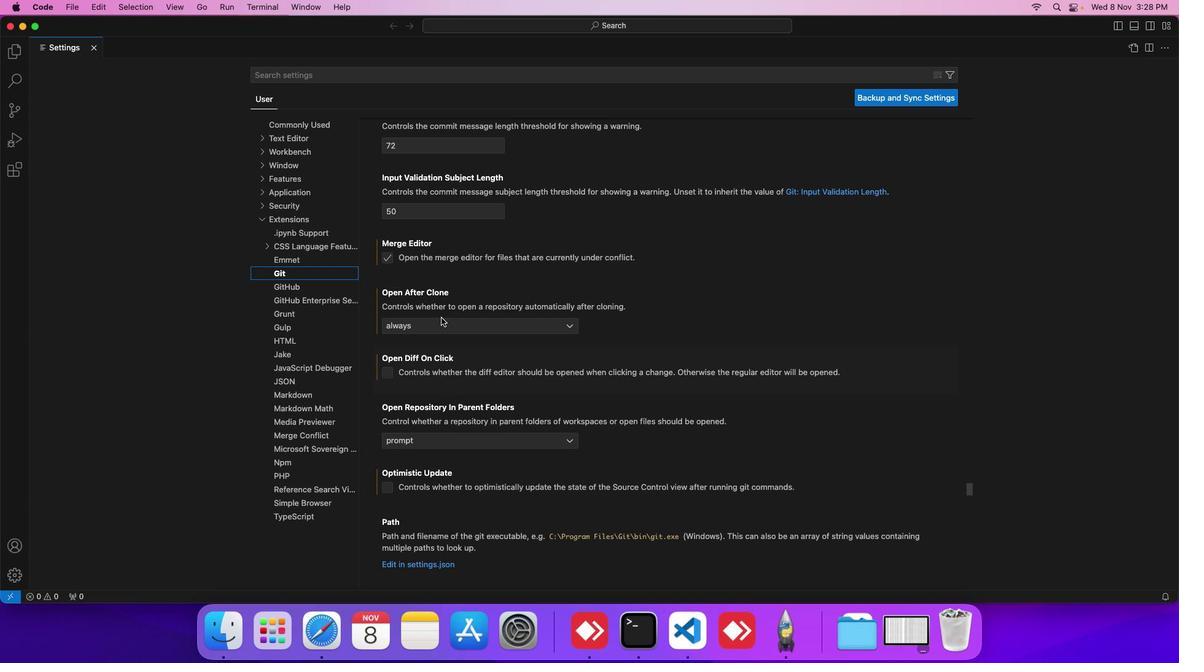 
Action: Mouse scrolled (441, 317) with delta (0, 0)
Screenshot: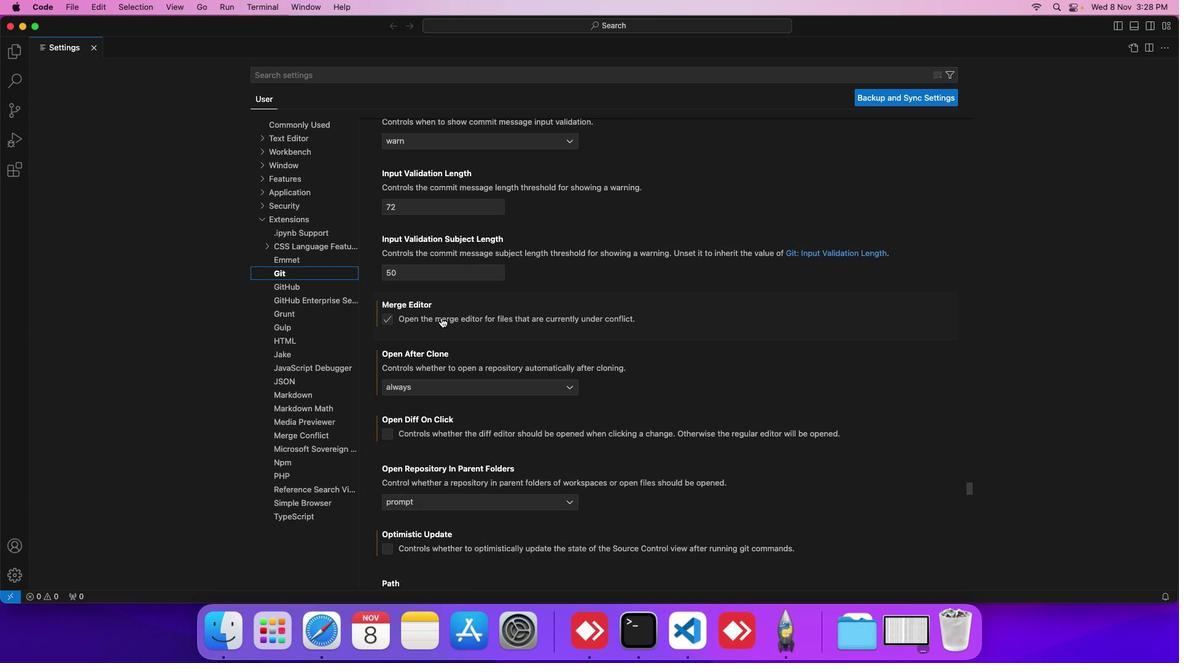 
Action: Mouse scrolled (441, 317) with delta (0, 0)
Screenshot: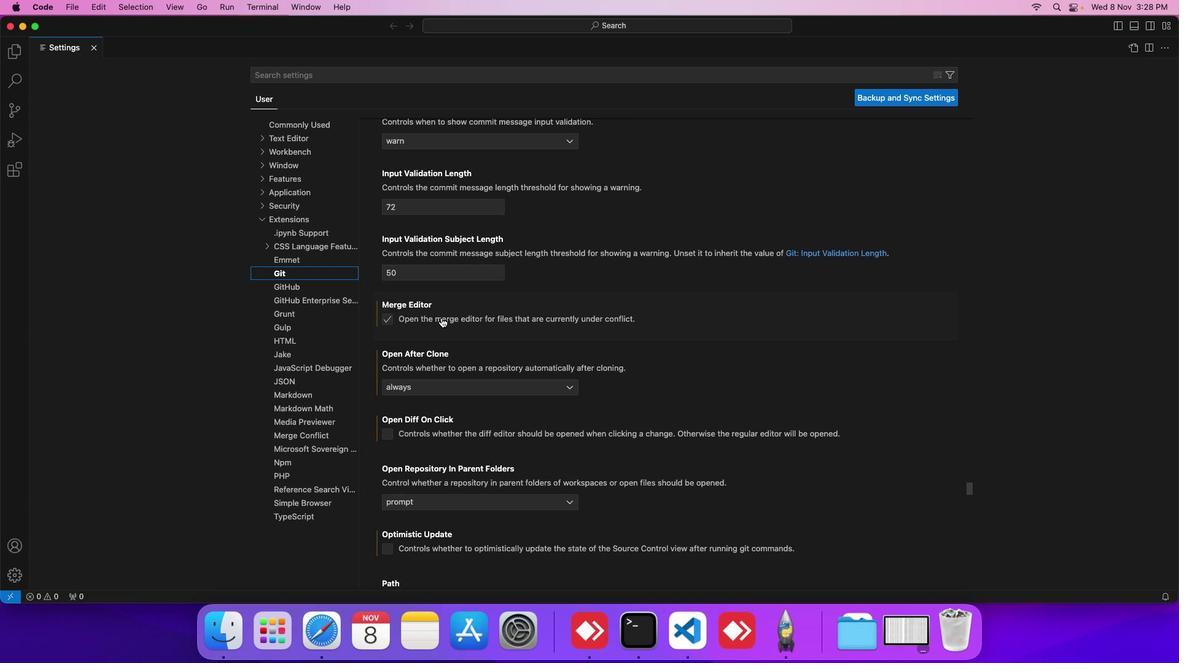 
Action: Mouse scrolled (441, 317) with delta (0, 0)
Screenshot: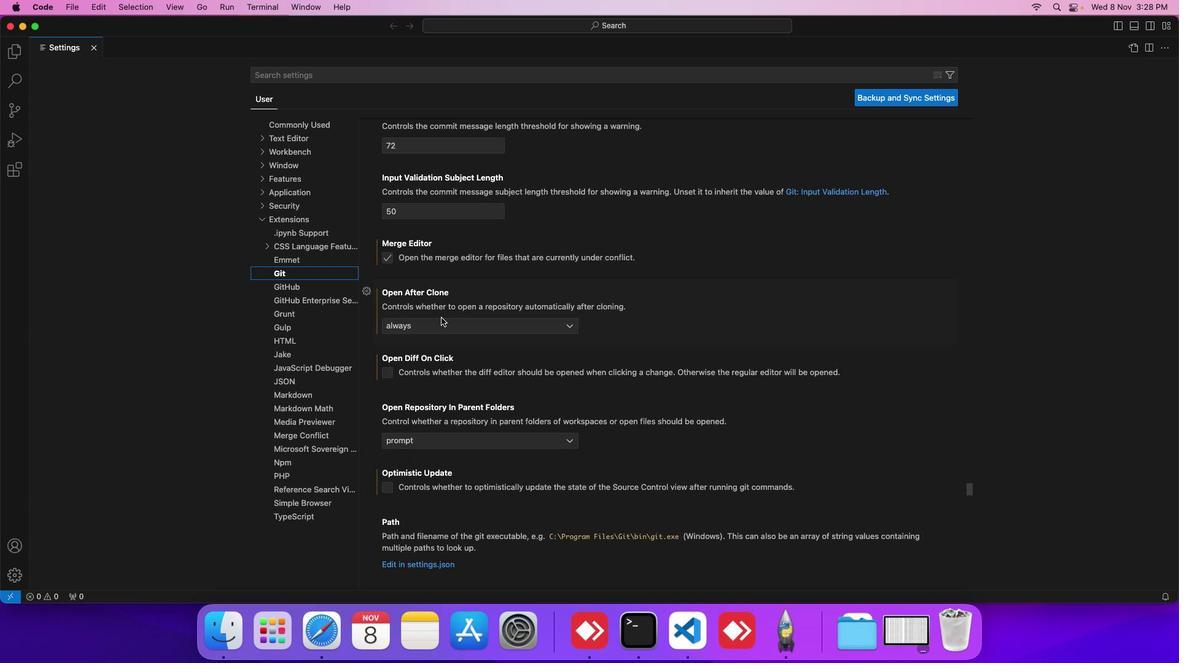 
Action: Mouse scrolled (441, 317) with delta (0, 0)
Screenshot: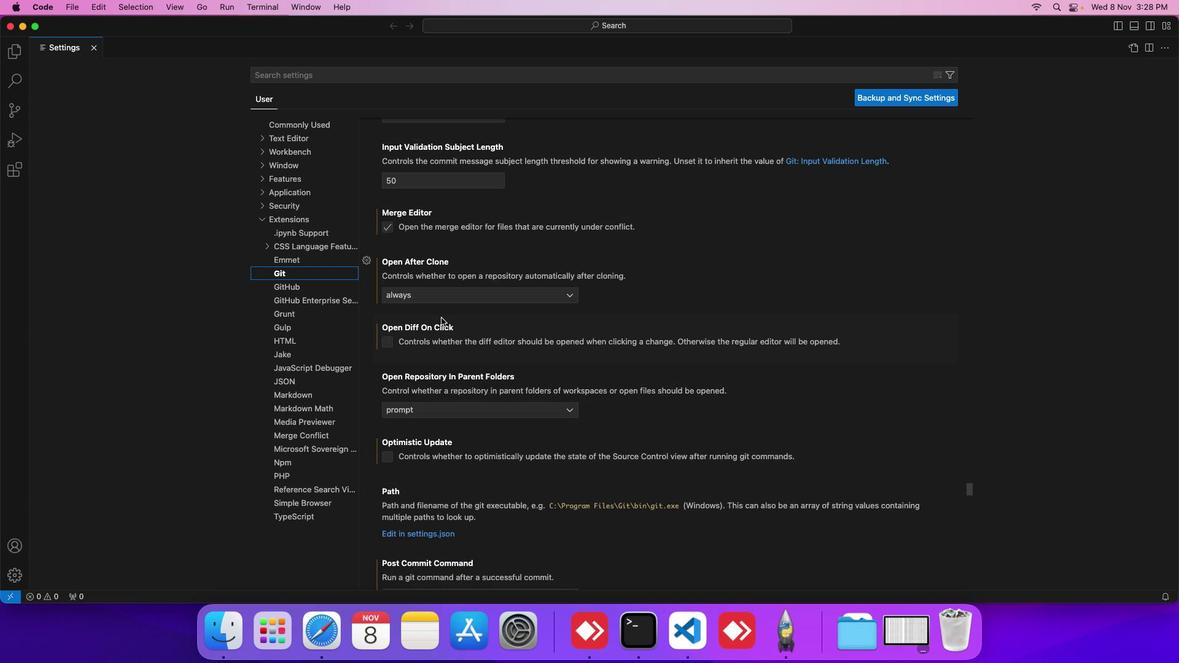 
Action: Mouse scrolled (441, 317) with delta (0, 0)
Screenshot: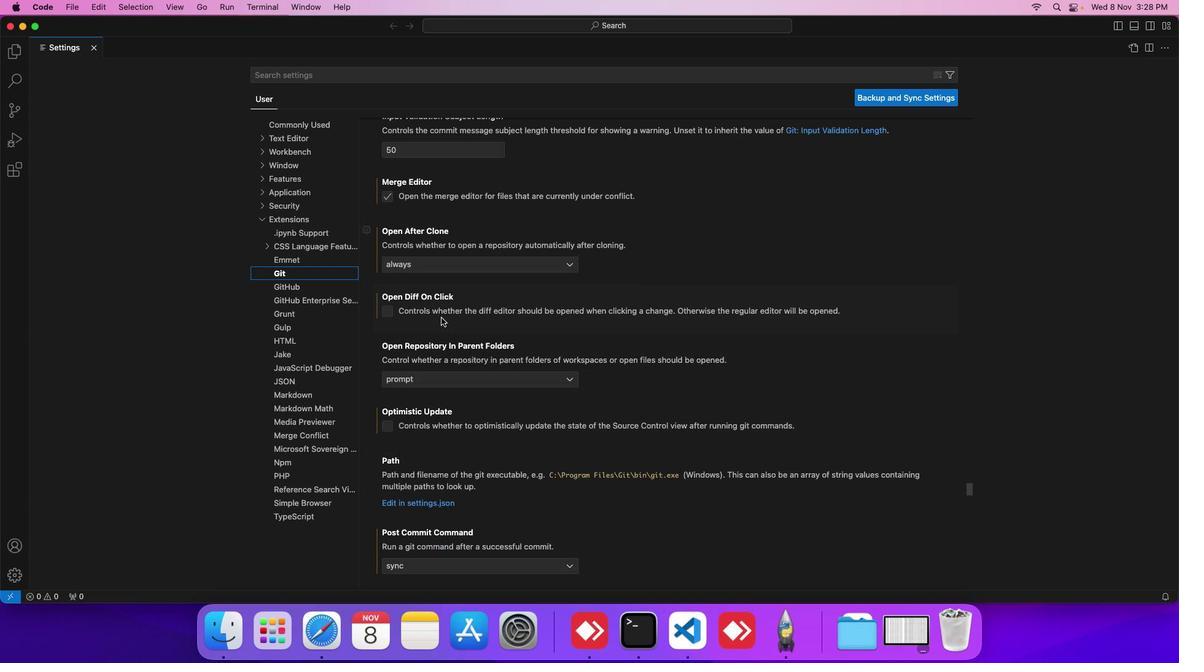 
Action: Mouse scrolled (441, 317) with delta (0, 0)
Screenshot: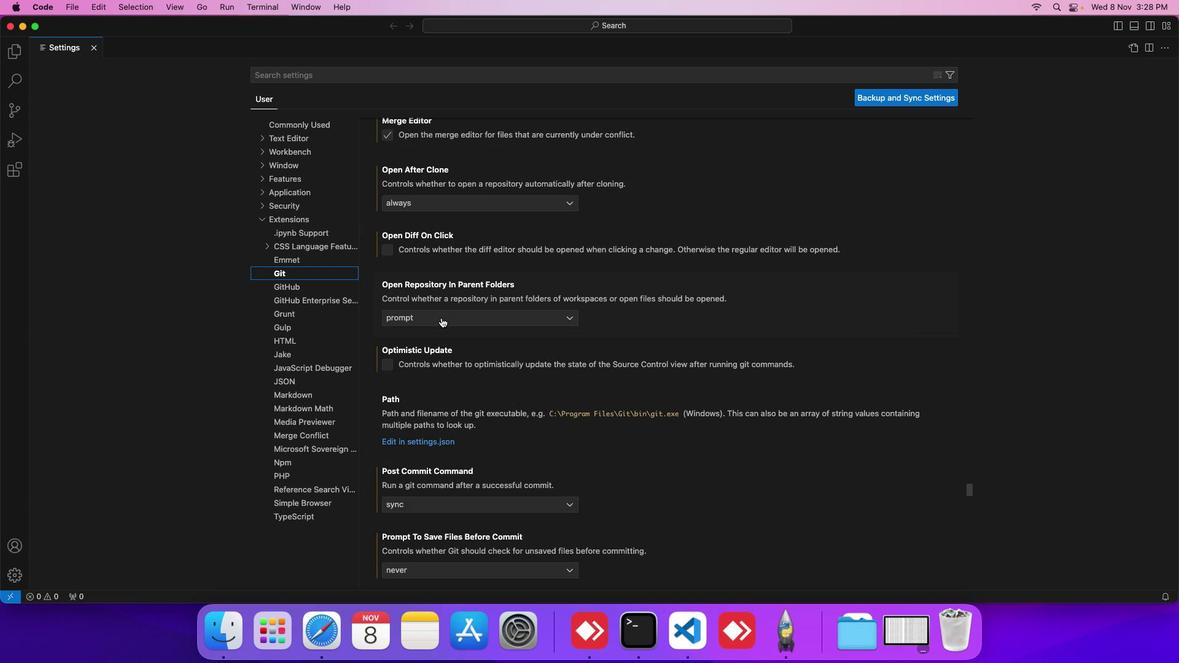 
Action: Mouse scrolled (441, 317) with delta (0, -1)
Screenshot: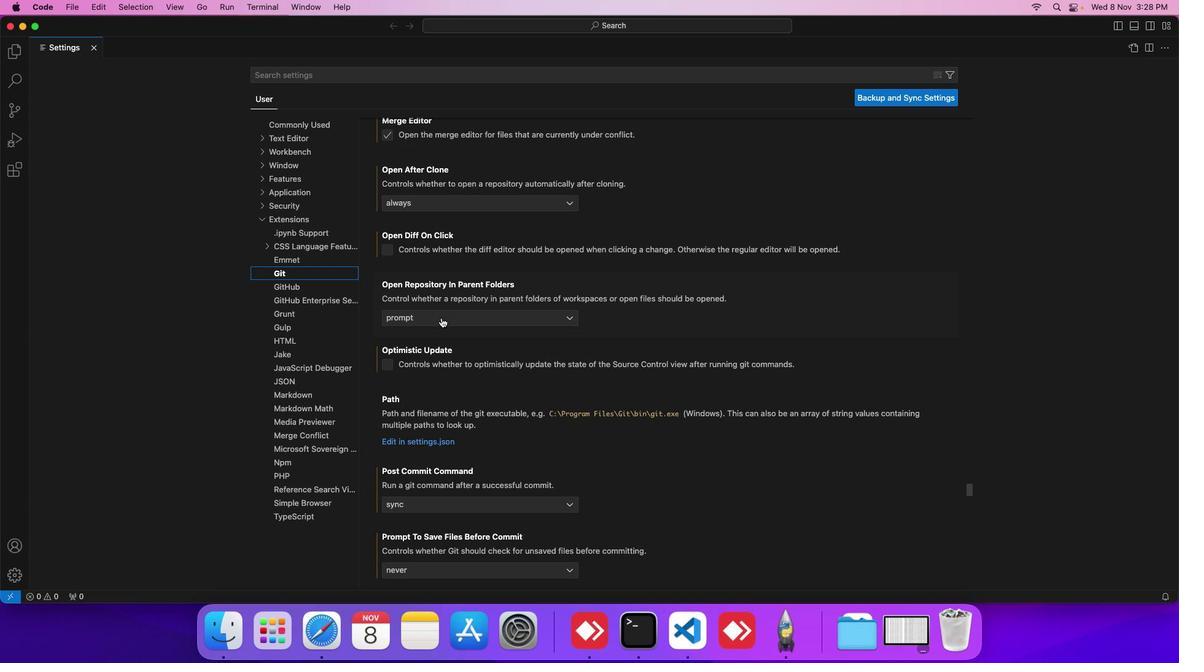 
Action: Mouse scrolled (441, 317) with delta (0, 0)
Screenshot: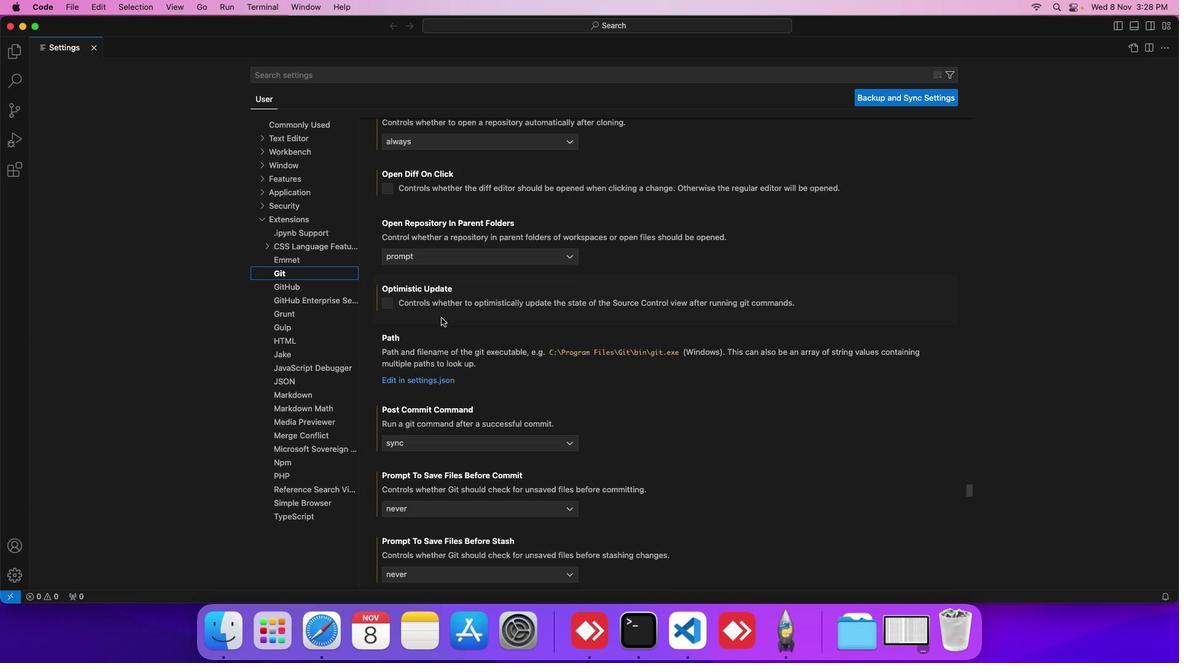 
Action: Mouse scrolled (441, 317) with delta (0, 0)
Screenshot: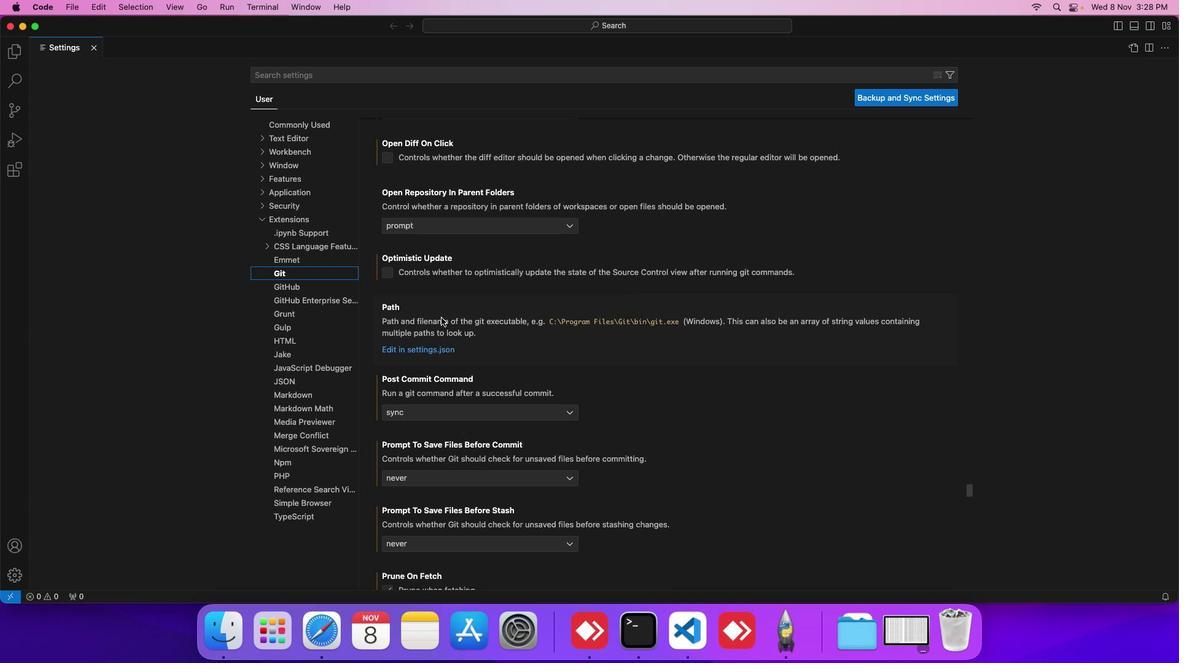 
Action: Mouse scrolled (441, 317) with delta (0, 0)
Screenshot: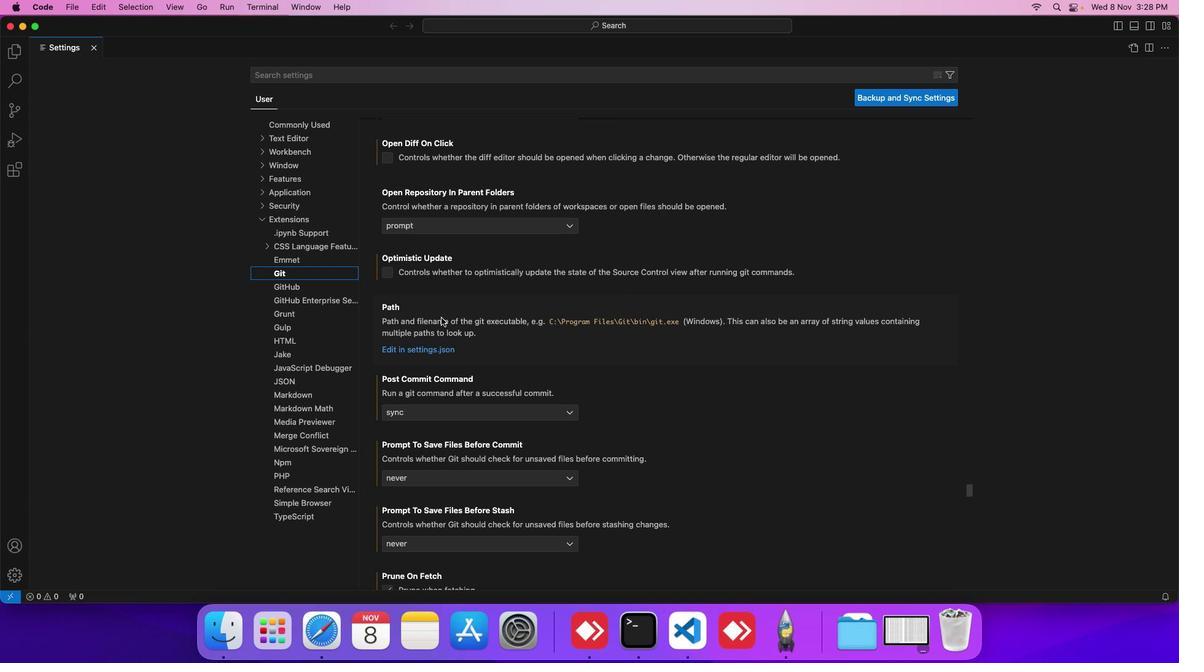 
Action: Mouse scrolled (441, 317) with delta (0, 0)
Screenshot: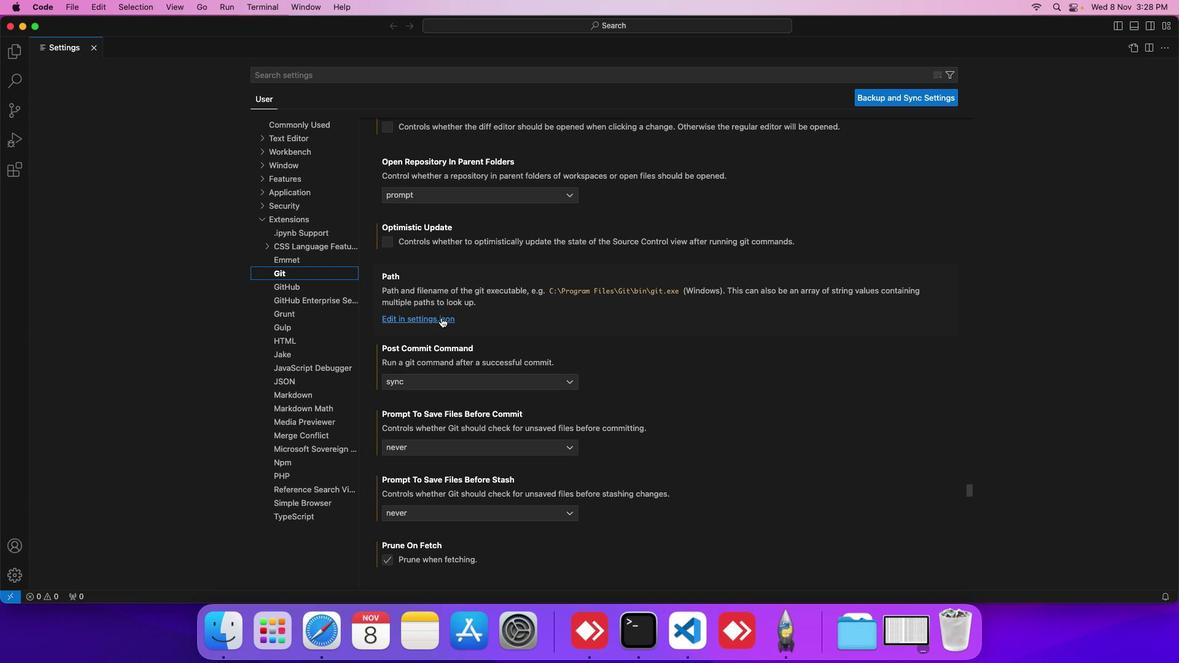 
Action: Mouse scrolled (441, 317) with delta (0, 0)
Screenshot: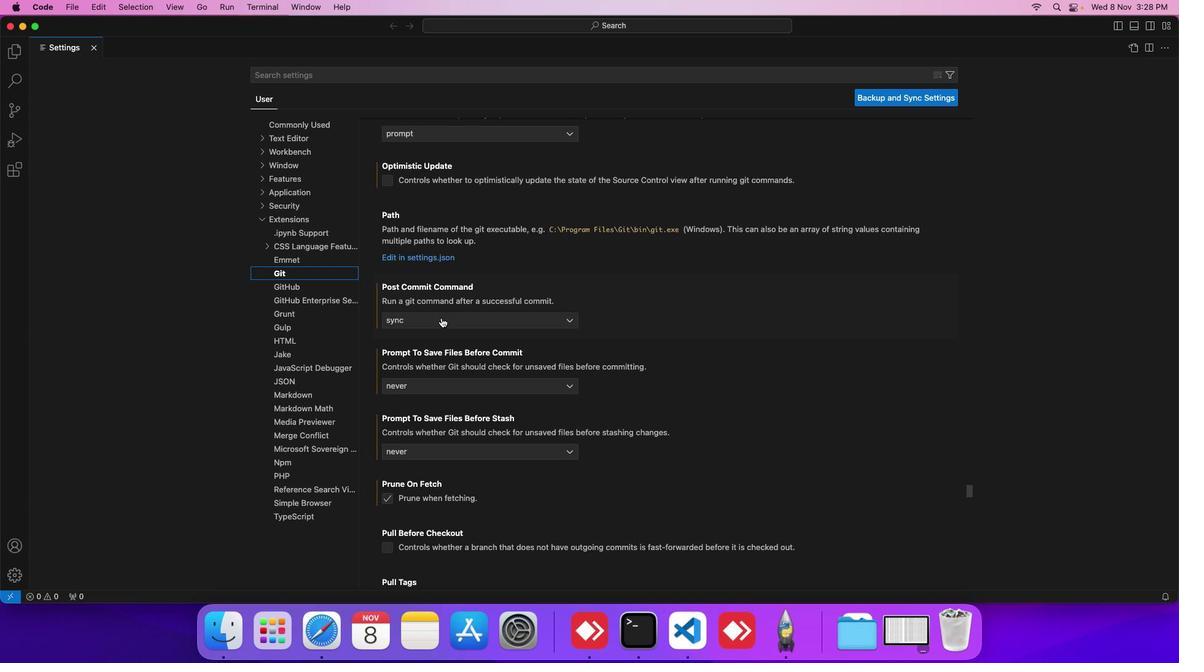 
Action: Mouse scrolled (441, 317) with delta (0, 0)
Screenshot: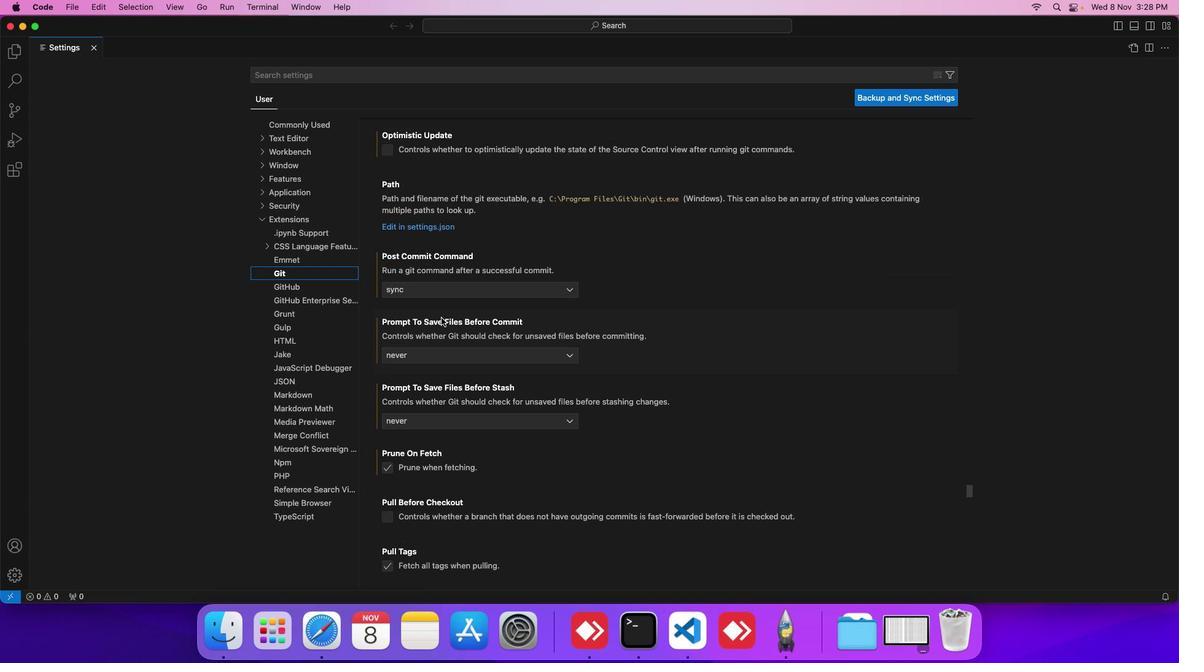
Action: Mouse scrolled (441, 317) with delta (0, 0)
Screenshot: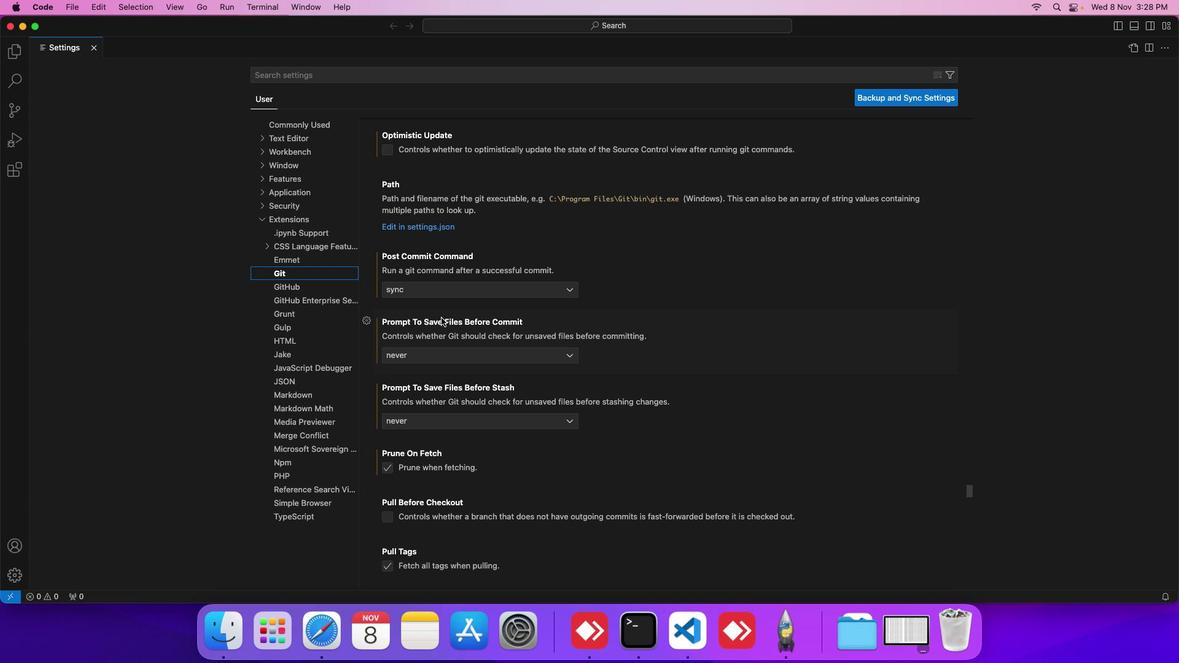 
Action: Mouse scrolled (441, 317) with delta (0, 0)
Screenshot: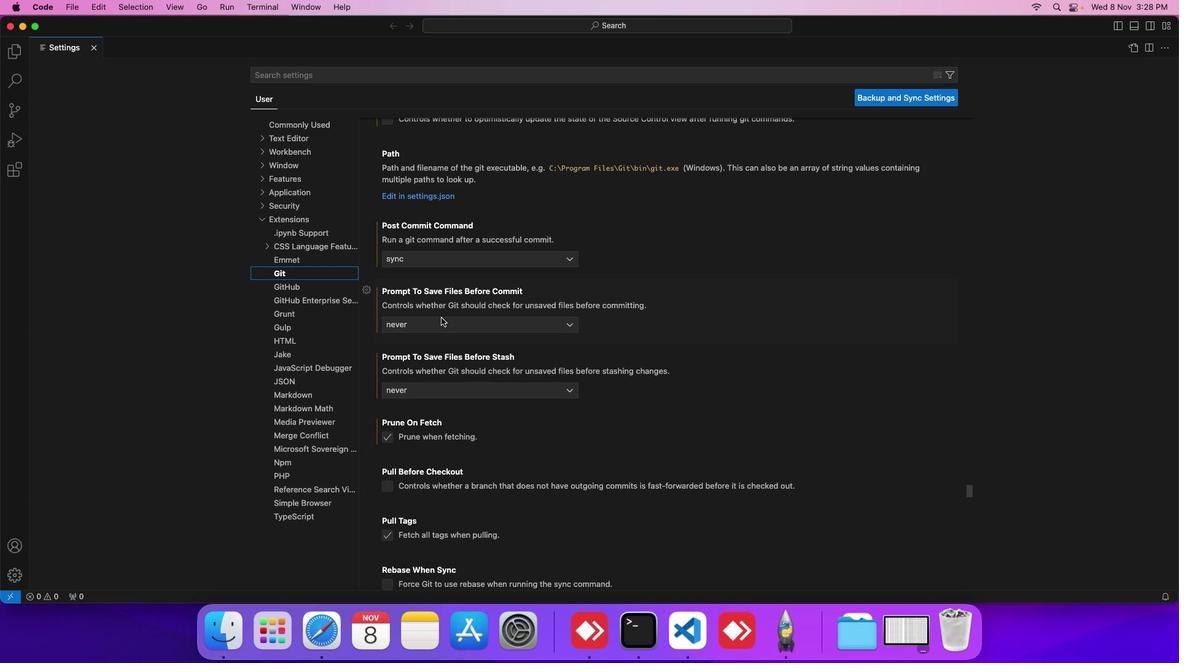 
Action: Mouse scrolled (441, 317) with delta (0, 0)
Screenshot: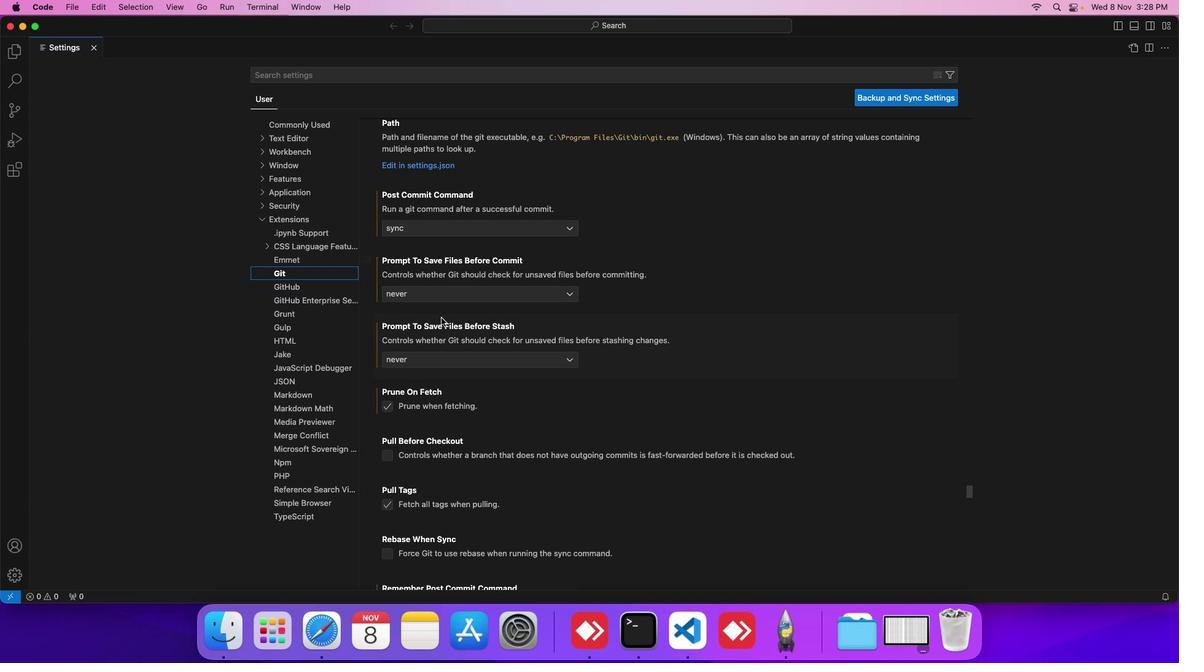 
Action: Mouse scrolled (441, 317) with delta (0, 0)
Screenshot: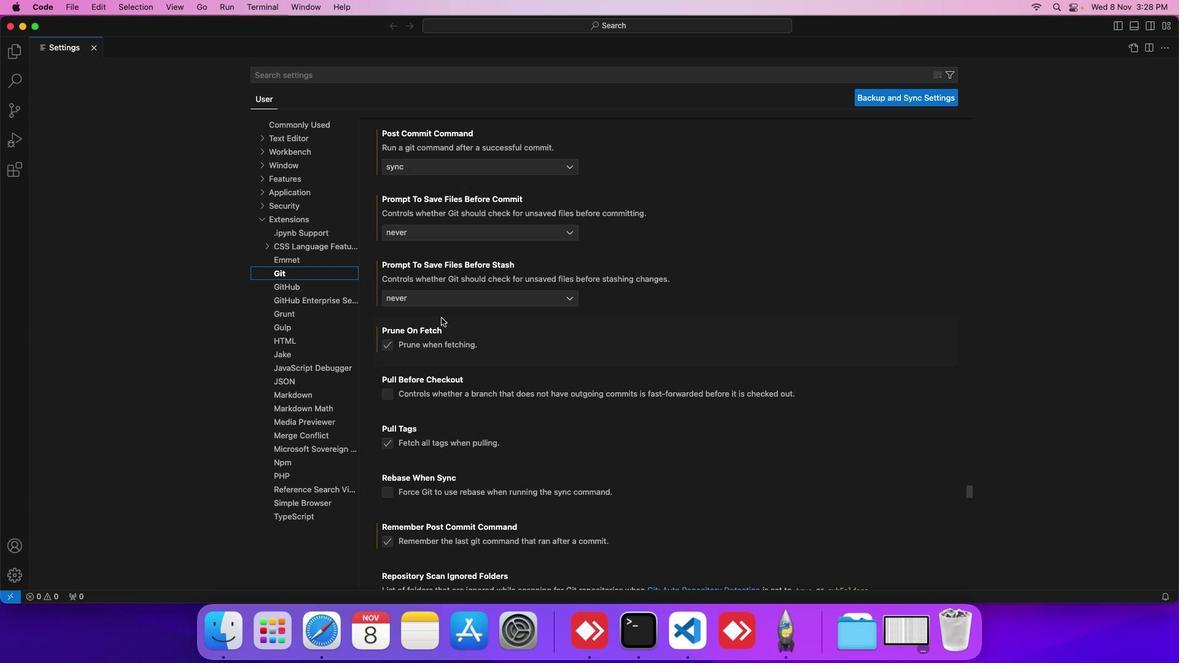 
Action: Mouse scrolled (441, 317) with delta (0, 0)
Screenshot: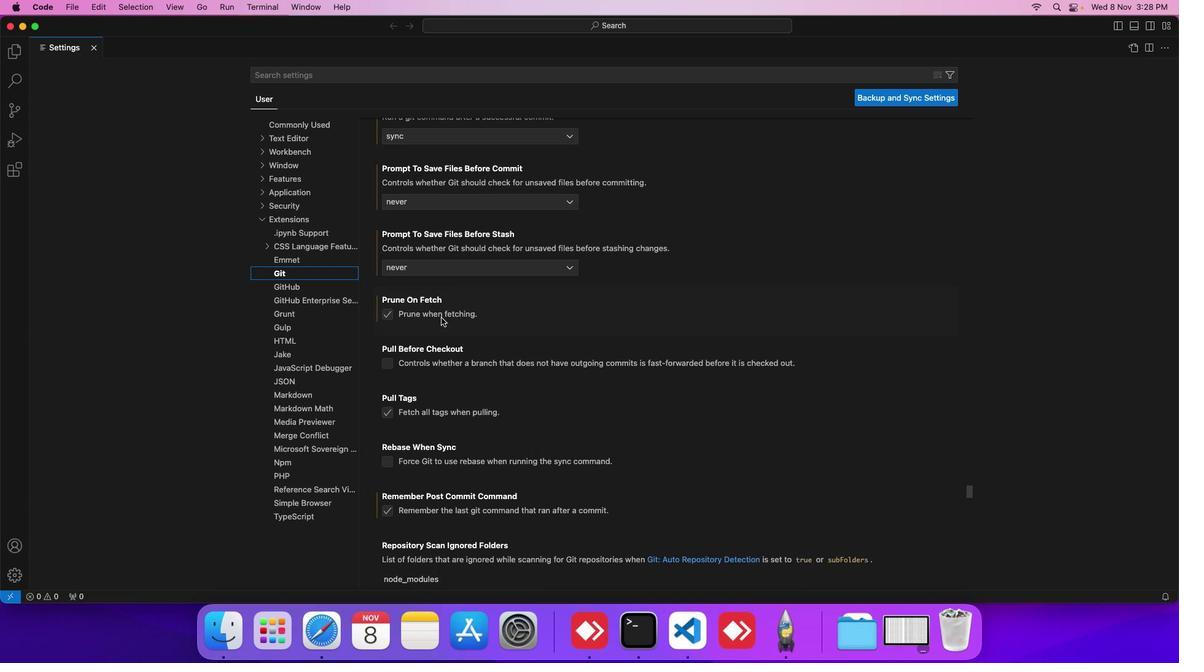 
Action: Mouse scrolled (441, 317) with delta (0, 0)
Screenshot: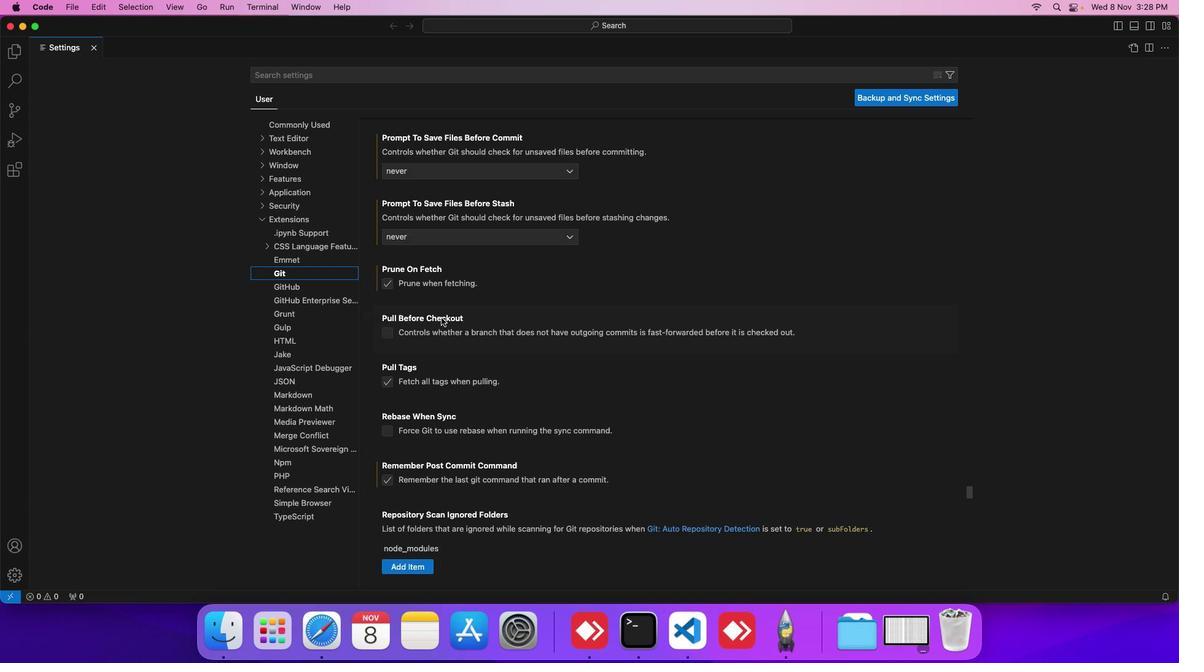 
Action: Mouse scrolled (441, 317) with delta (0, 0)
Screenshot: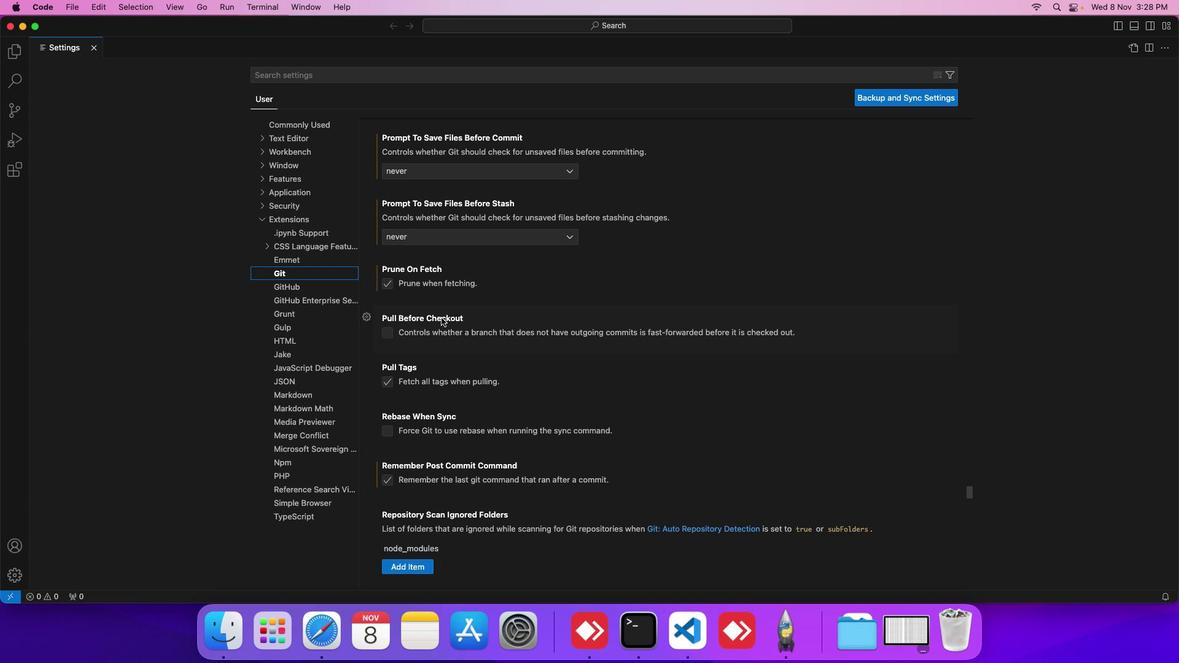 
Action: Mouse scrolled (441, 317) with delta (0, 0)
Screenshot: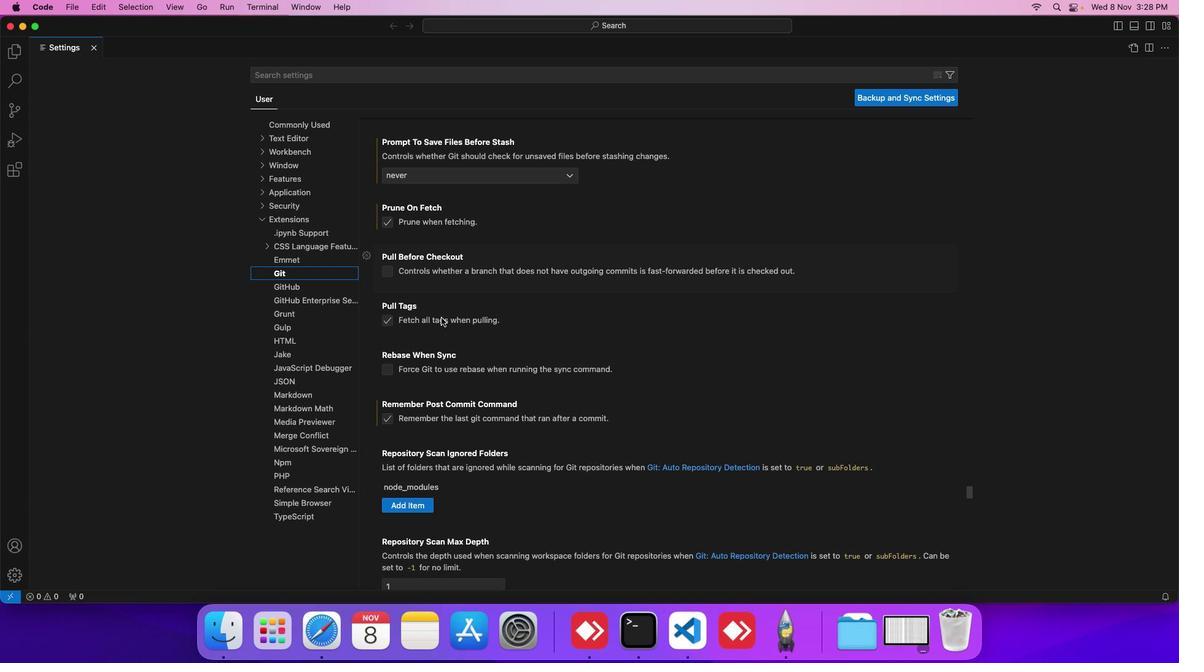 
Action: Mouse scrolled (441, 317) with delta (0, 0)
Screenshot: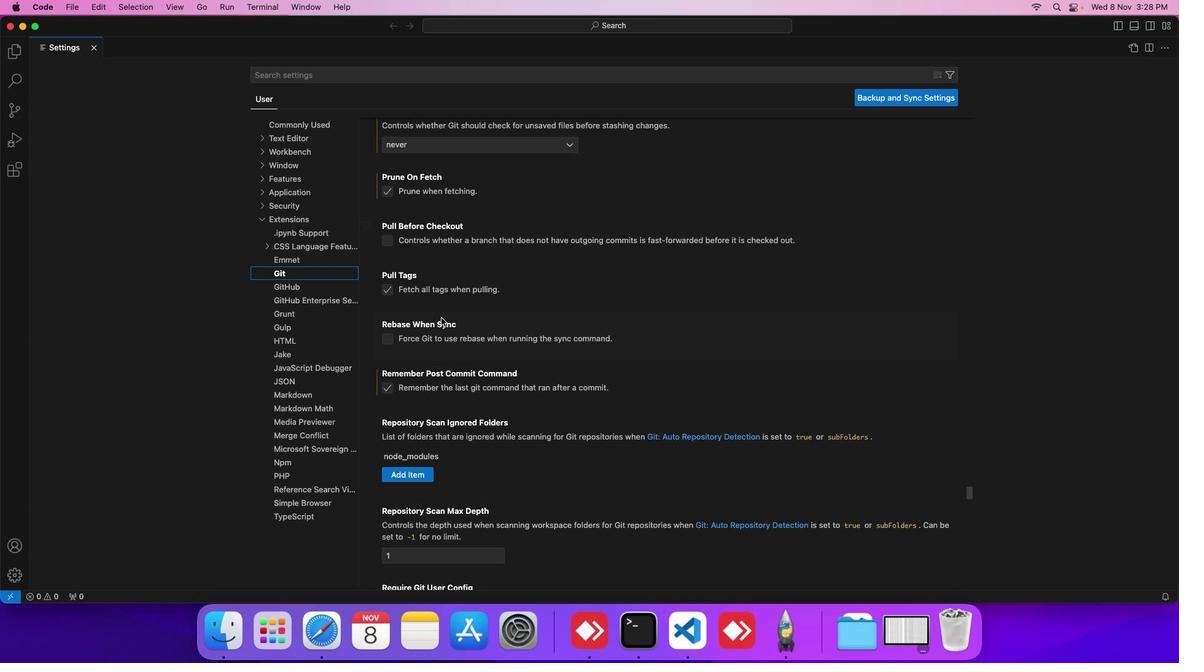 
Action: Mouse scrolled (441, 317) with delta (0, 0)
Screenshot: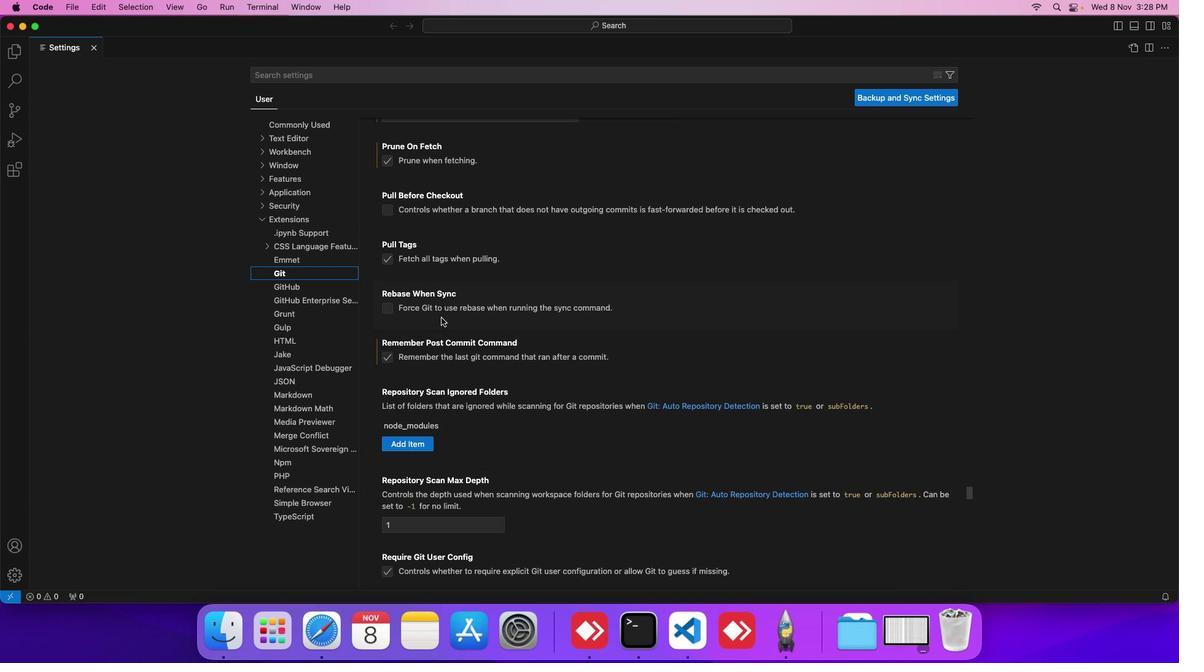 
Action: Mouse scrolled (441, 317) with delta (0, 0)
Screenshot: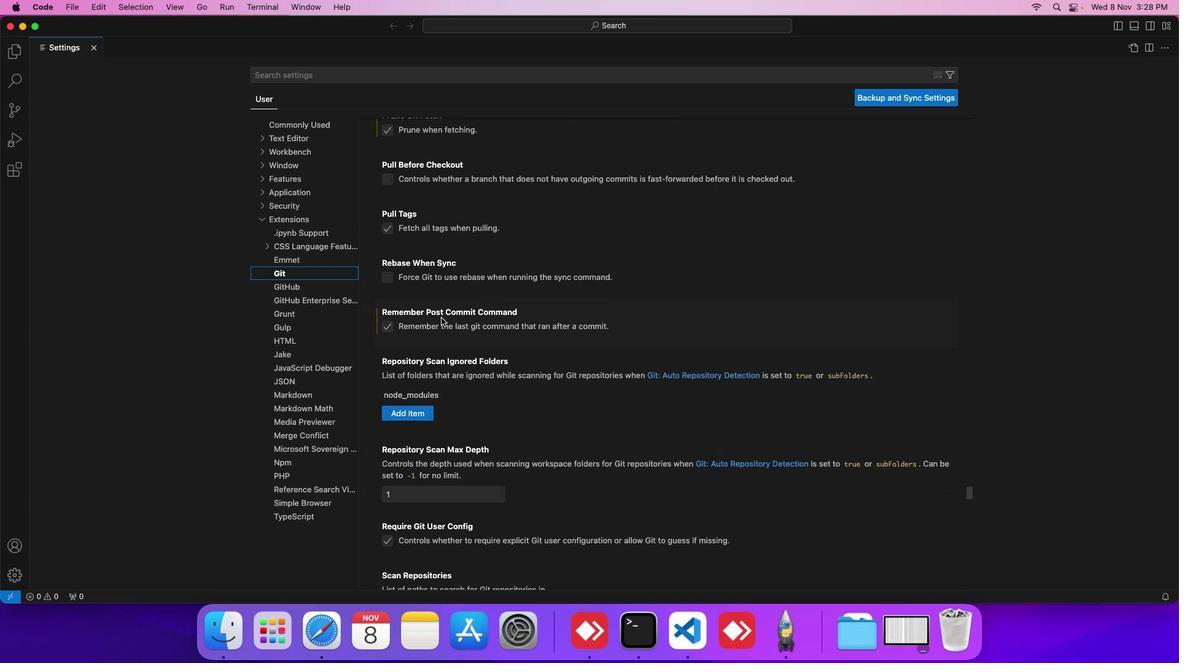 
Action: Mouse scrolled (441, 317) with delta (0, 0)
Screenshot: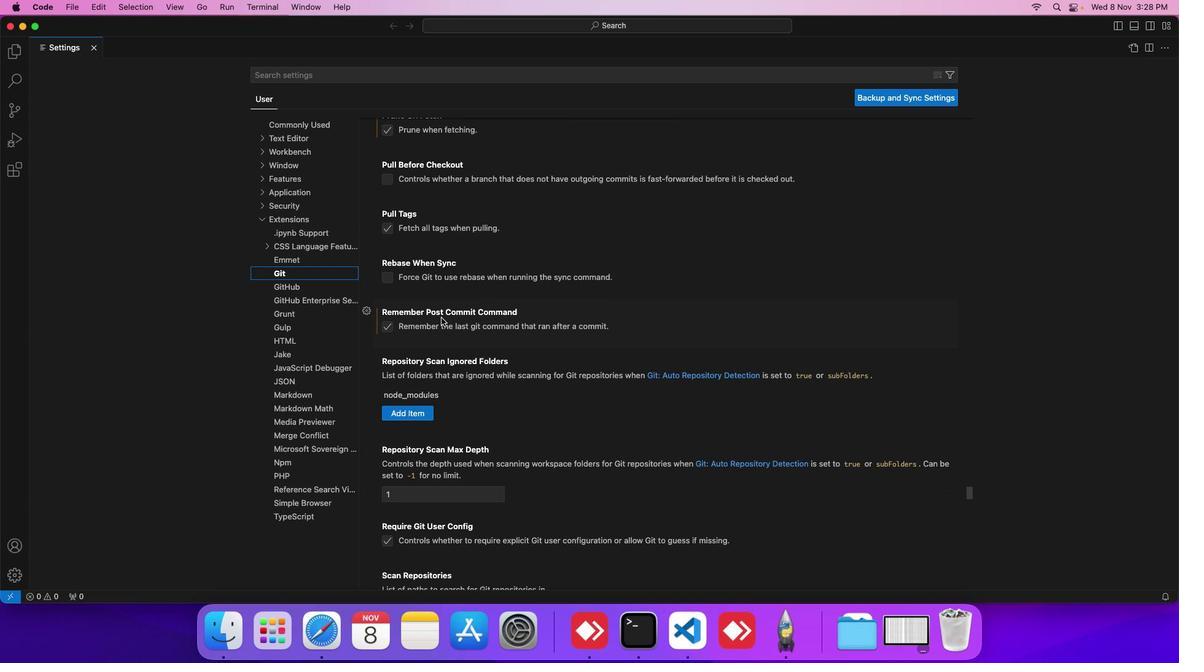 
Action: Mouse scrolled (441, 317) with delta (0, 0)
Screenshot: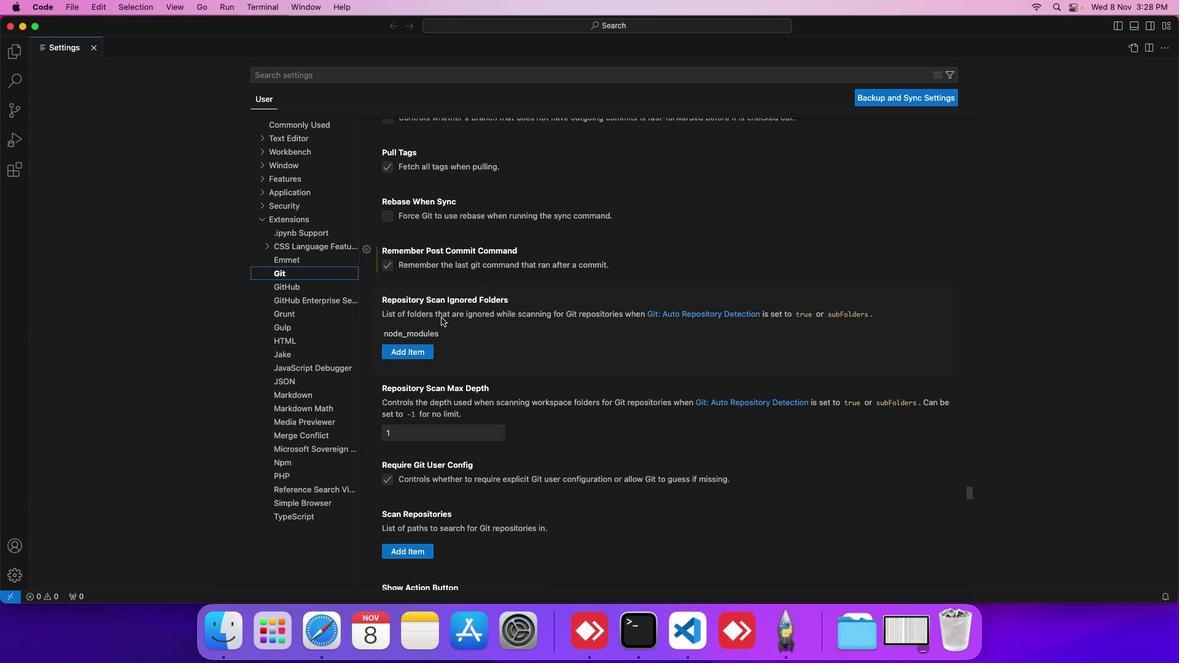 
Action: Mouse scrolled (441, 317) with delta (0, 0)
Screenshot: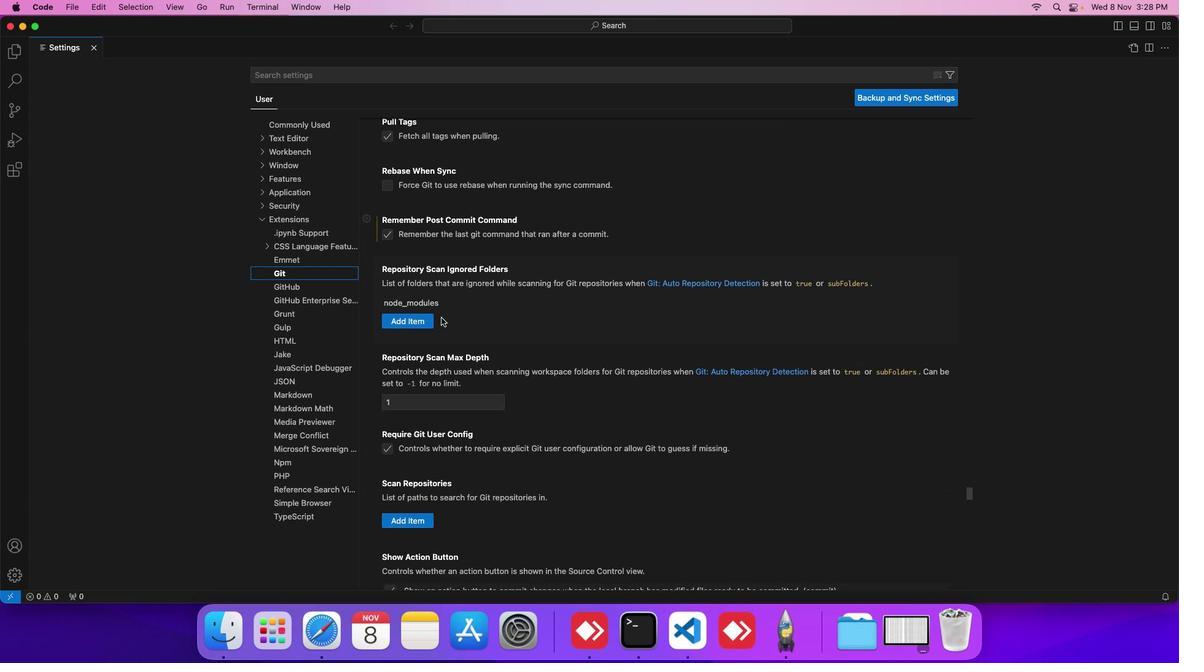 
Action: Mouse scrolled (441, 317) with delta (0, 0)
Screenshot: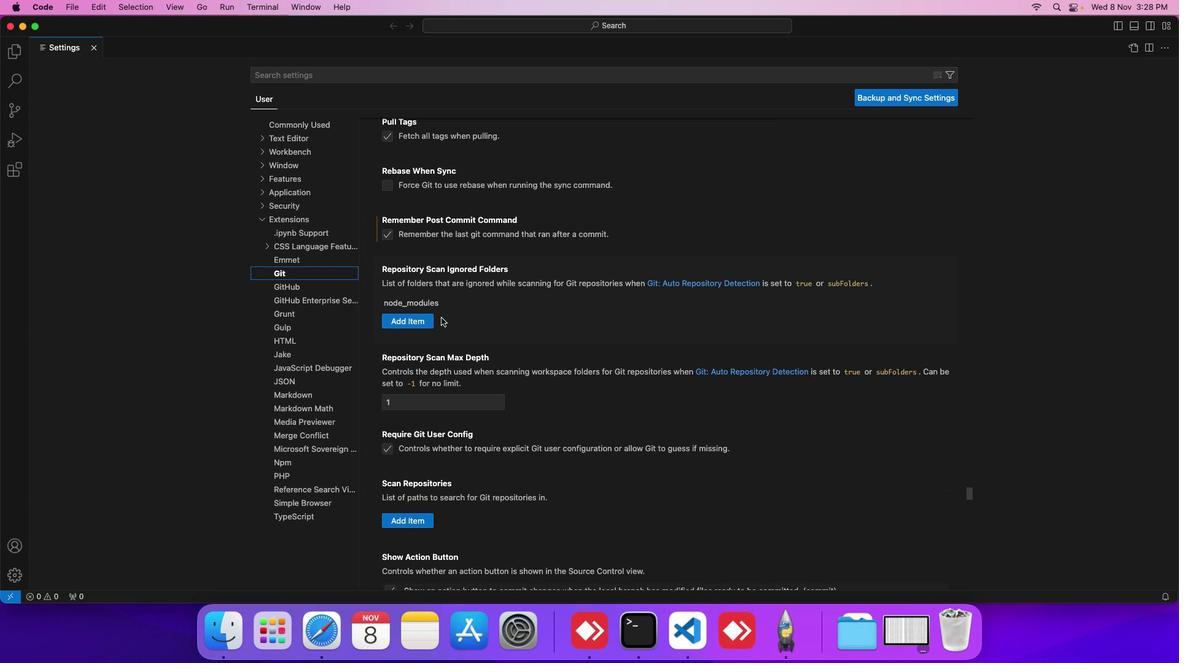 
Action: Mouse scrolled (441, 317) with delta (0, 0)
Screenshot: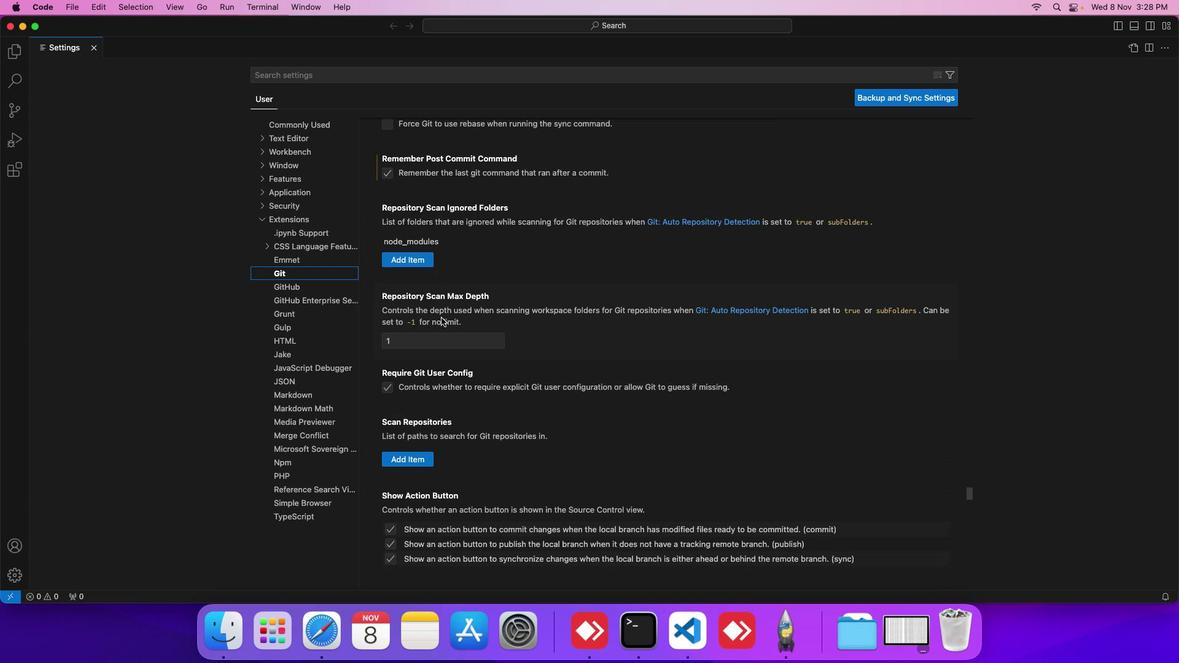 
Action: Mouse scrolled (441, 317) with delta (0, 0)
Screenshot: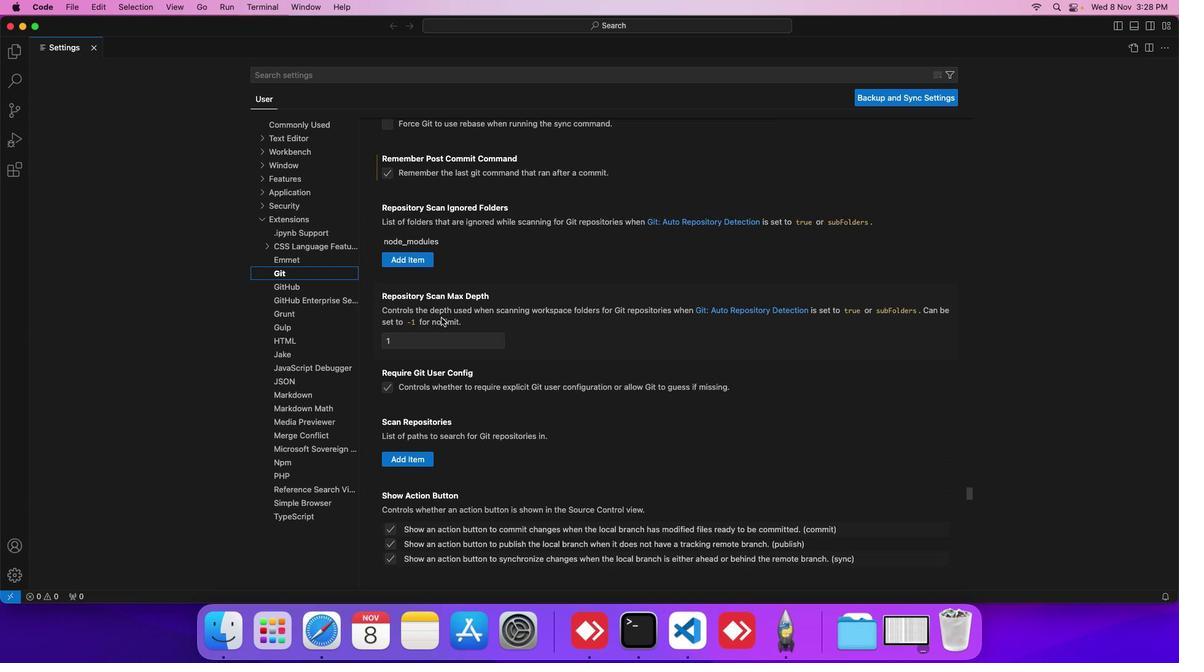 
Action: Mouse scrolled (441, 317) with delta (0, 0)
Screenshot: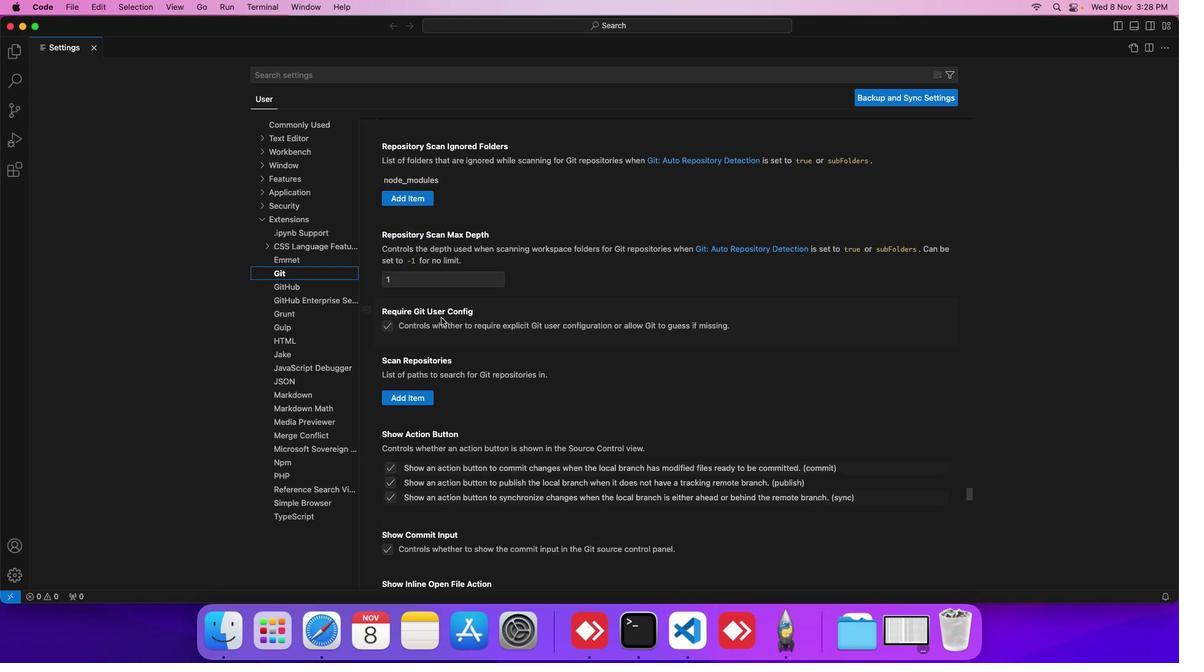 
Action: Mouse scrolled (441, 317) with delta (0, 0)
Screenshot: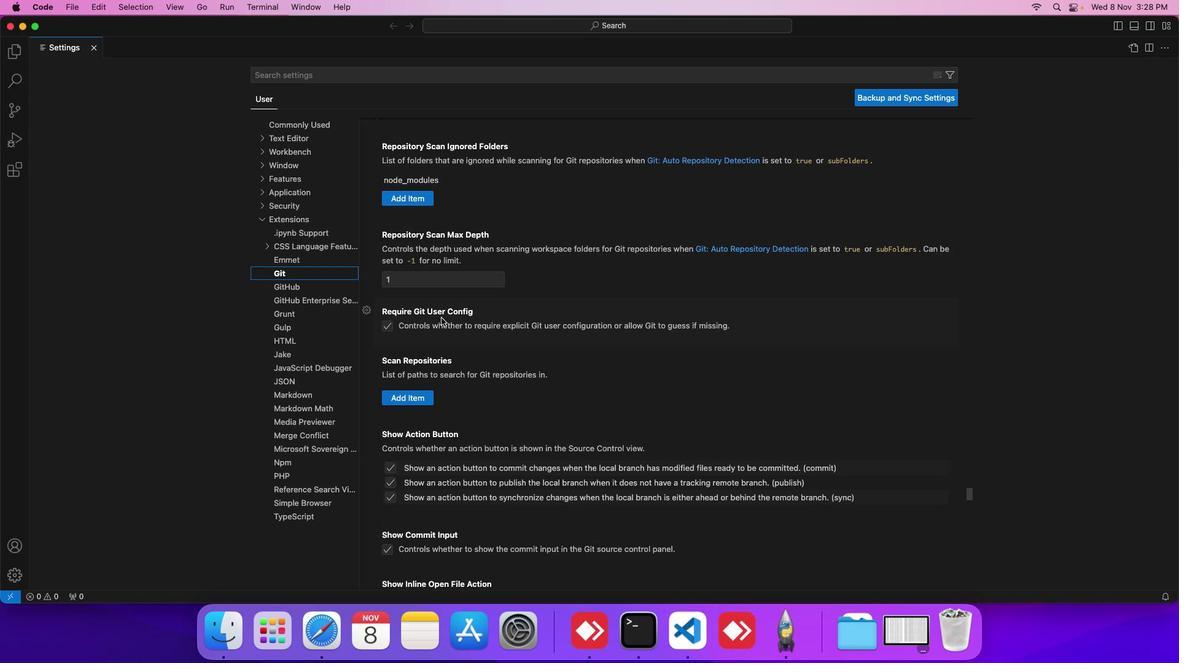 
Action: Mouse scrolled (441, 317) with delta (0, 0)
Screenshot: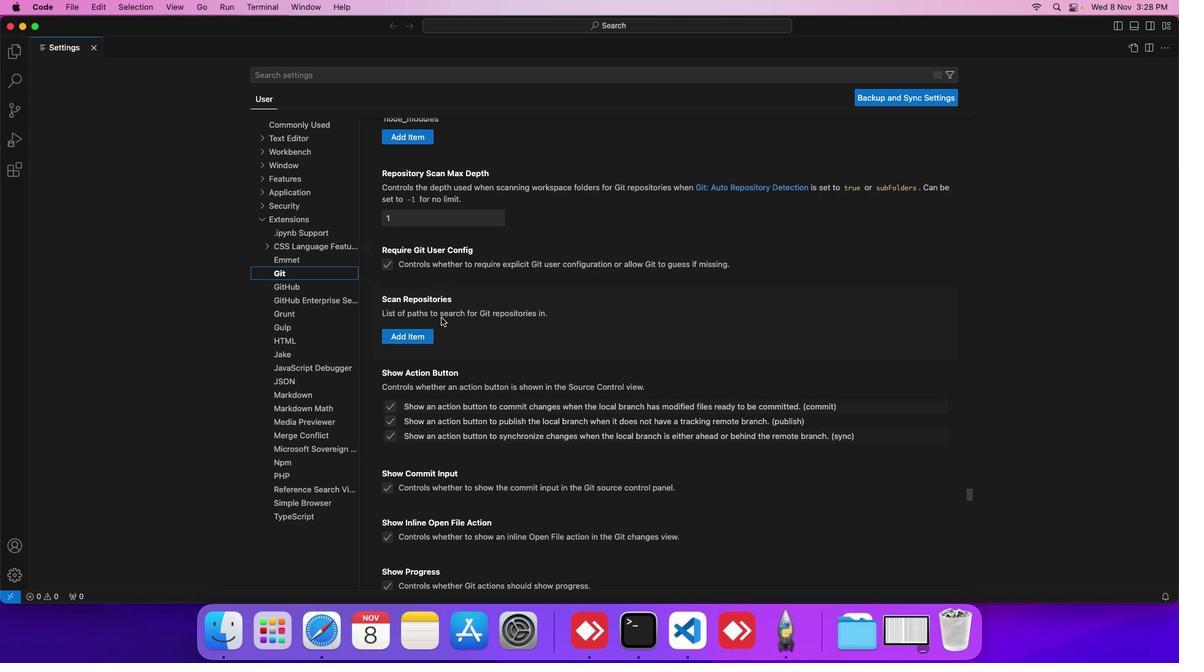 
Action: Mouse scrolled (441, 317) with delta (0, 0)
Screenshot: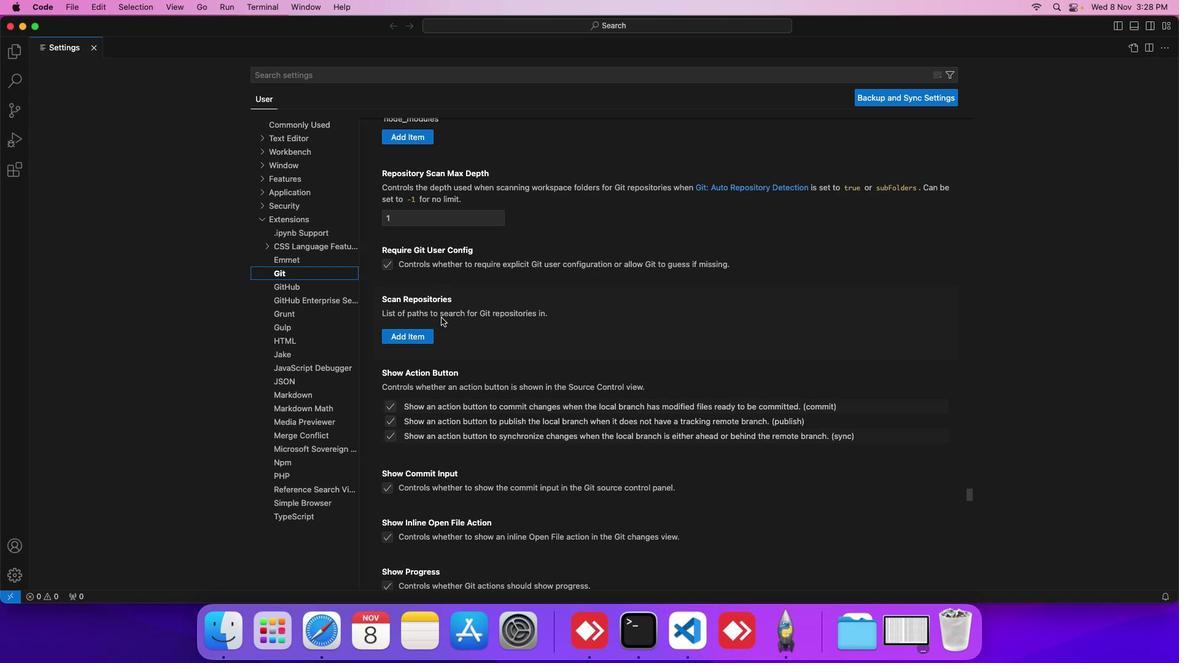 
Action: Mouse scrolled (441, 317) with delta (0, 0)
Screenshot: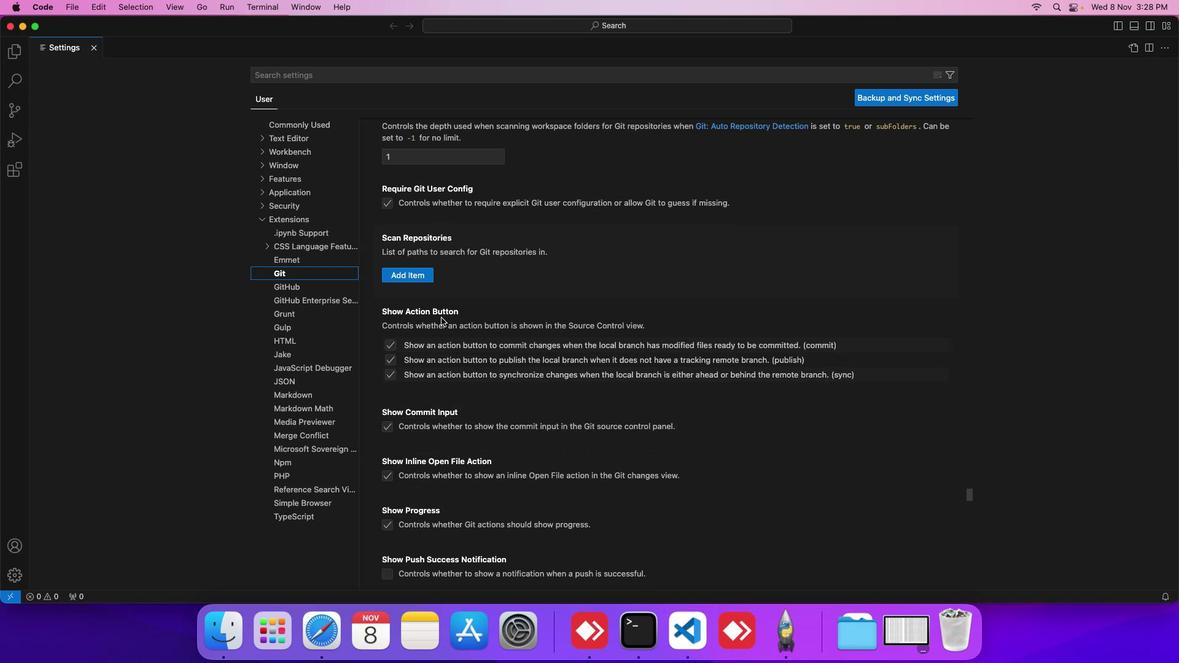 
Action: Mouse scrolled (441, 317) with delta (0, 0)
Screenshot: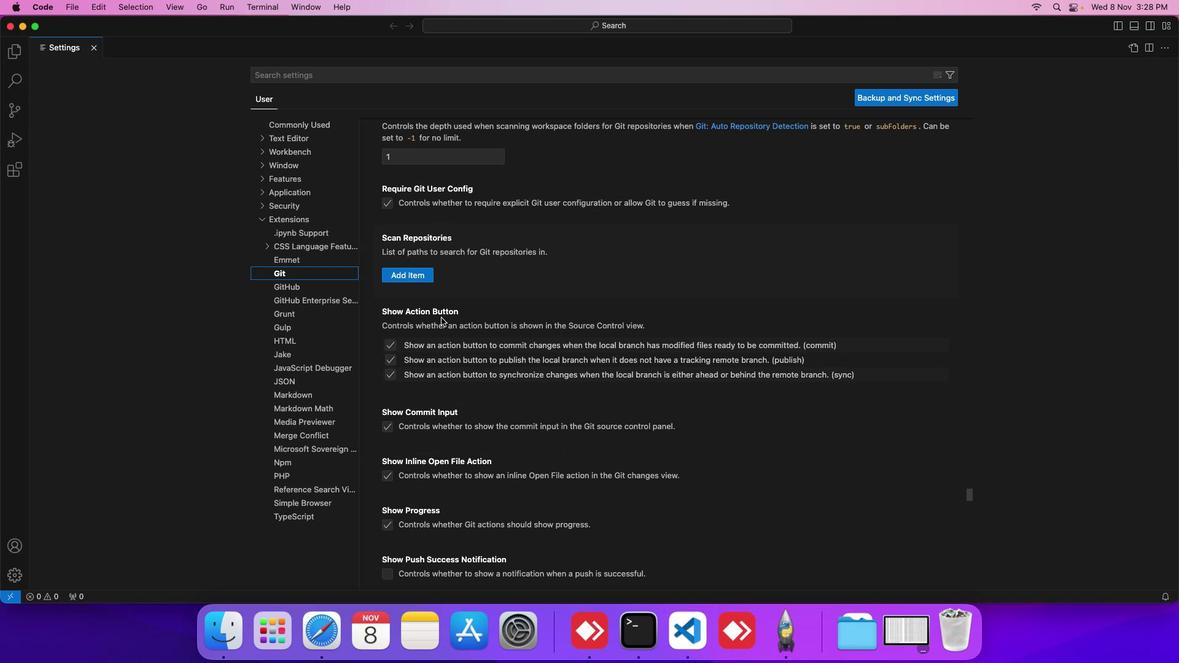 
Action: Mouse scrolled (441, 317) with delta (0, 0)
Screenshot: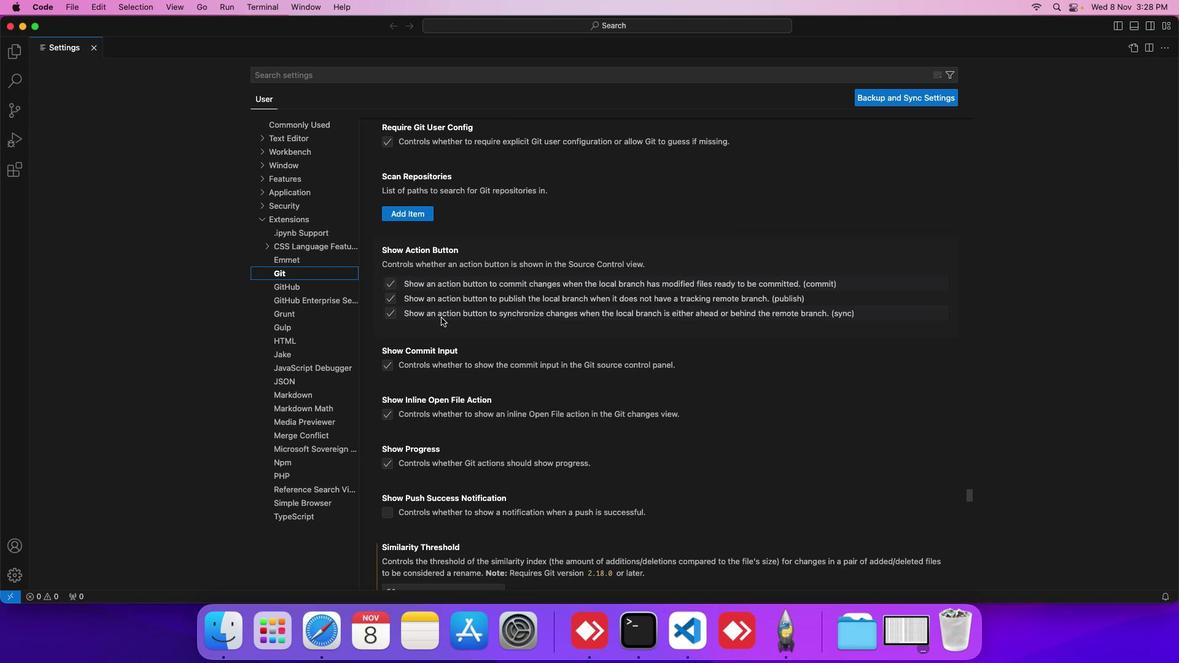 
Action: Mouse scrolled (441, 317) with delta (0, 0)
Screenshot: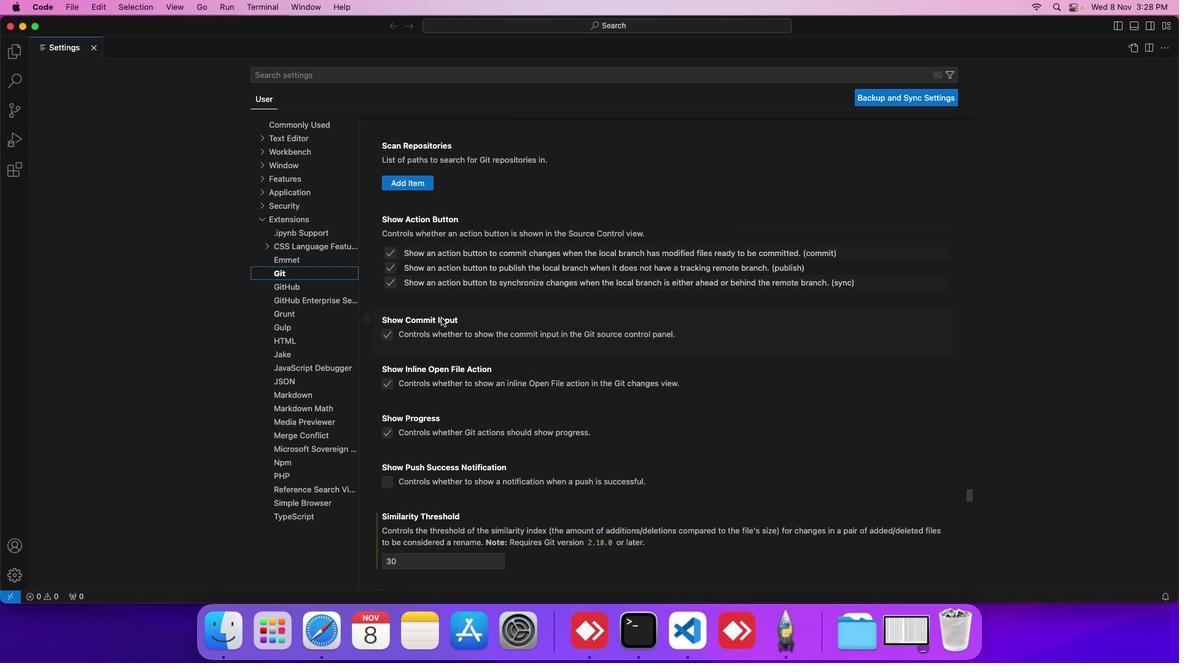 
Action: Mouse scrolled (441, 317) with delta (0, 0)
Screenshot: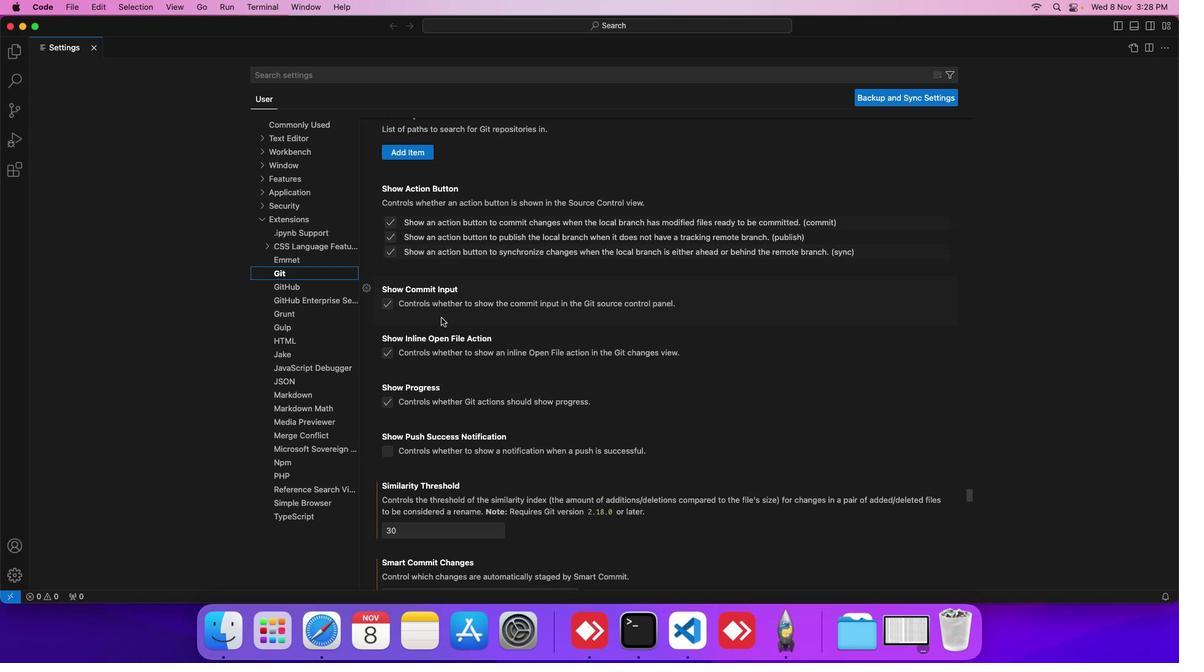 
Action: Mouse scrolled (441, 317) with delta (0, 0)
Screenshot: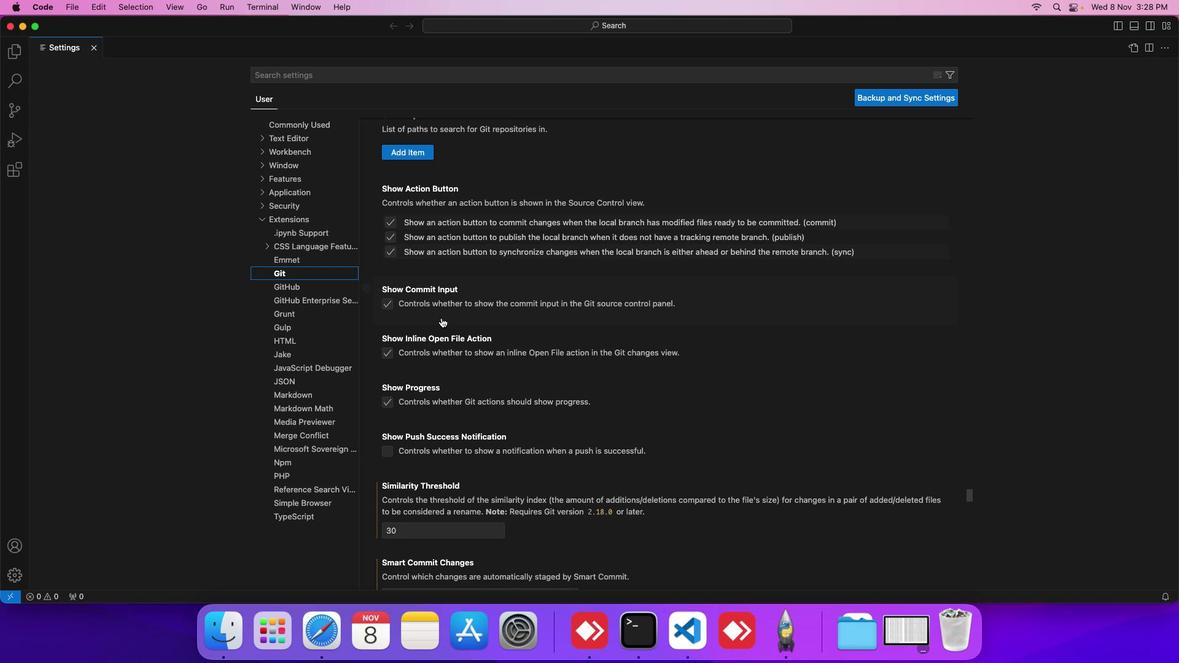 
Action: Mouse scrolled (441, 317) with delta (0, 0)
Screenshot: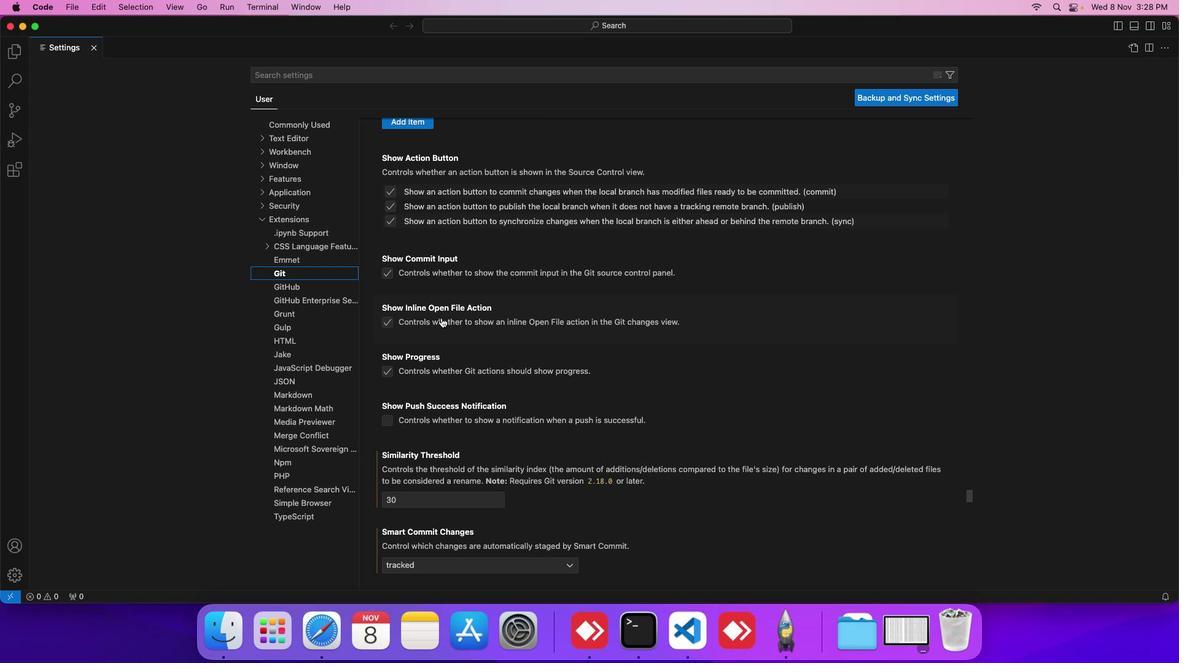 
Action: Mouse scrolled (441, 317) with delta (0, 0)
Screenshot: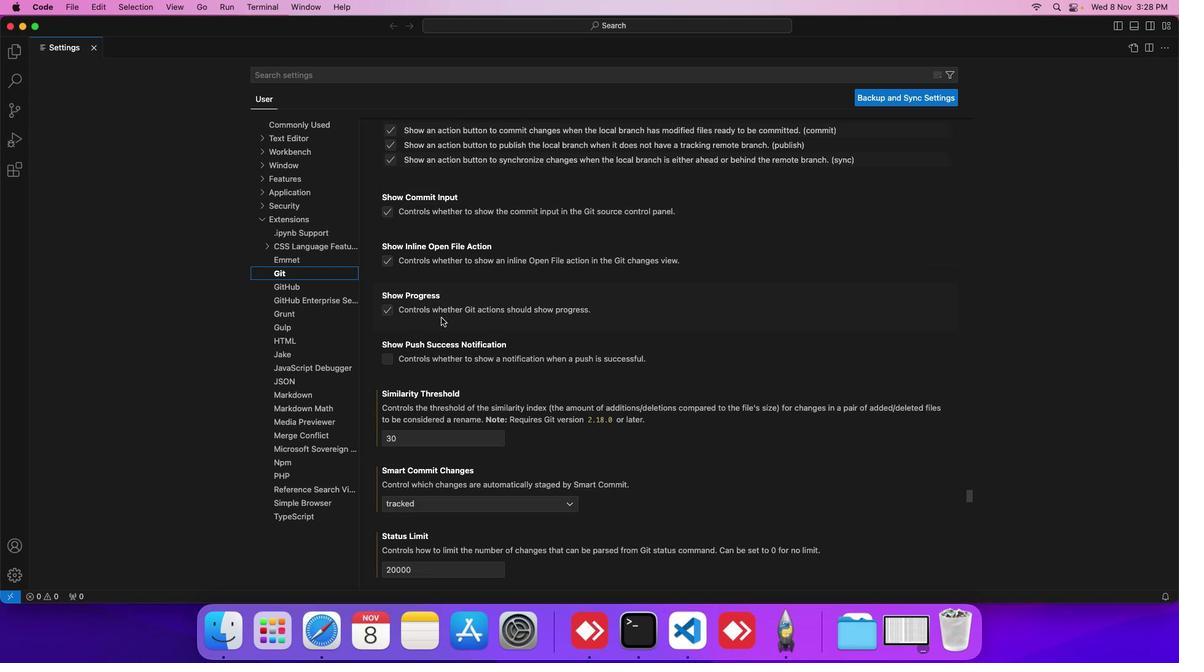
Action: Mouse scrolled (441, 317) with delta (0, 0)
Screenshot: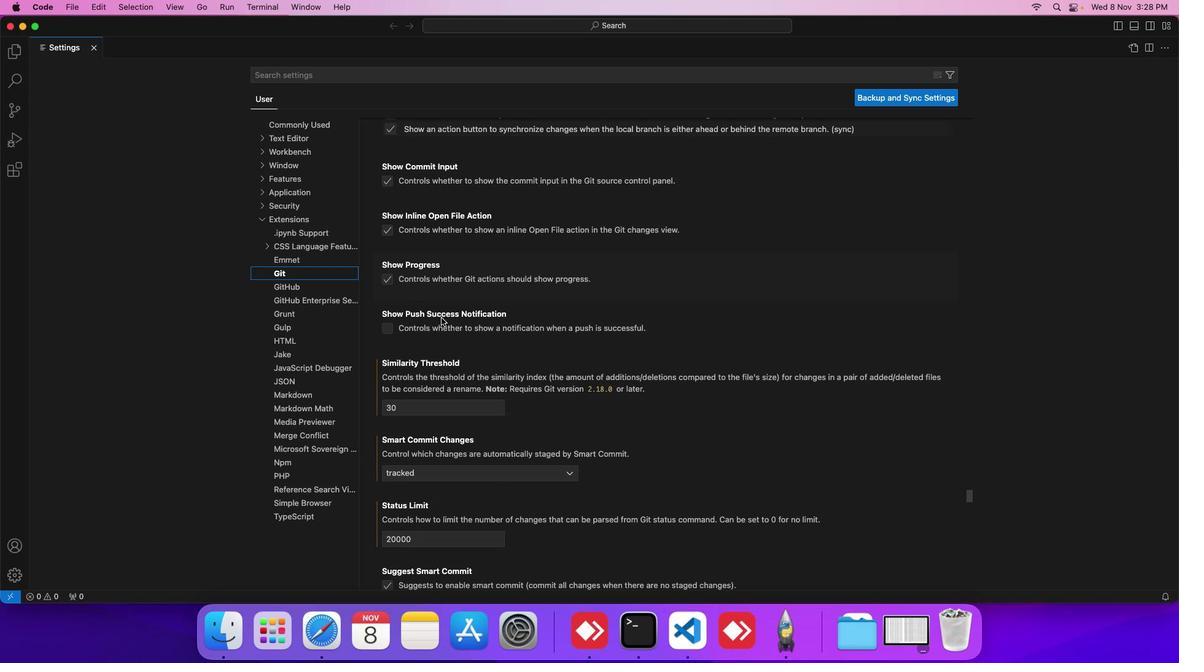 
Action: Mouse scrolled (441, 317) with delta (0, 0)
Screenshot: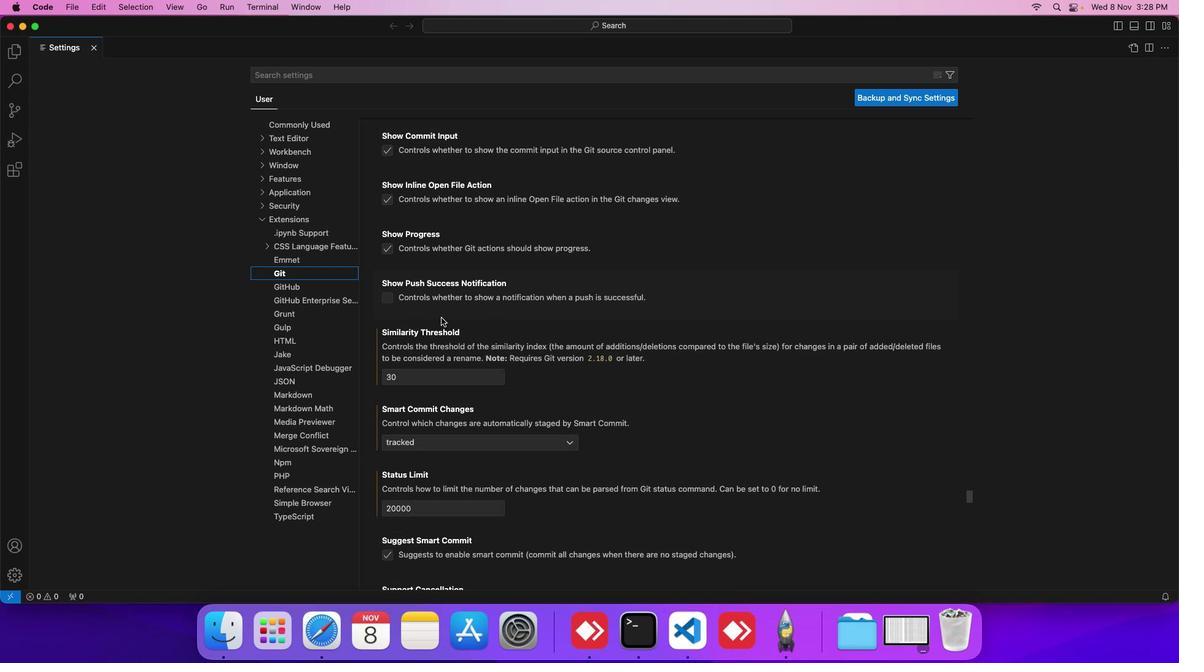 
Action: Mouse scrolled (441, 317) with delta (0, 0)
Screenshot: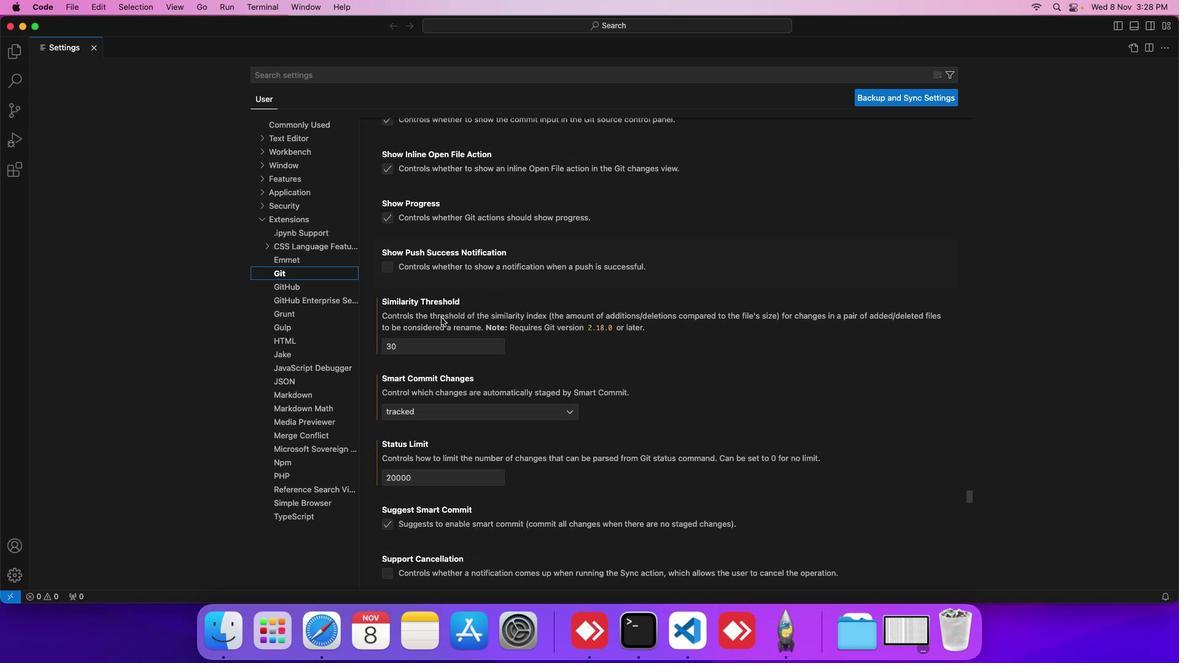 
Action: Mouse scrolled (441, 317) with delta (0, 0)
Screenshot: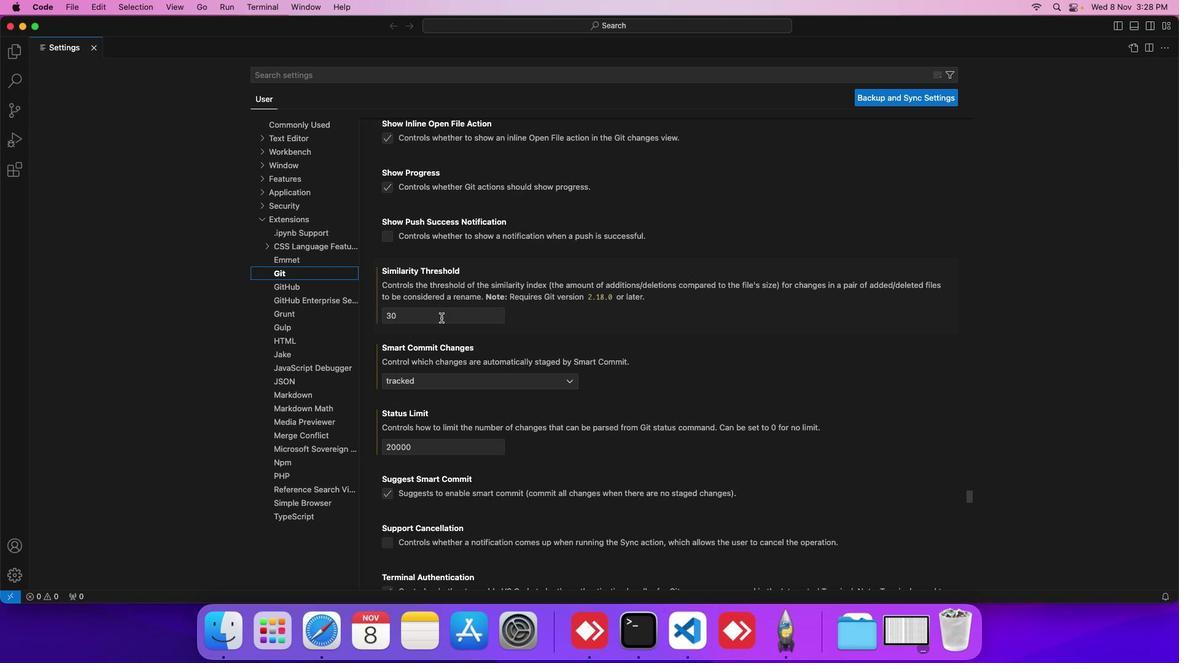 
Action: Mouse scrolled (441, 317) with delta (0, 0)
Screenshot: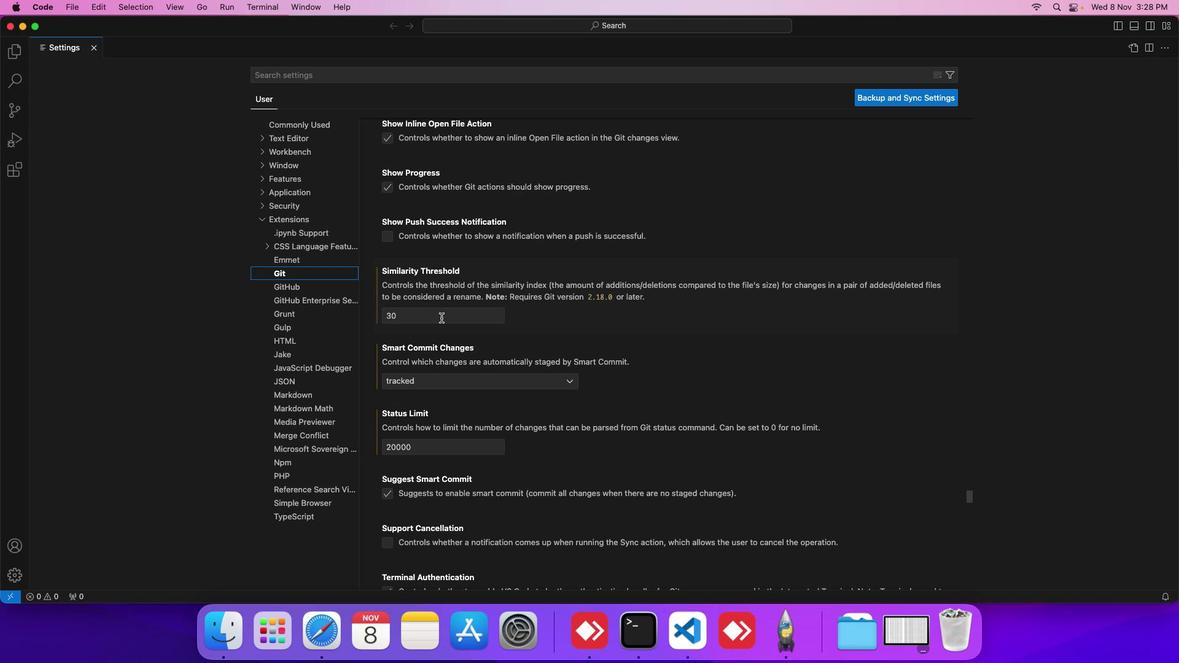 
Action: Mouse scrolled (441, 317) with delta (0, 0)
Screenshot: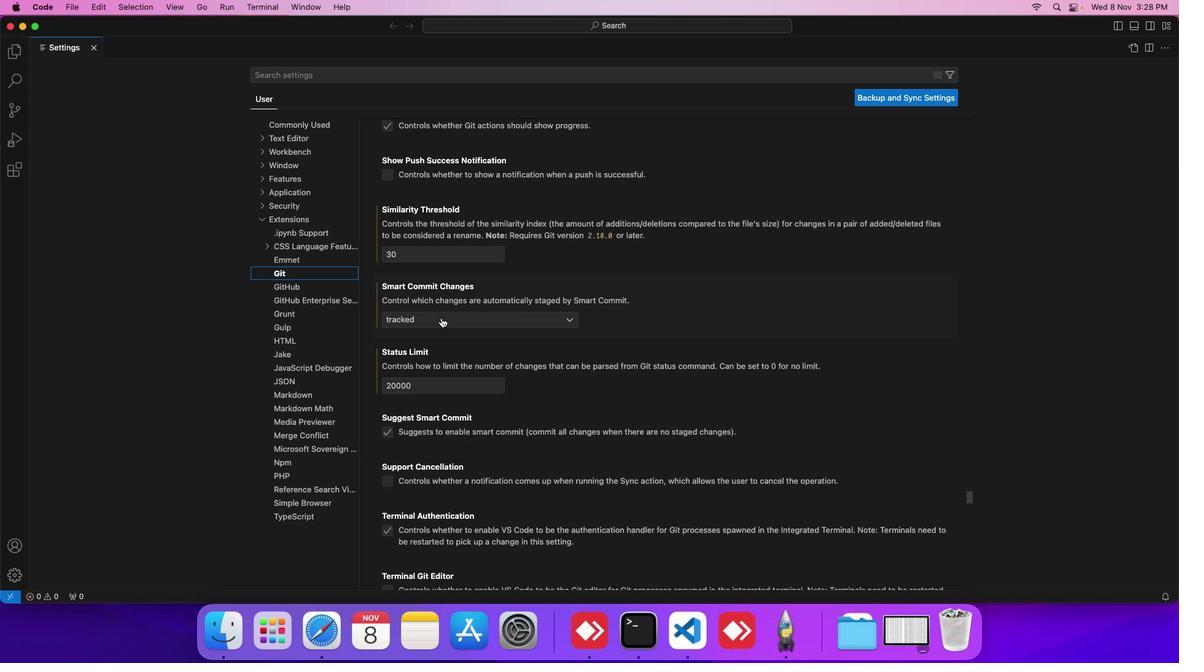 
Action: Mouse scrolled (441, 317) with delta (0, 0)
Screenshot: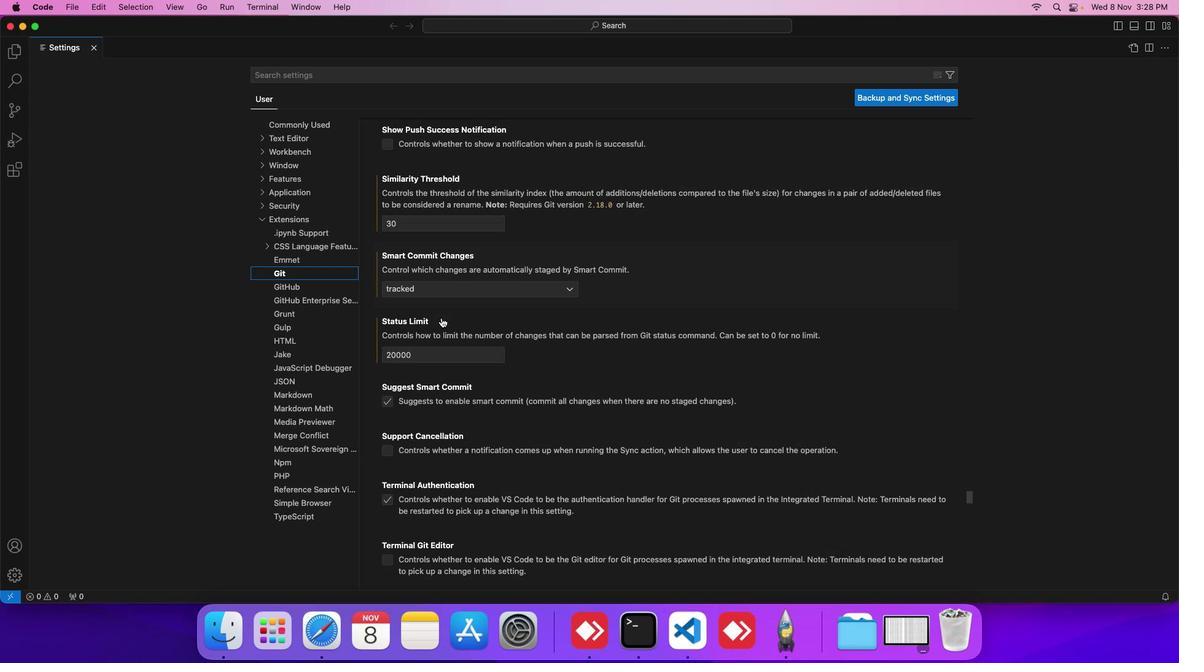 
Action: Mouse scrolled (441, 317) with delta (0, 0)
Screenshot: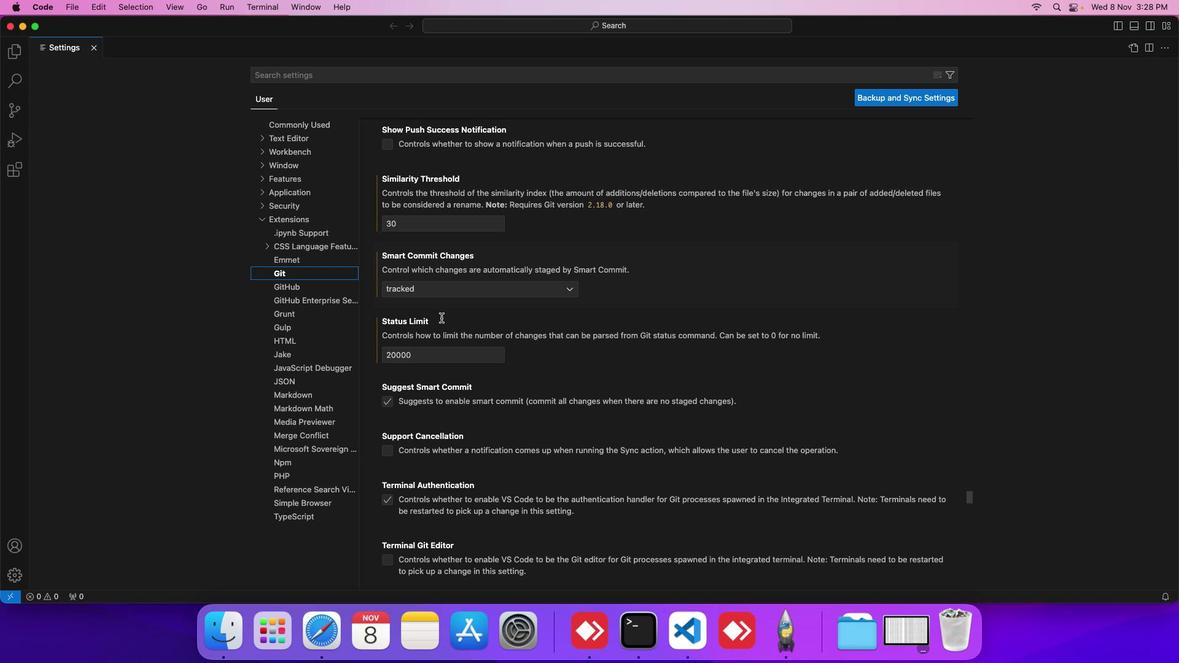 
Action: Mouse scrolled (441, 317) with delta (0, 0)
Screenshot: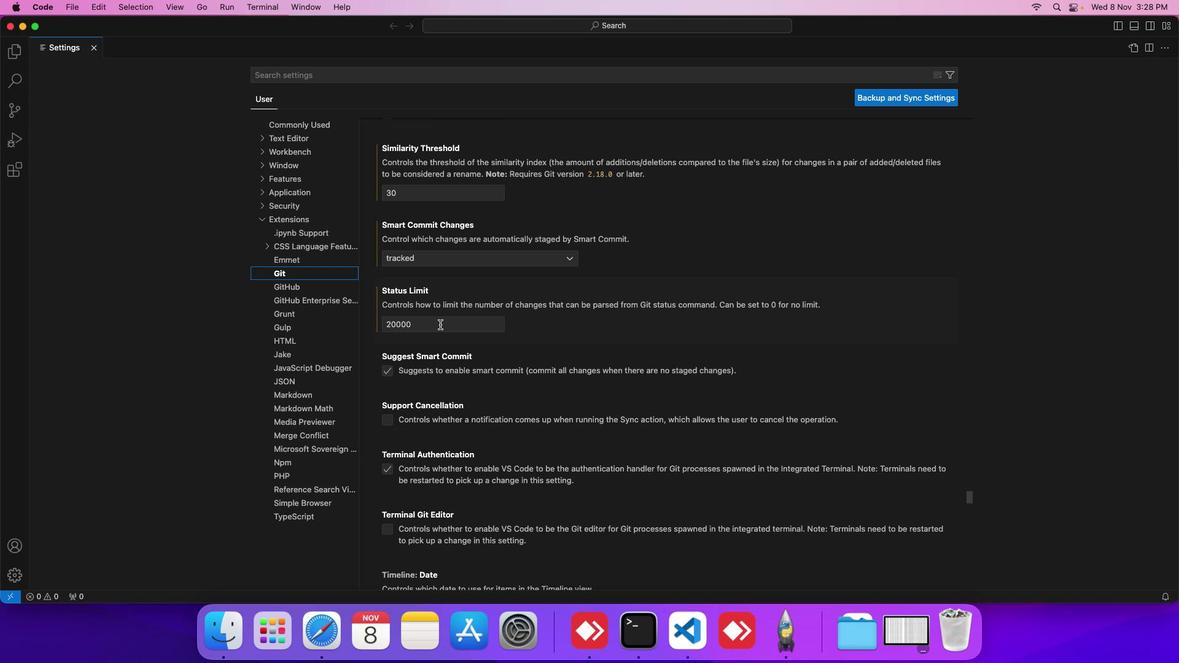 
Action: Mouse moved to (436, 328)
Screenshot: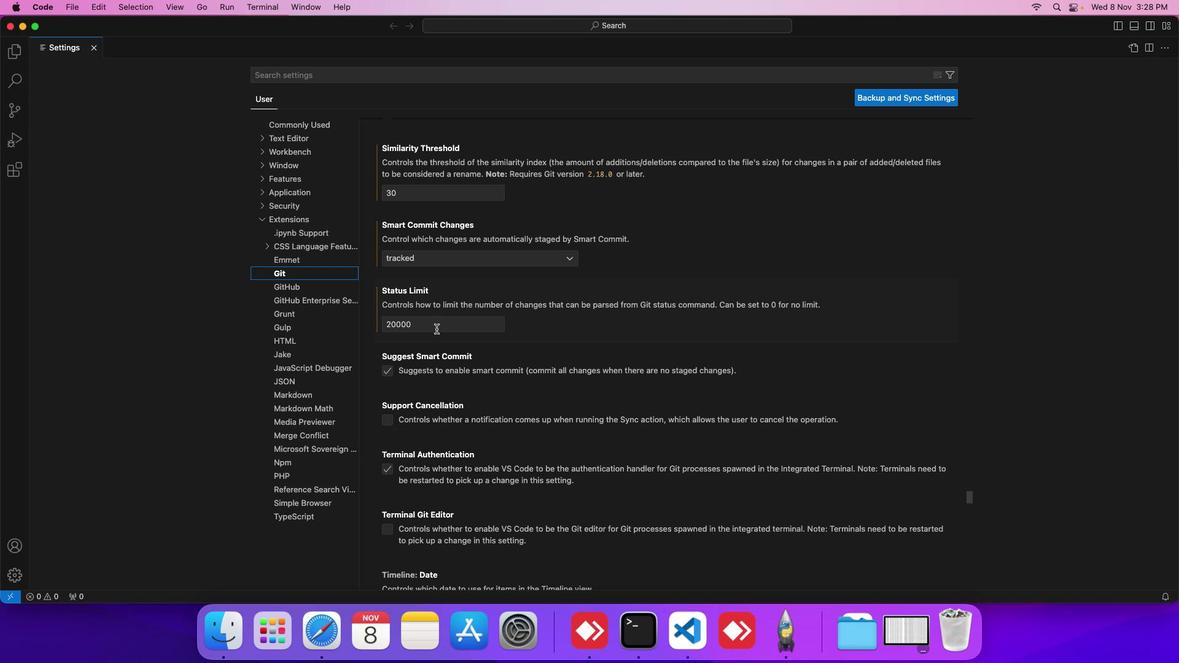 
Action: Mouse pressed left at (436, 328)
Screenshot: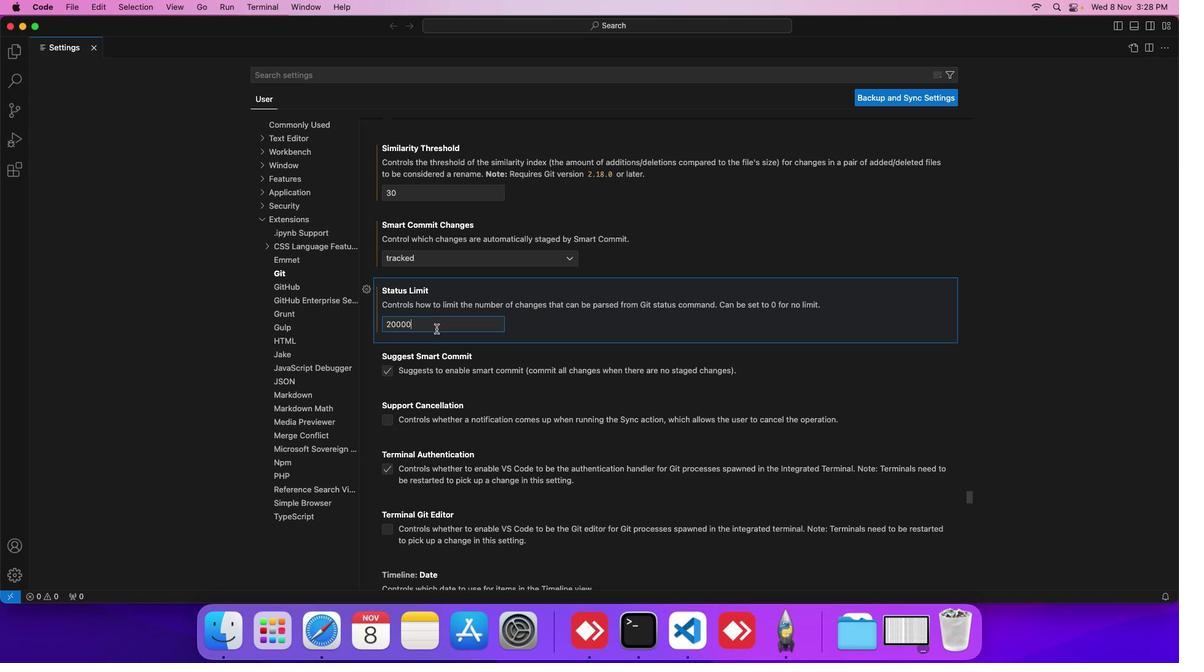 
Action: Key pressed Key.backspaceKey.backspaceKey.backspaceKey.backspaceKey.backspace'1''0''0''0''0'
Screenshot: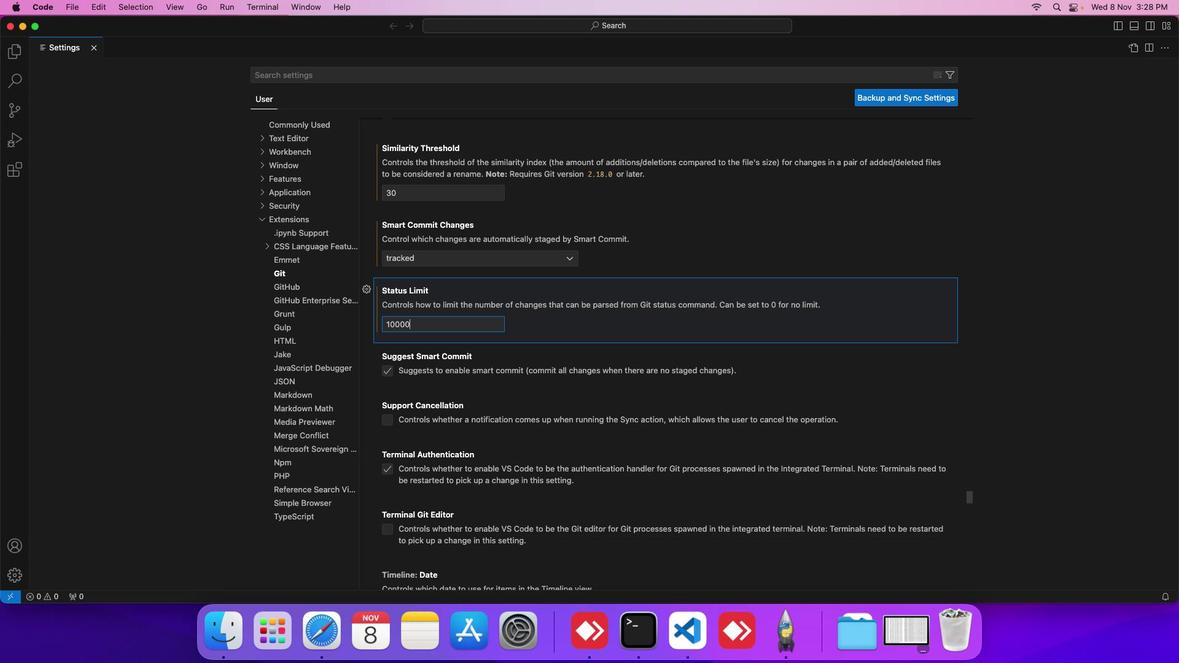 
